 Task: Search one way flight ticket for 1 adult, 5 children, 2 infants in seat and 1 infant on lap in first from Fayetteville: Fayetteville Regional Airport (grannis Field) to Rockford: Chicago Rockford International Airport(was Northwest Chicagoland Regional Airport At Rockford) on 5-1-2023. Number of bags: 2 carry on bags and 6 checked bags. Price is upto 82000. Outbound departure time preference is 21:45.
Action: Mouse moved to (248, 362)
Screenshot: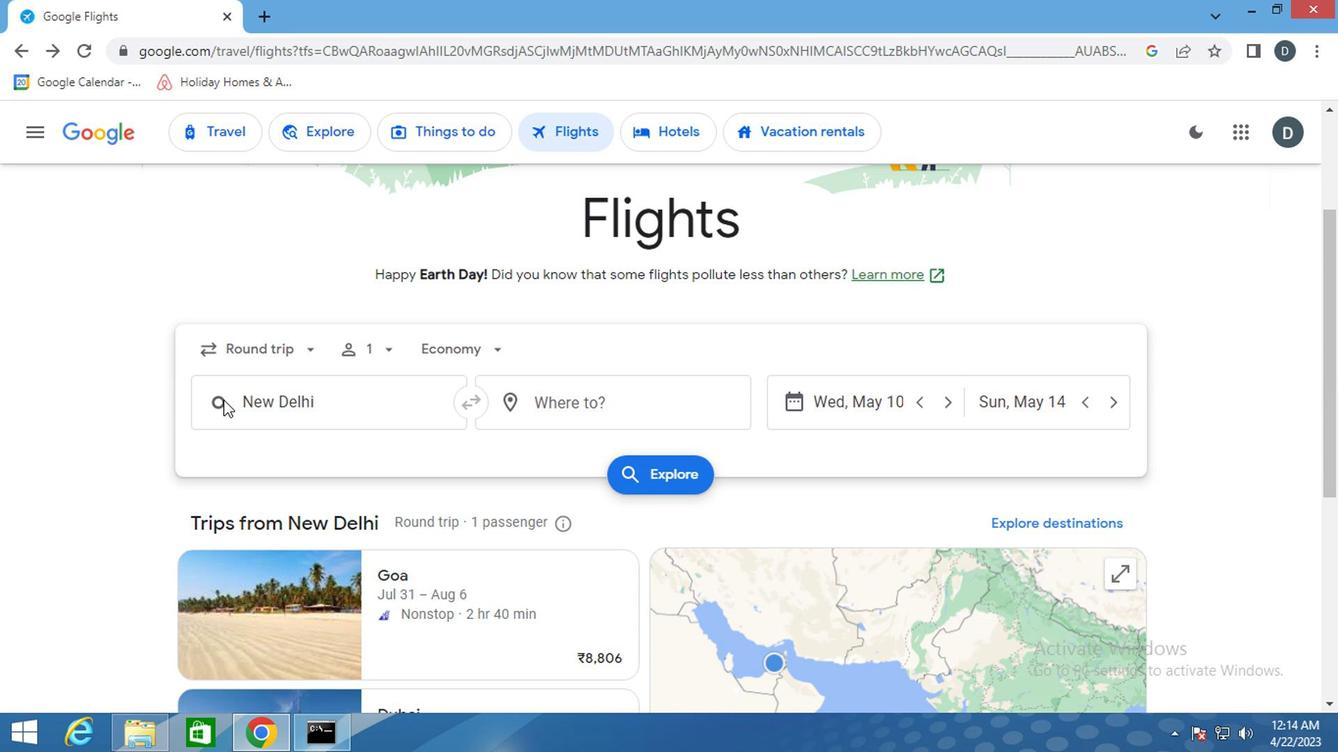 
Action: Mouse pressed left at (248, 362)
Screenshot: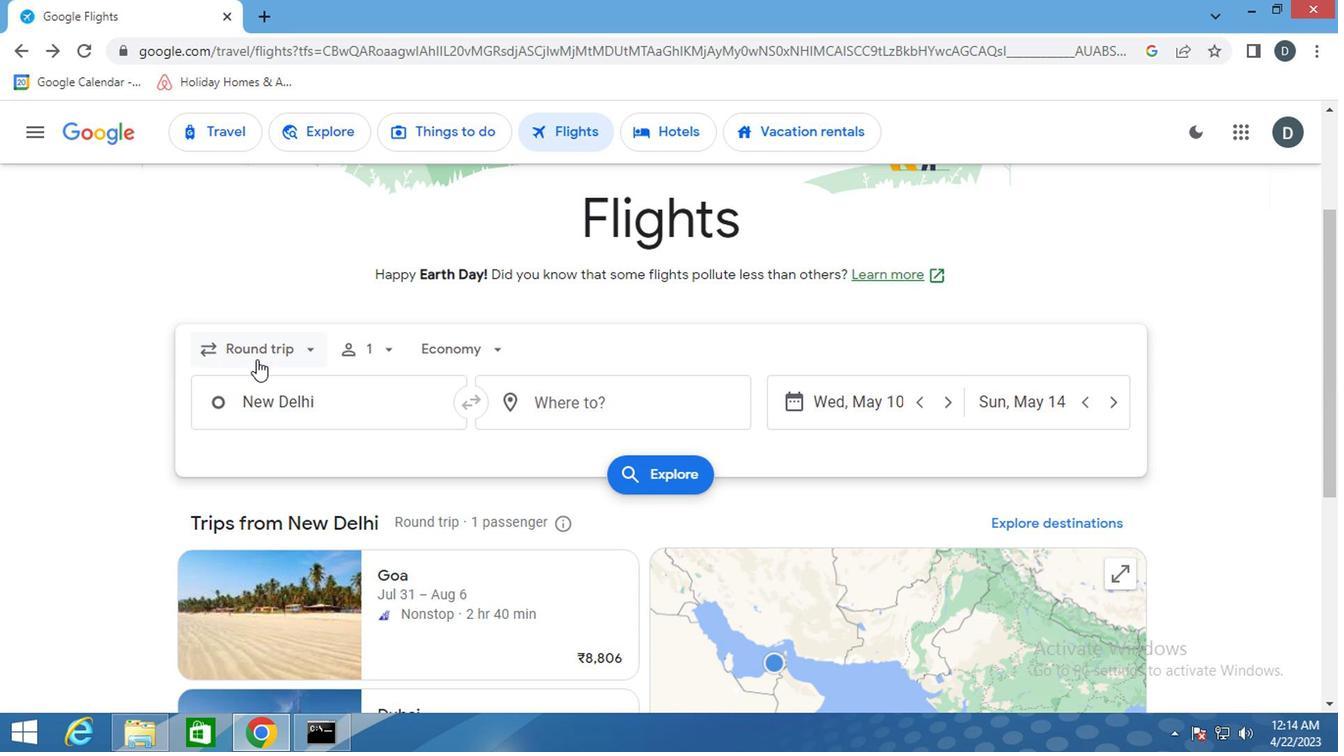 
Action: Mouse moved to (312, 433)
Screenshot: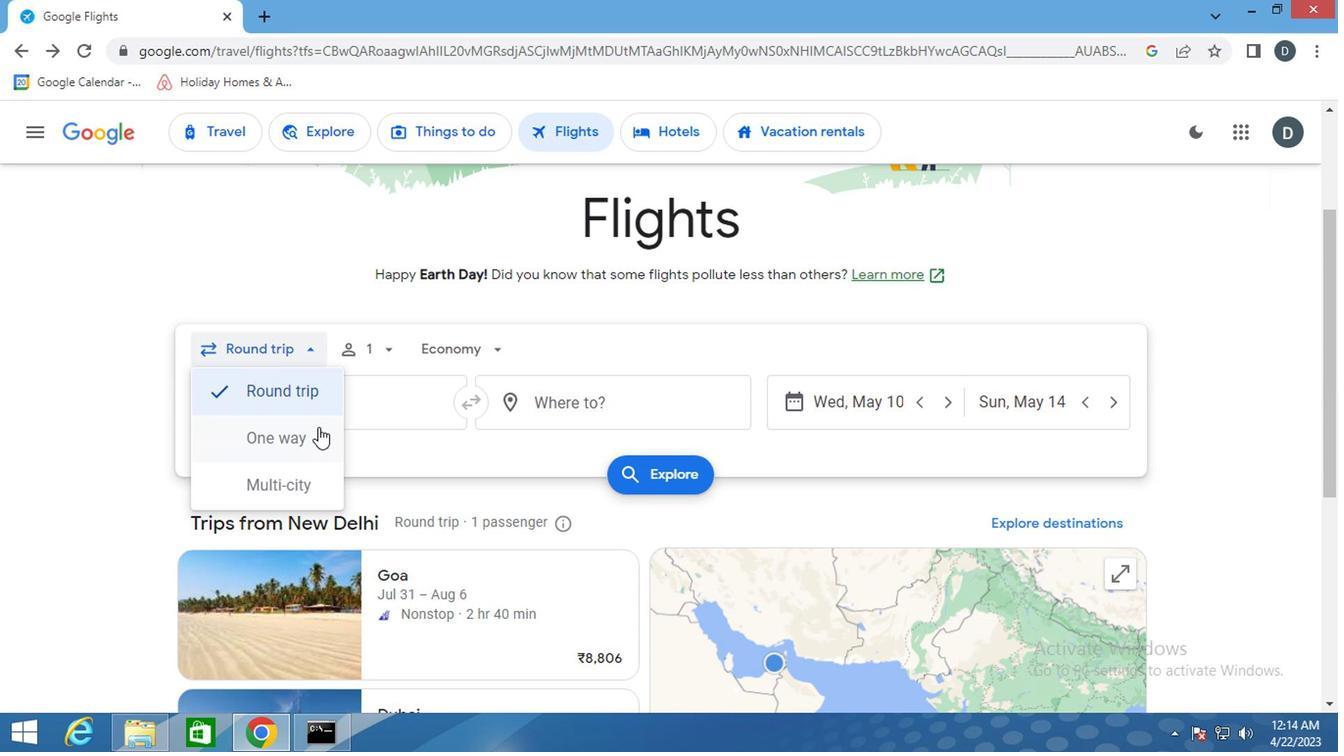 
Action: Mouse pressed left at (312, 433)
Screenshot: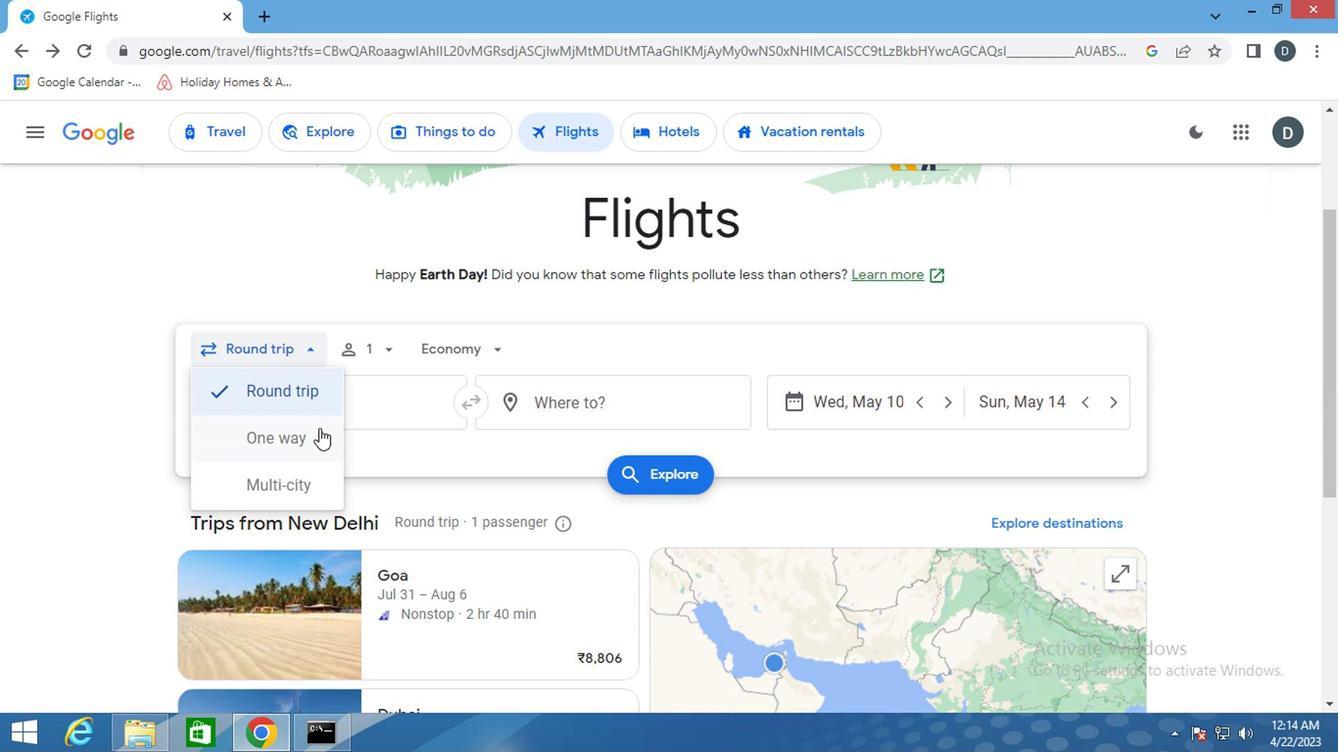 
Action: Mouse moved to (351, 356)
Screenshot: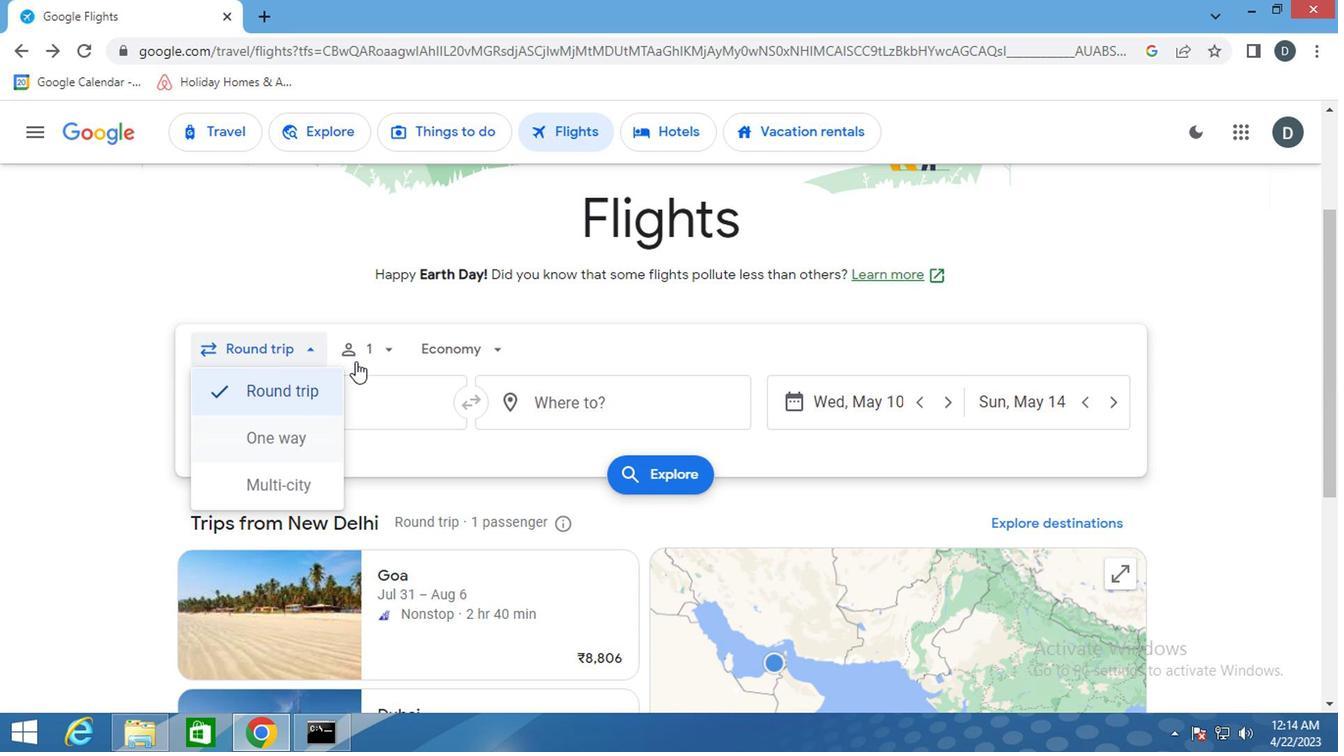 
Action: Mouse pressed left at (351, 356)
Screenshot: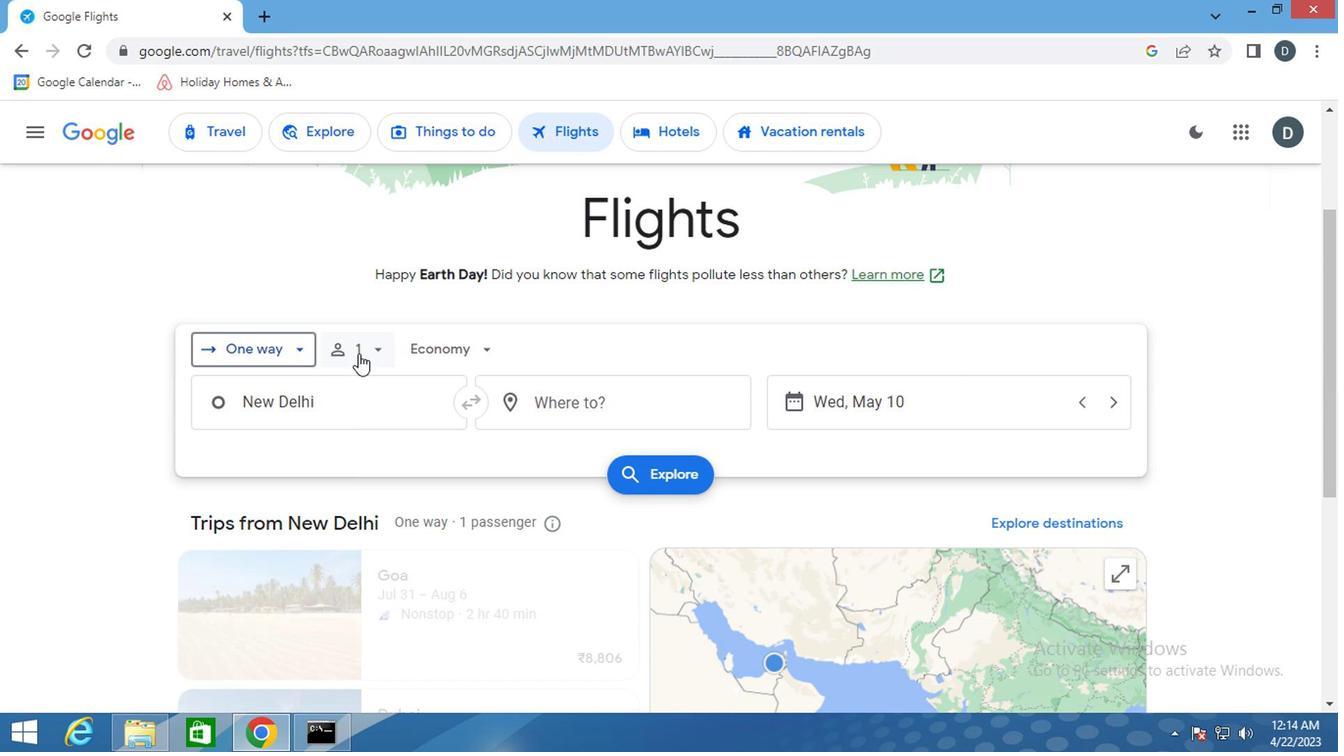 
Action: Mouse moved to (538, 452)
Screenshot: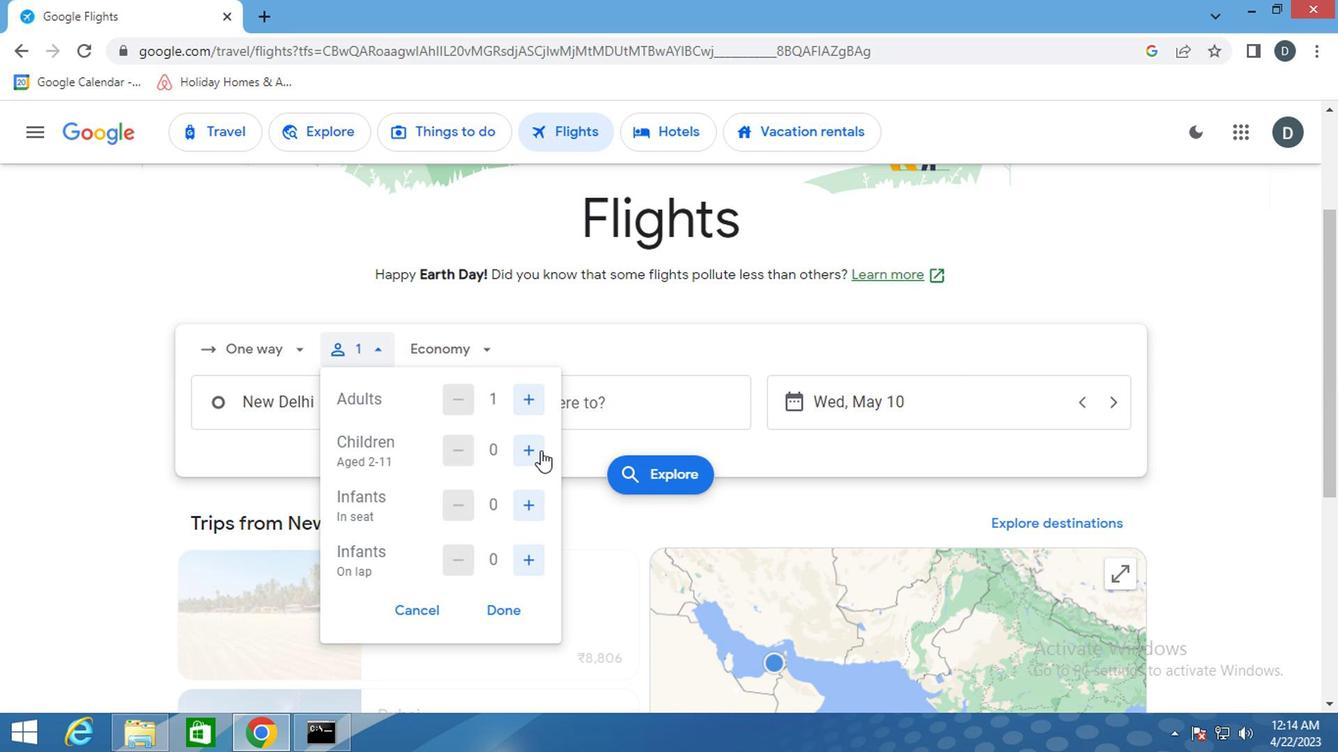 
Action: Mouse pressed left at (538, 452)
Screenshot: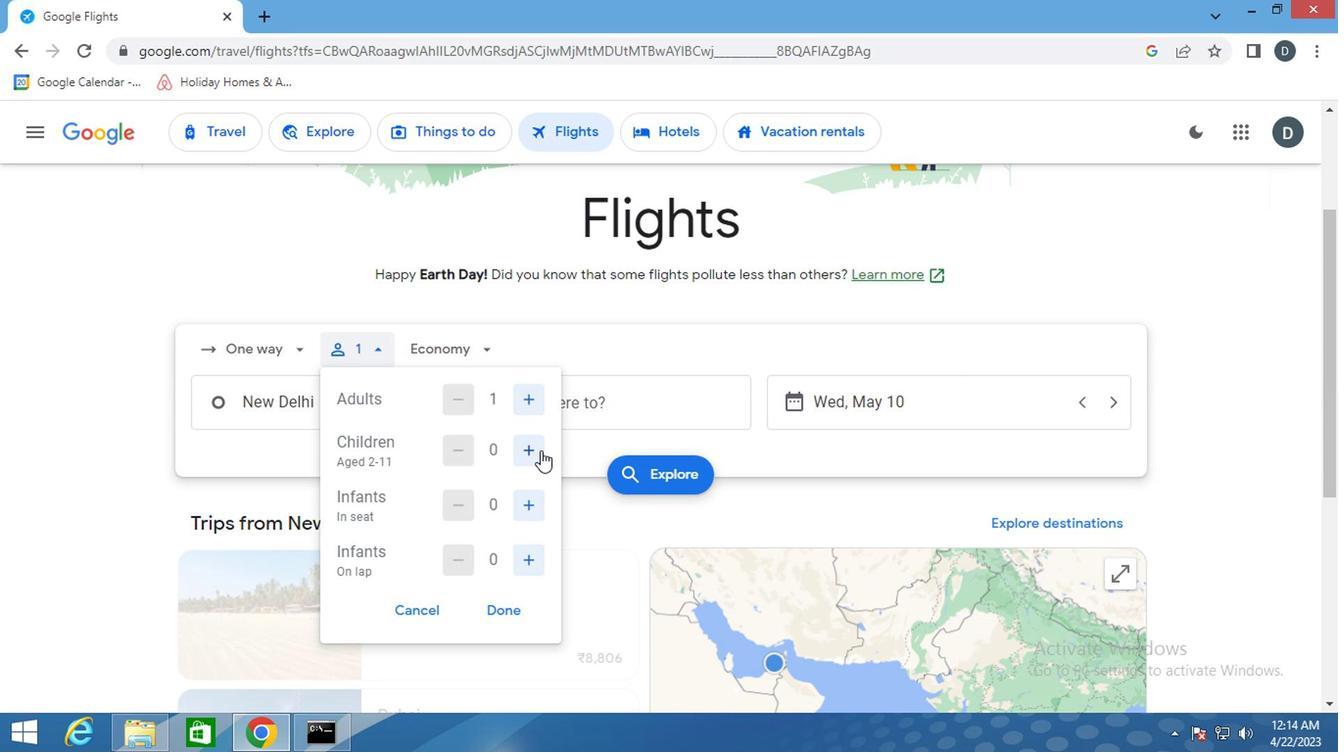 
Action: Mouse pressed left at (538, 452)
Screenshot: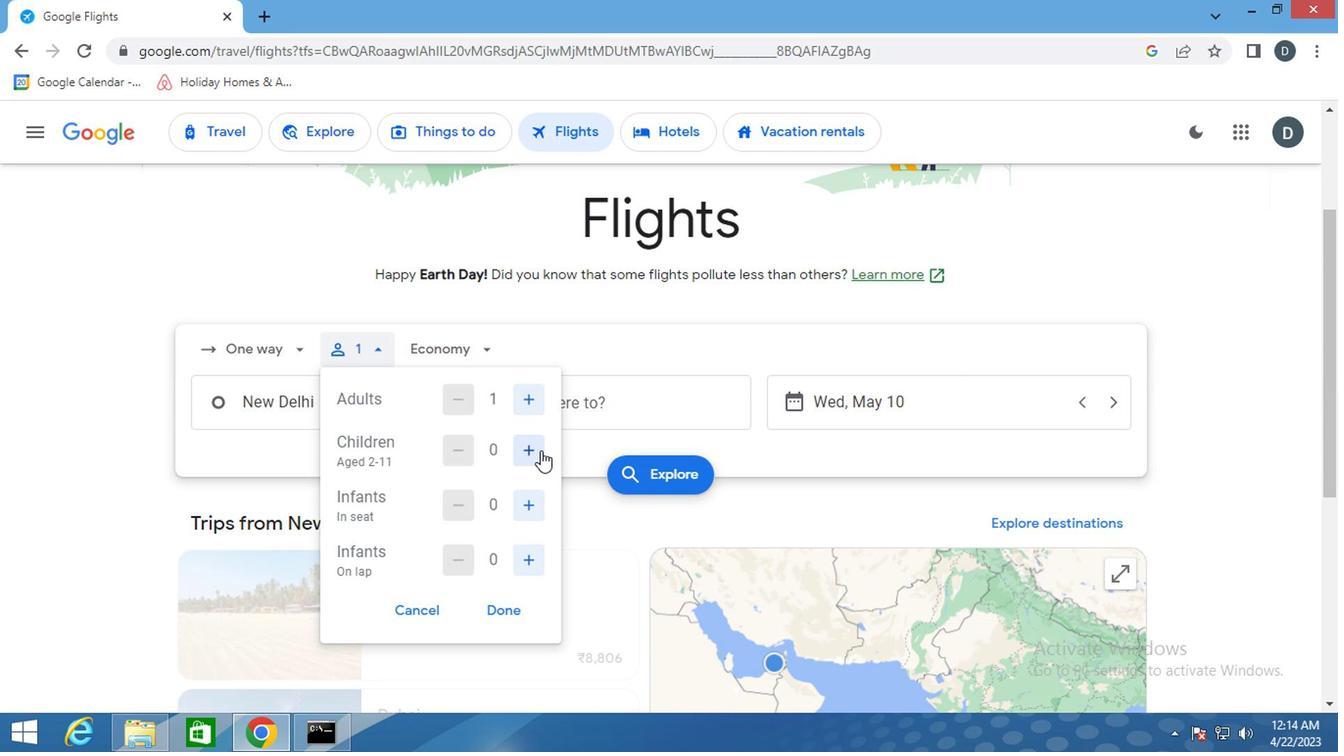 
Action: Mouse pressed left at (538, 452)
Screenshot: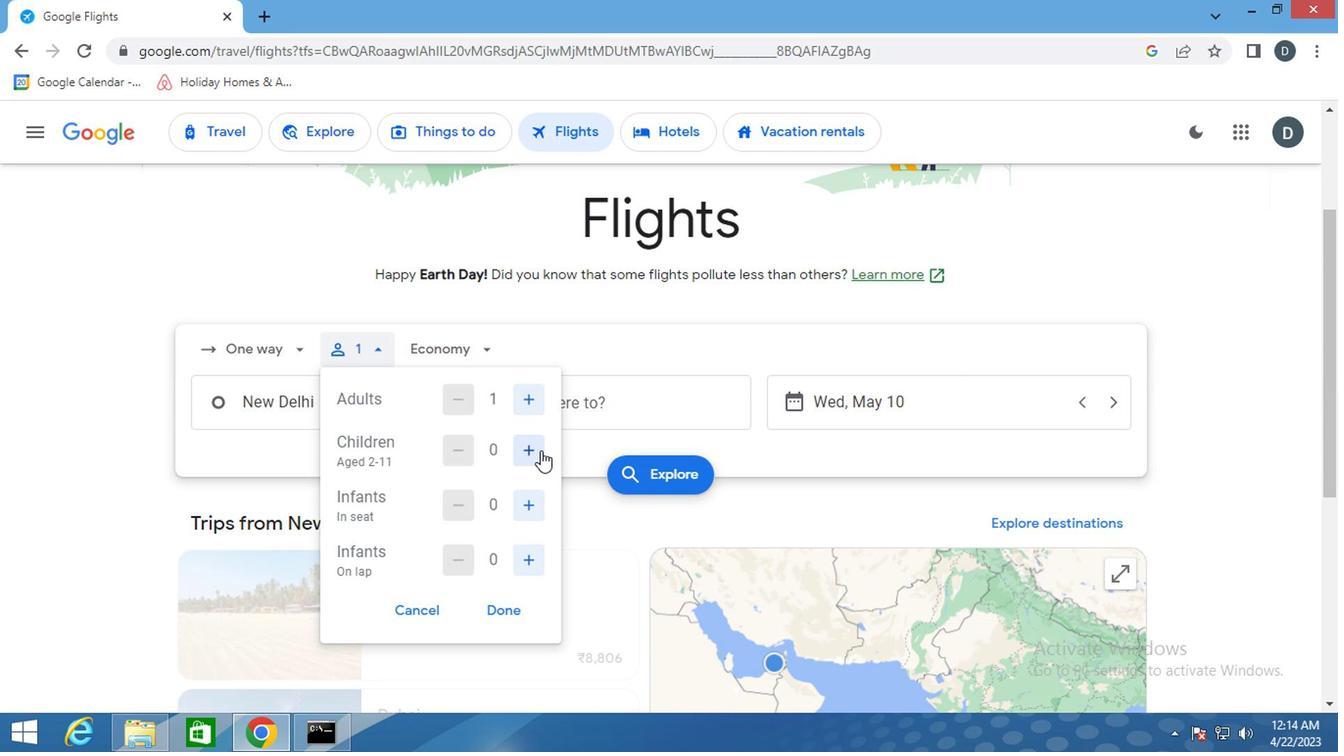 
Action: Mouse pressed left at (538, 452)
Screenshot: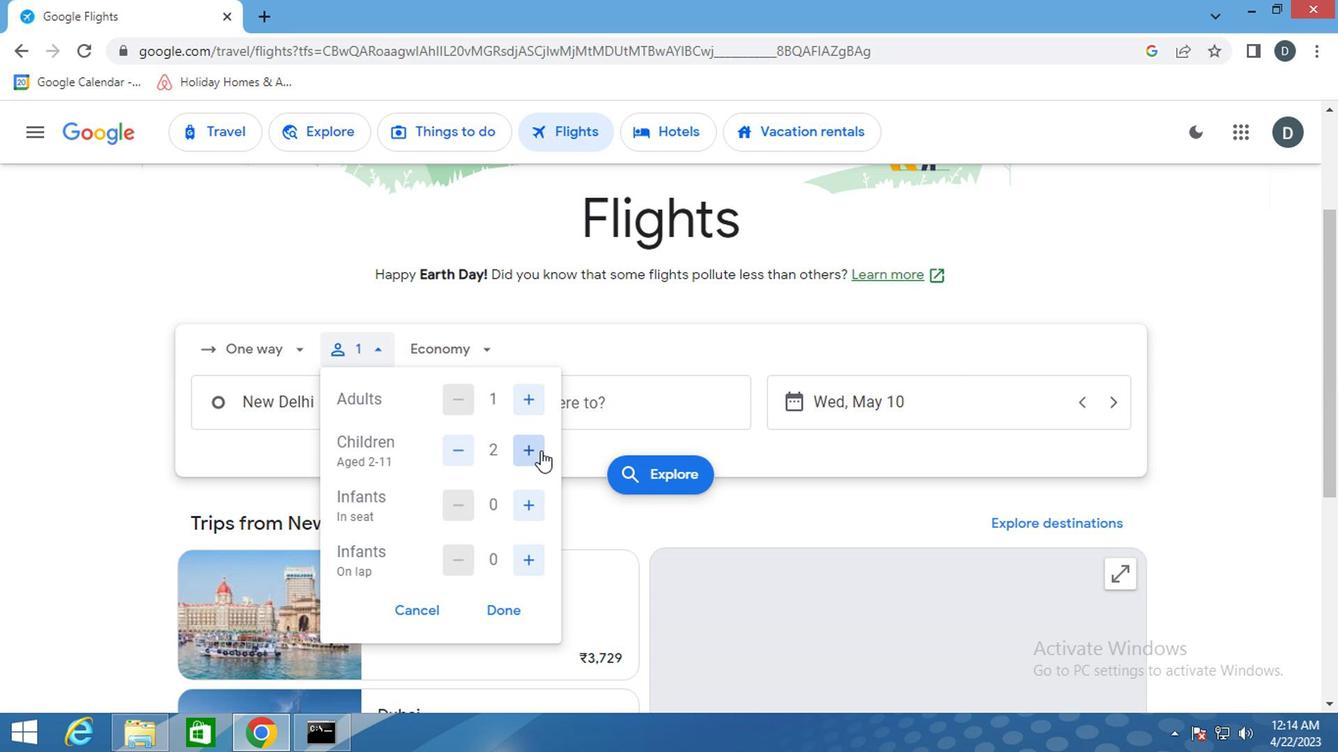 
Action: Mouse moved to (538, 453)
Screenshot: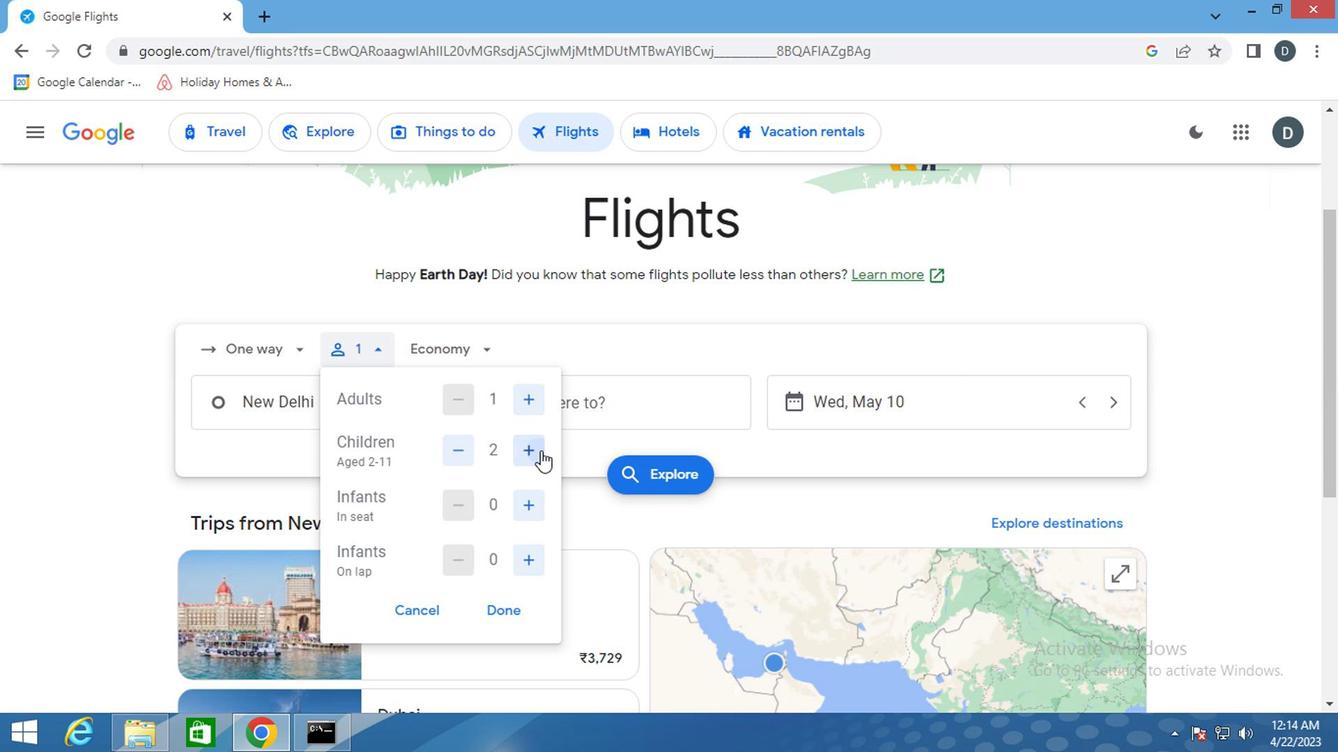 
Action: Mouse pressed left at (538, 453)
Screenshot: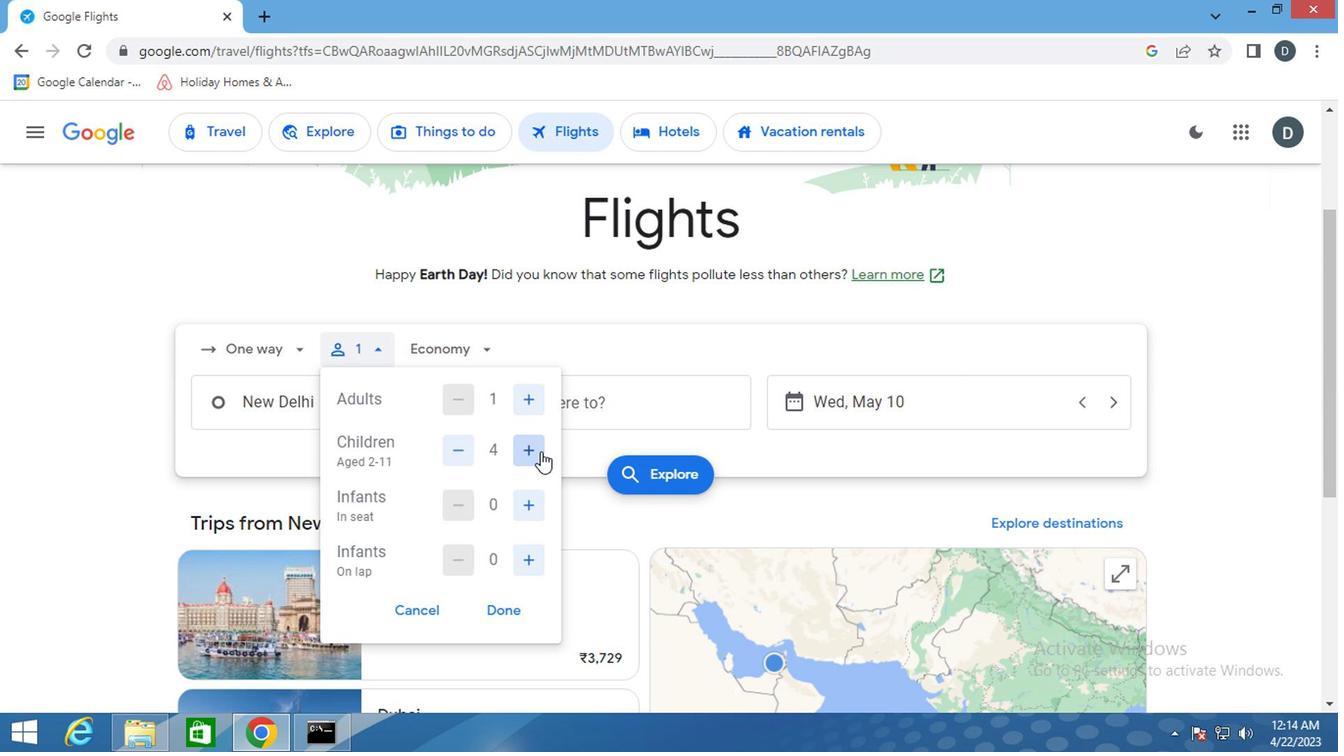 
Action: Mouse moved to (531, 503)
Screenshot: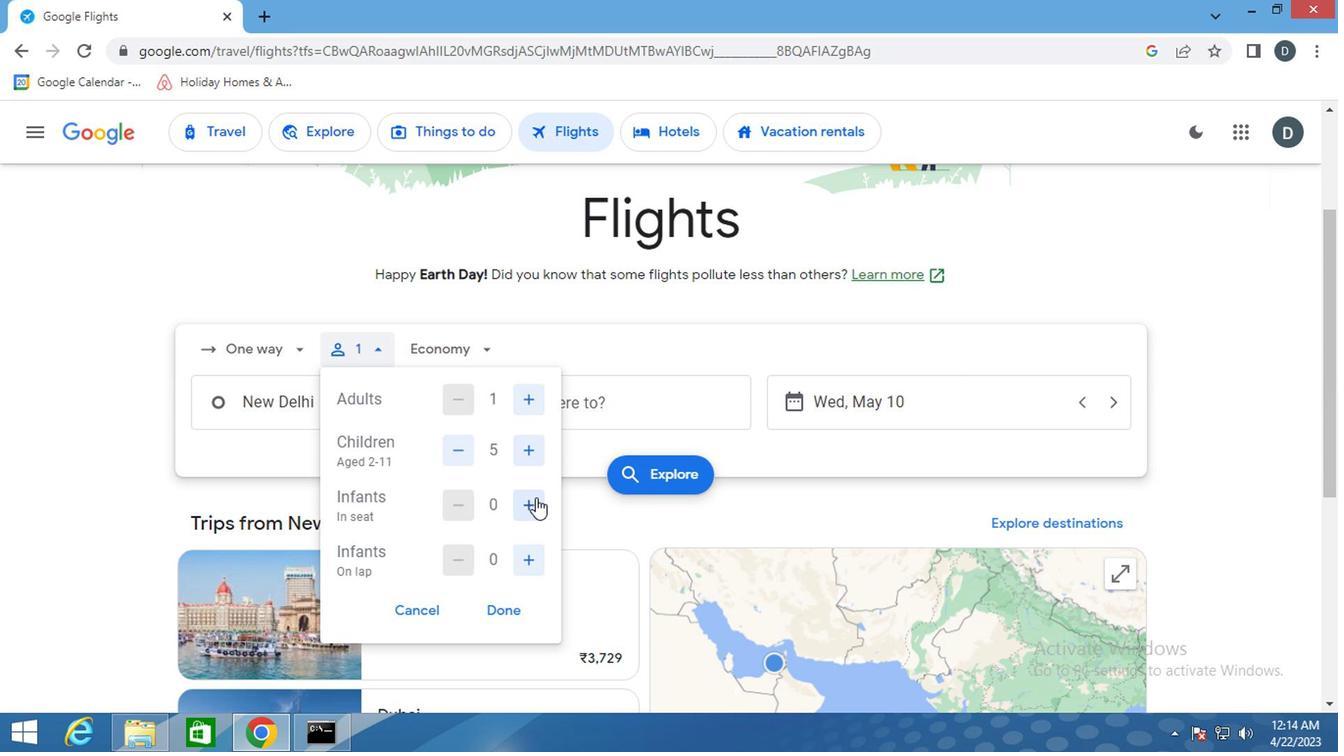 
Action: Mouse pressed left at (531, 503)
Screenshot: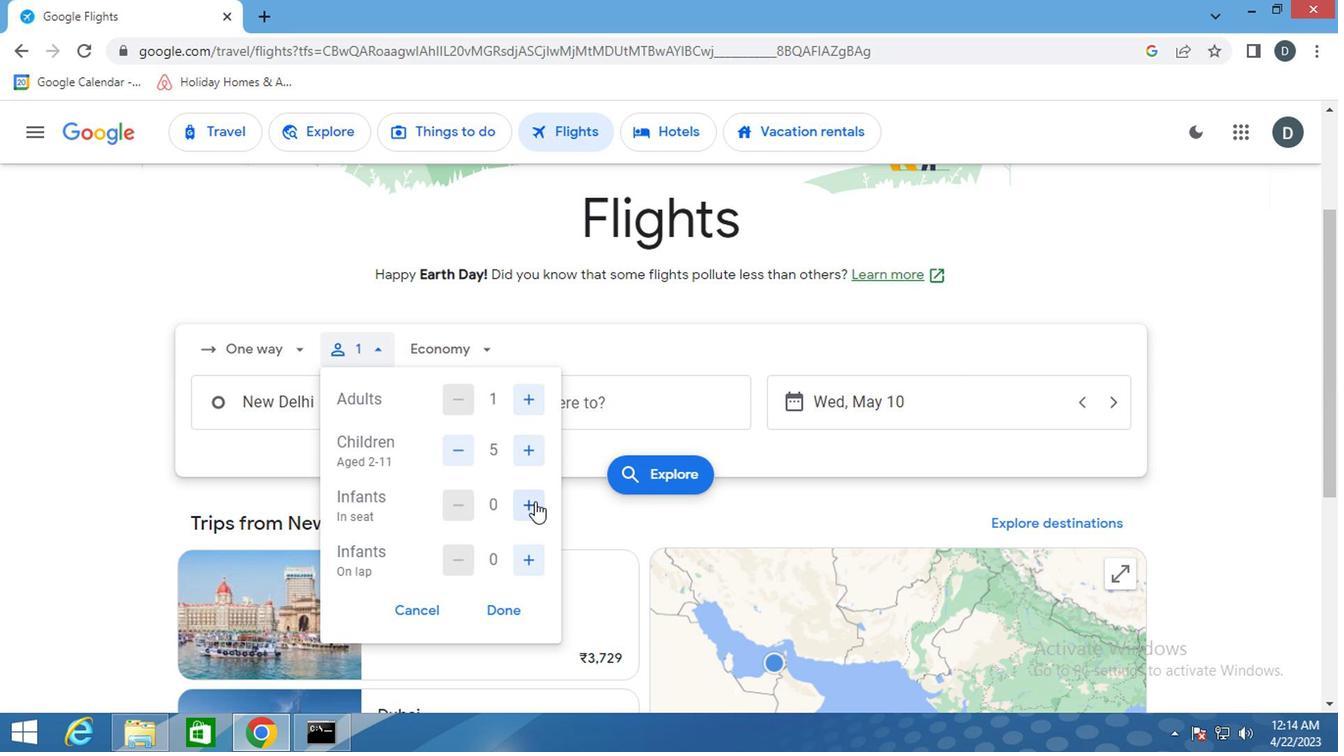 
Action: Mouse pressed left at (531, 503)
Screenshot: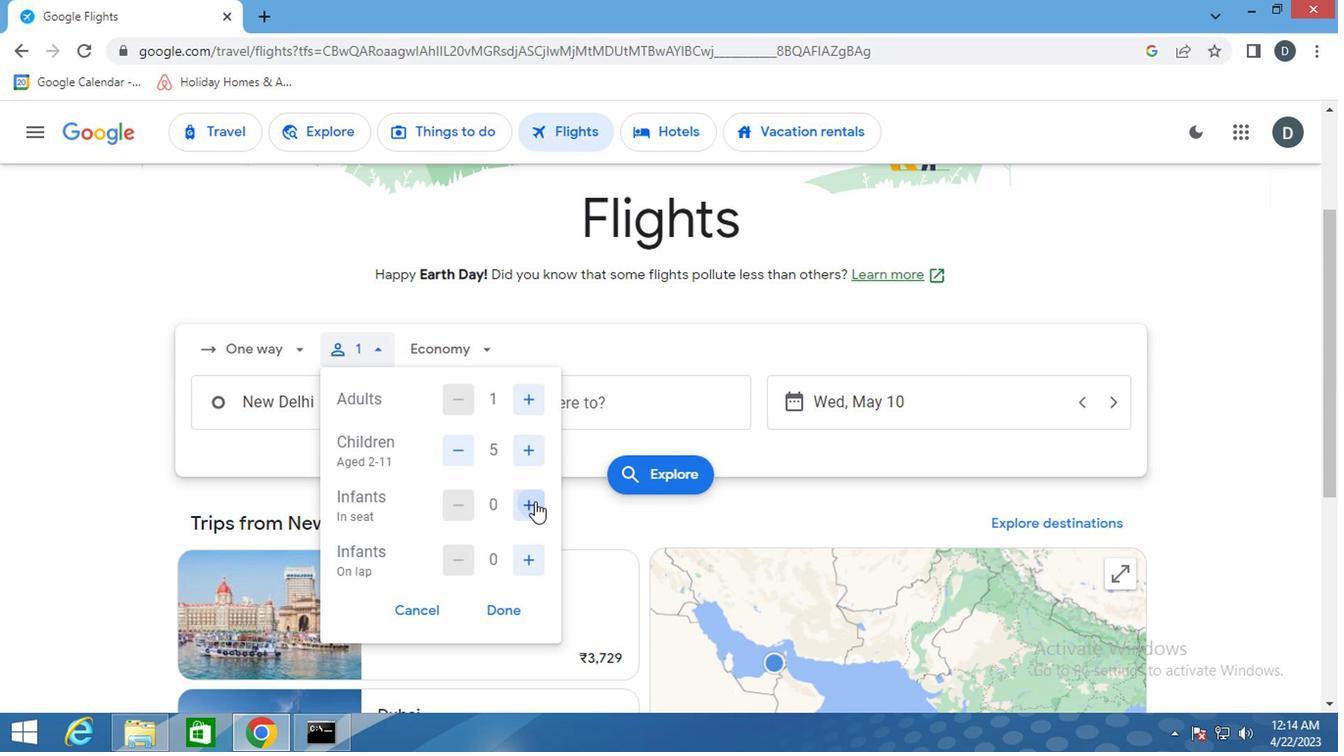 
Action: Mouse moved to (522, 556)
Screenshot: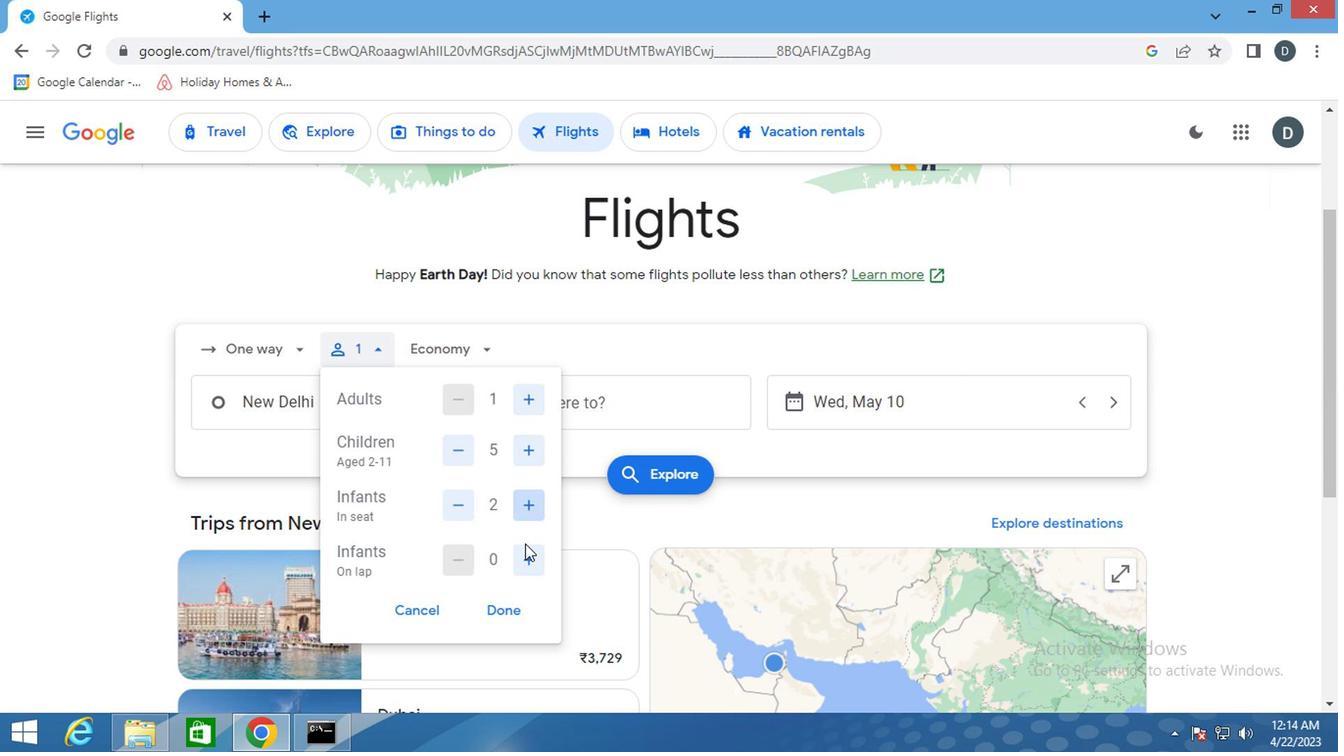 
Action: Mouse pressed left at (522, 556)
Screenshot: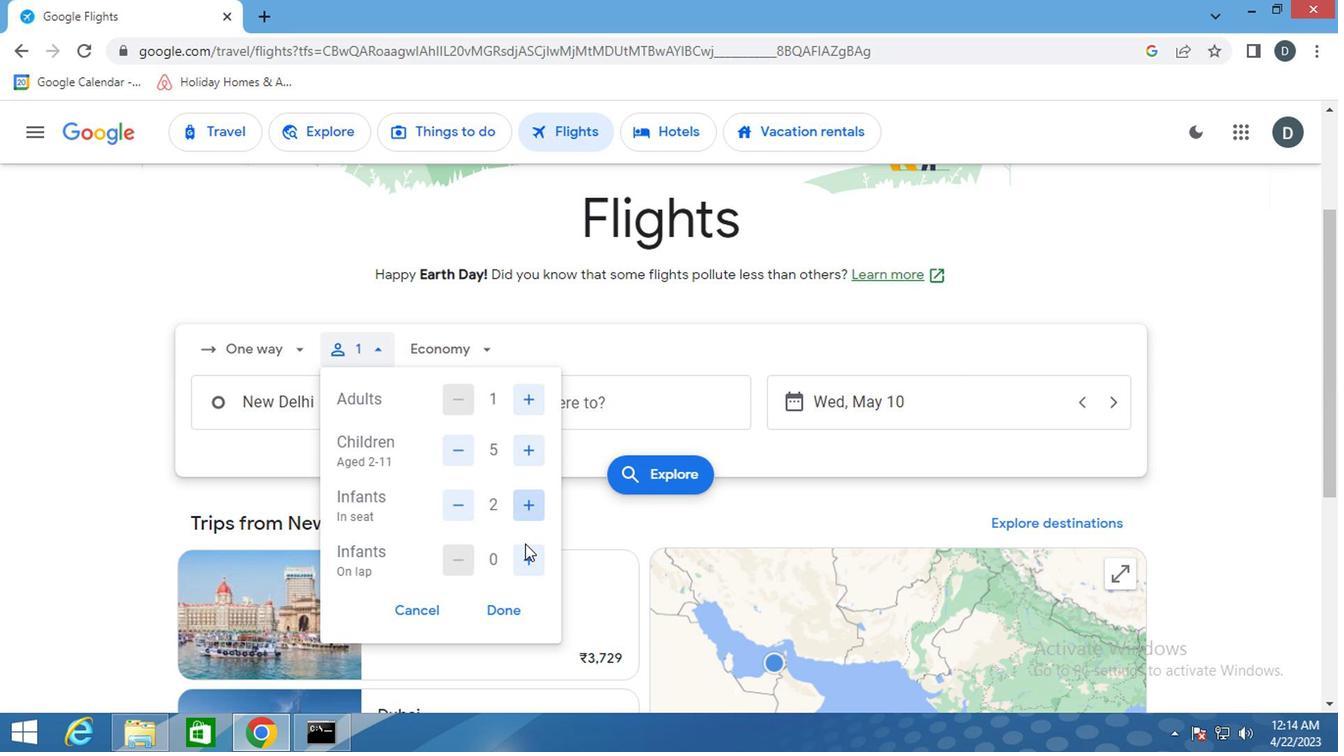 
Action: Mouse moved to (452, 513)
Screenshot: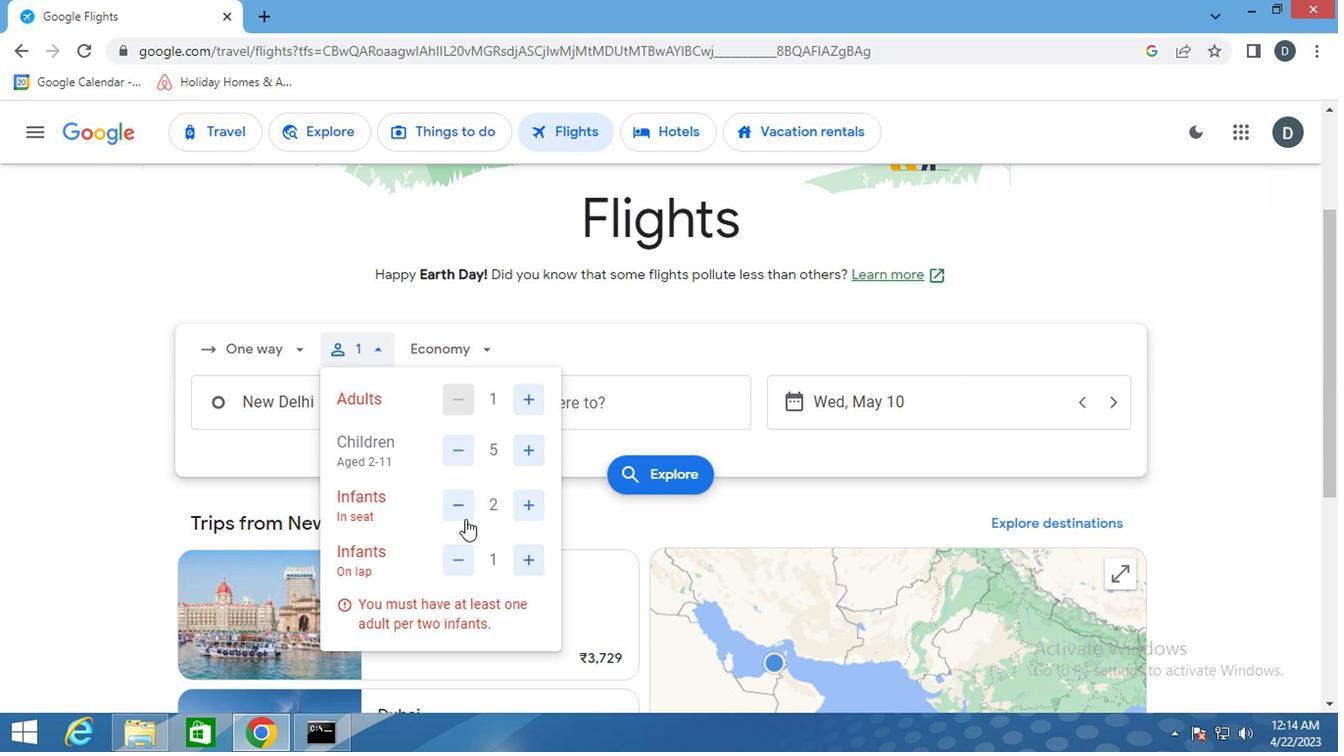 
Action: Mouse pressed left at (452, 513)
Screenshot: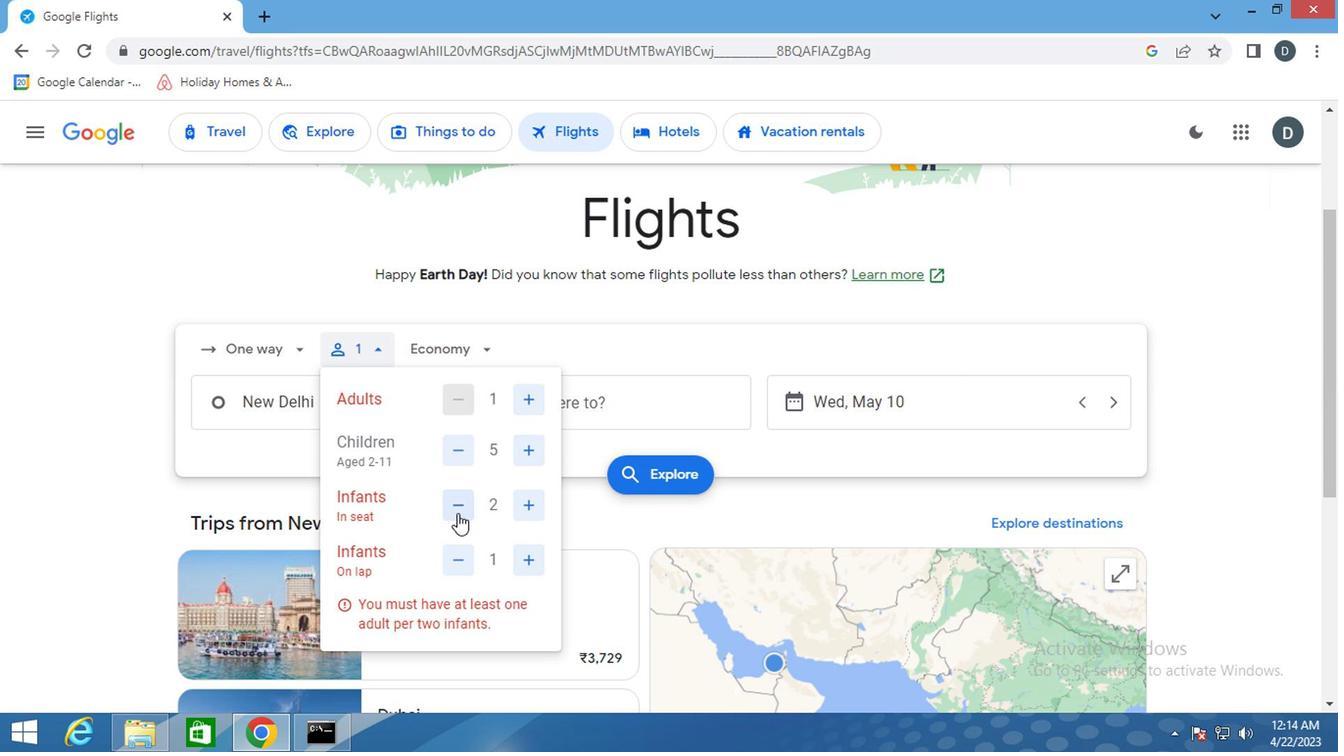 
Action: Mouse moved to (492, 611)
Screenshot: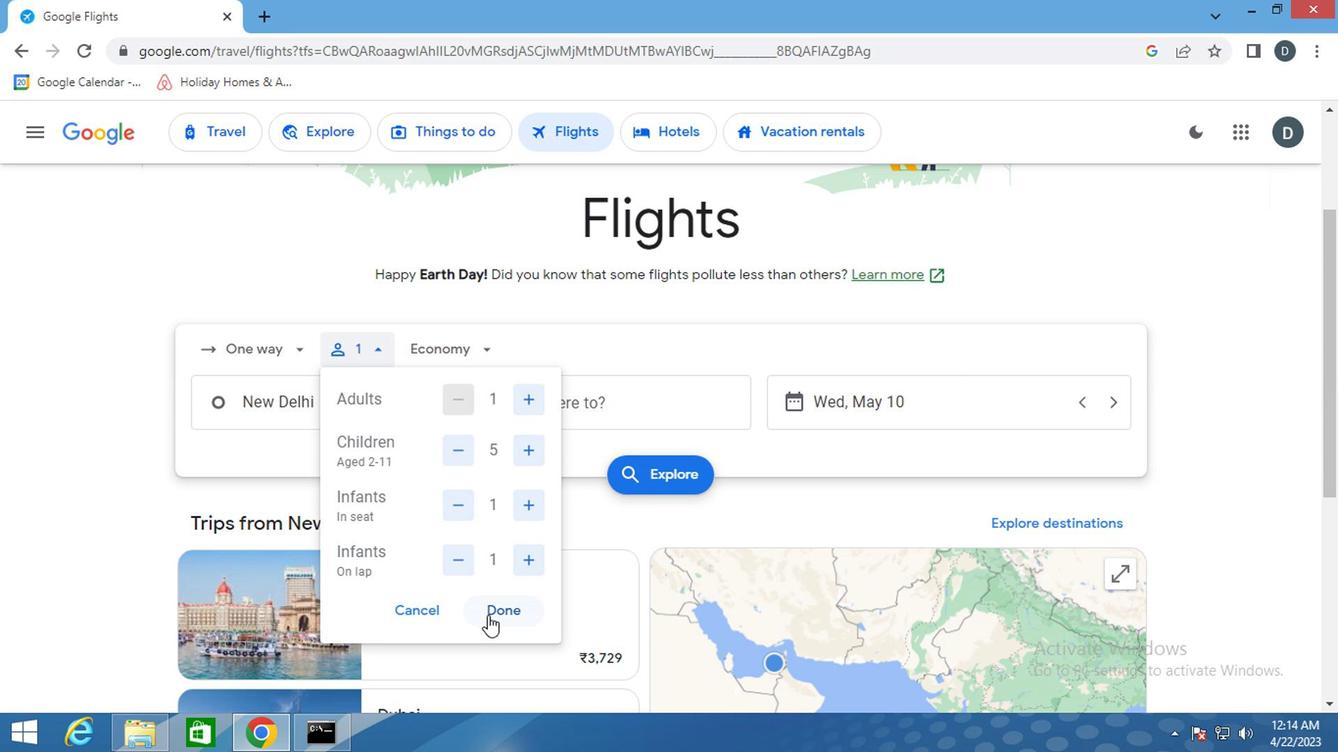 
Action: Mouse pressed left at (492, 611)
Screenshot: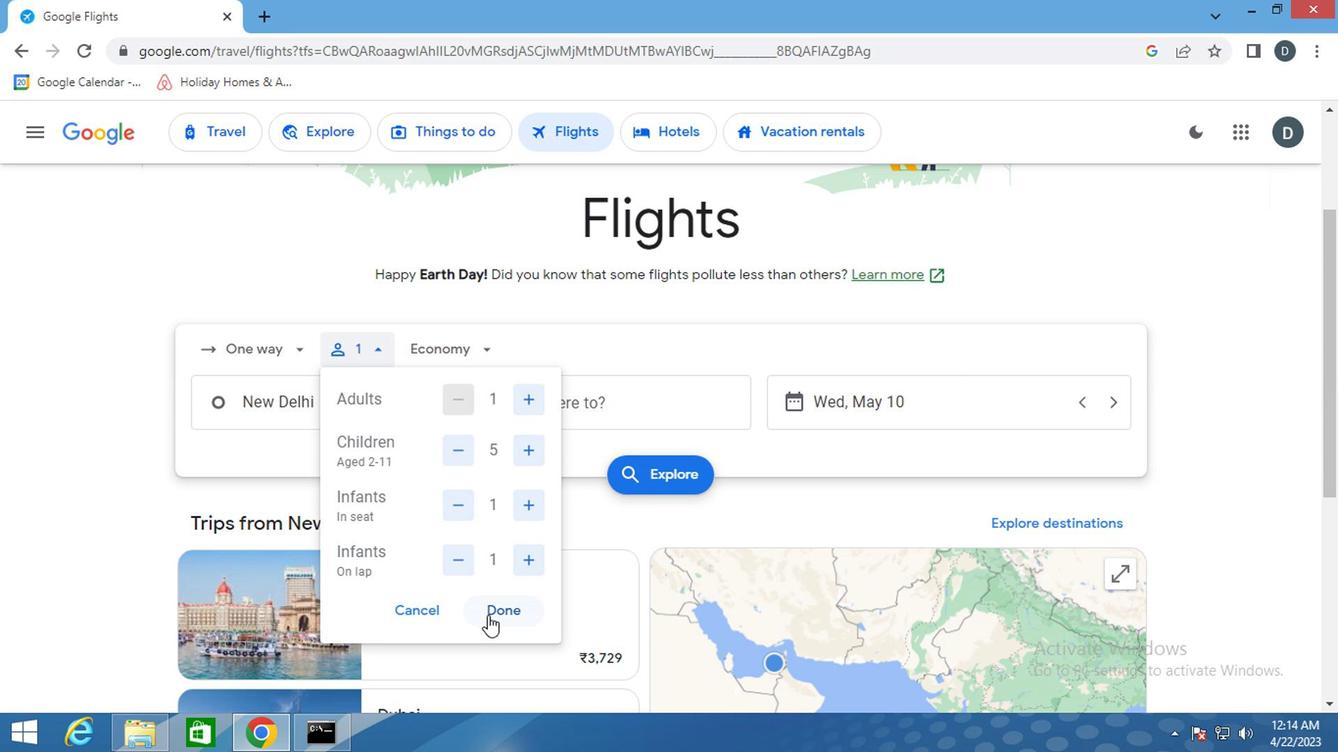 
Action: Mouse moved to (454, 360)
Screenshot: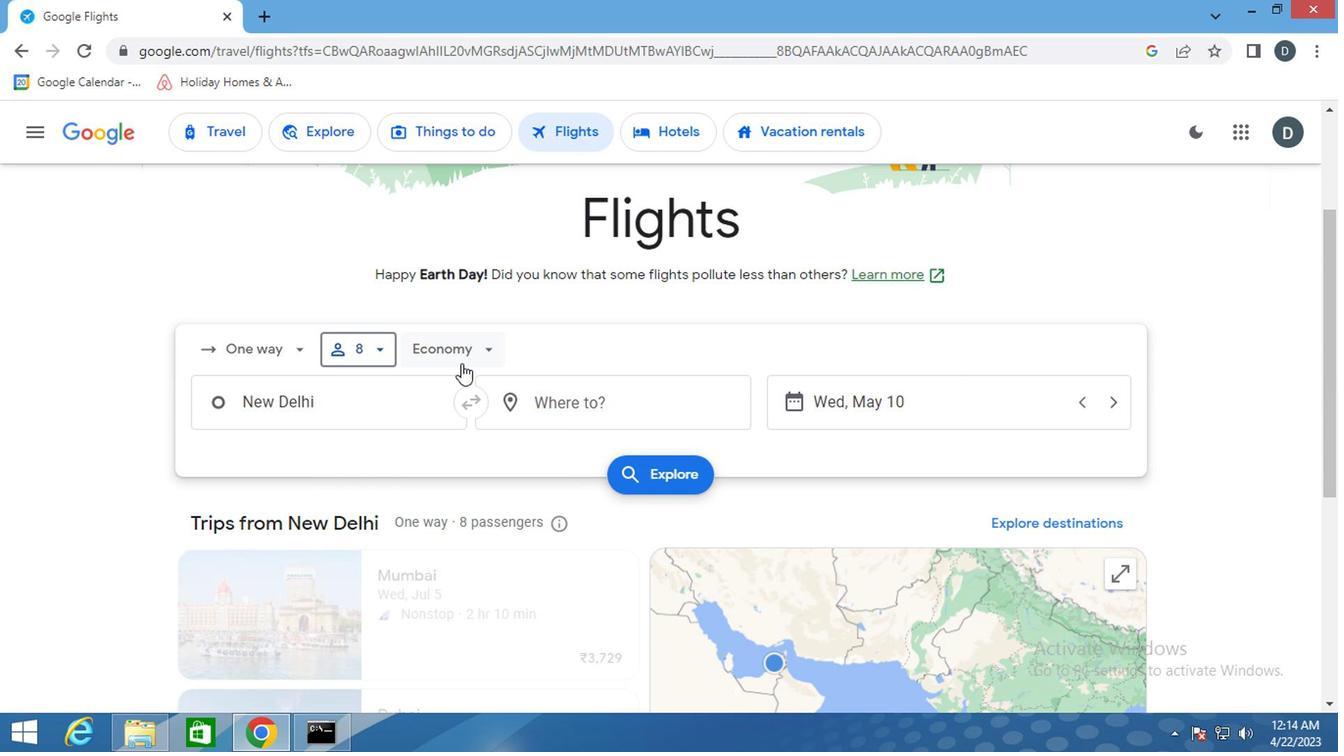 
Action: Mouse pressed left at (454, 360)
Screenshot: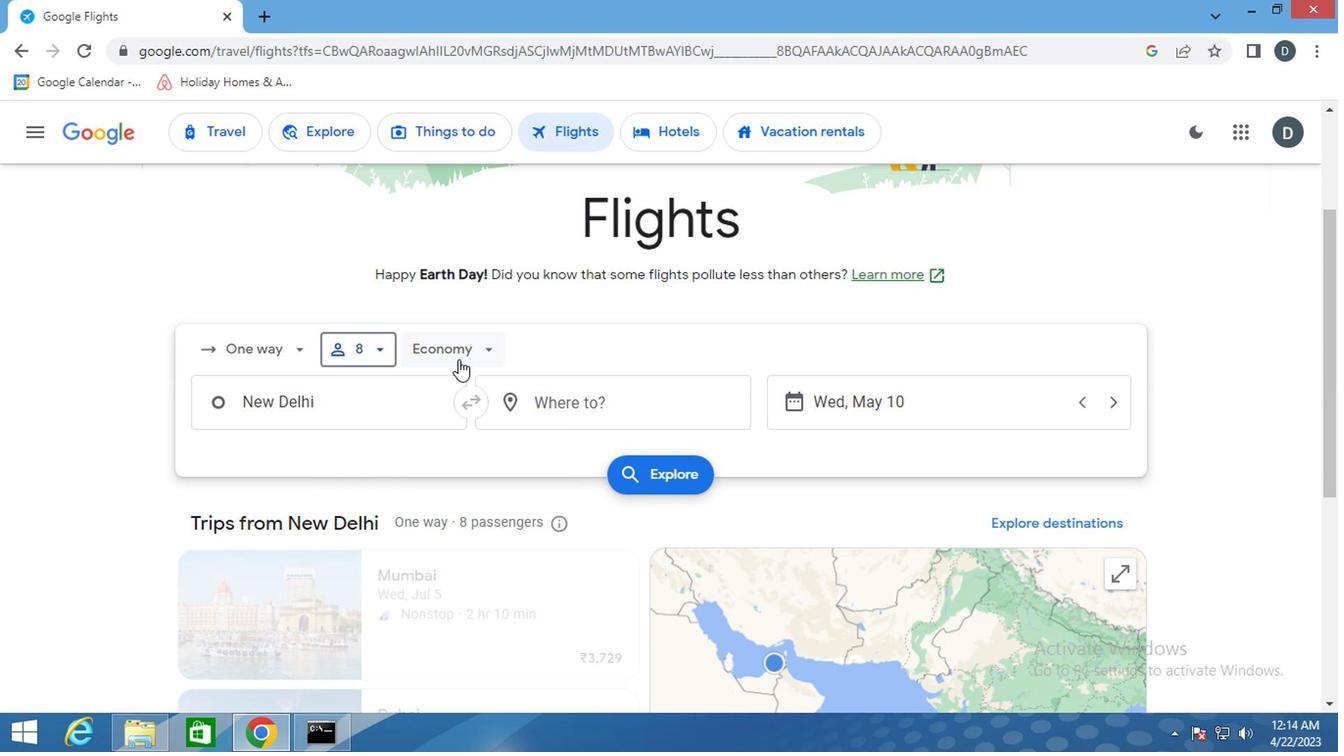 
Action: Mouse moved to (501, 538)
Screenshot: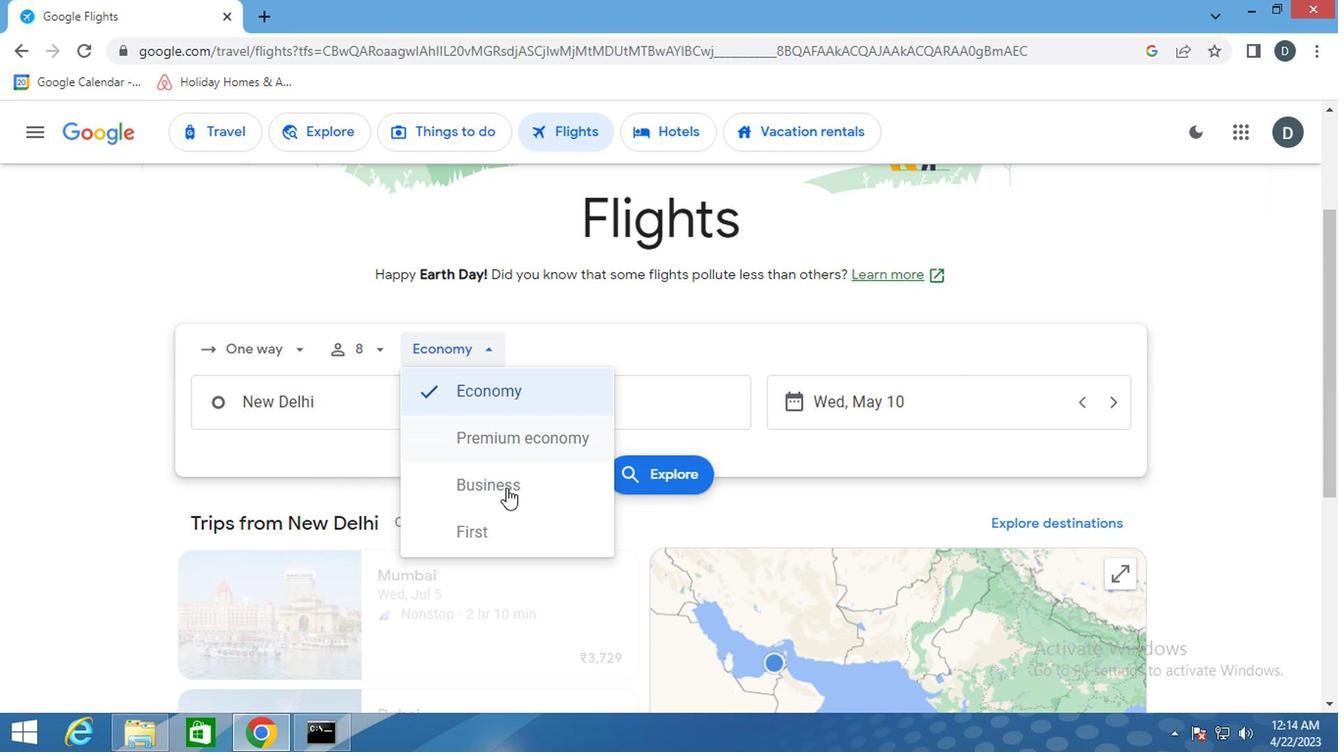 
Action: Mouse pressed left at (501, 538)
Screenshot: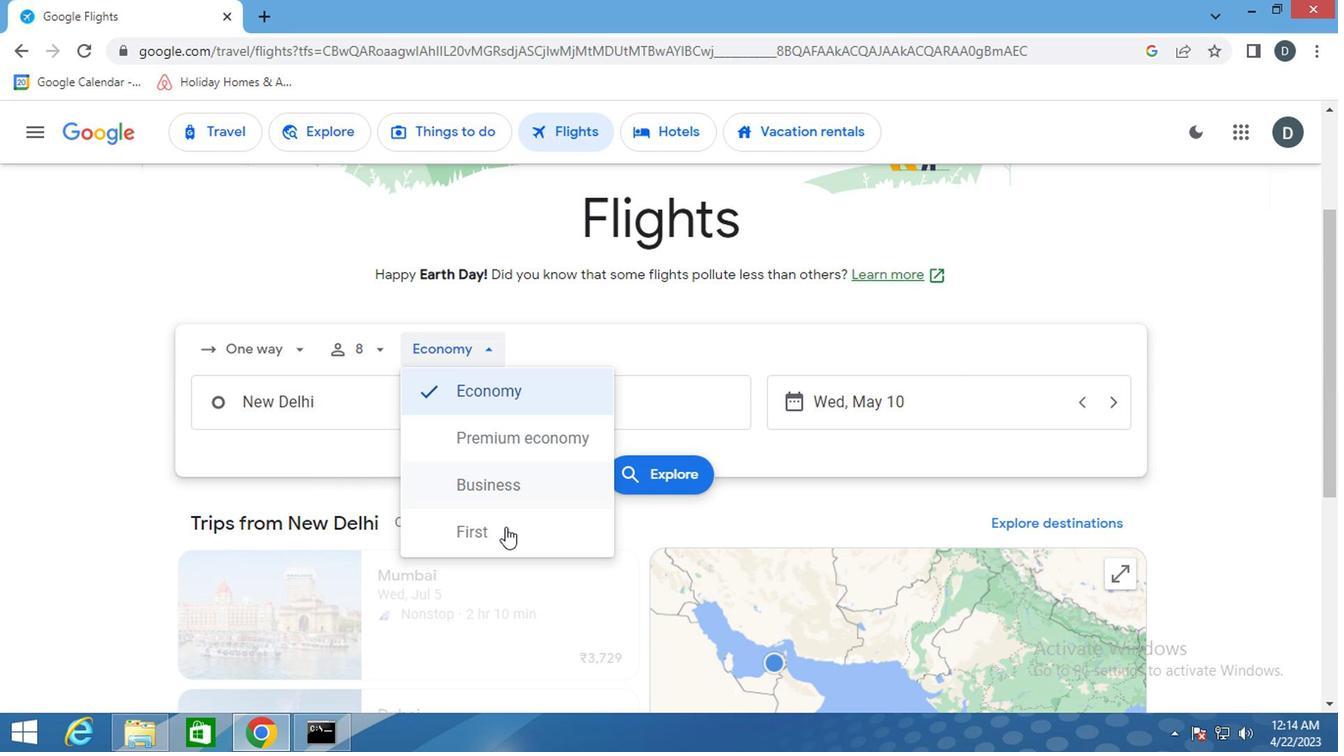 
Action: Mouse moved to (333, 423)
Screenshot: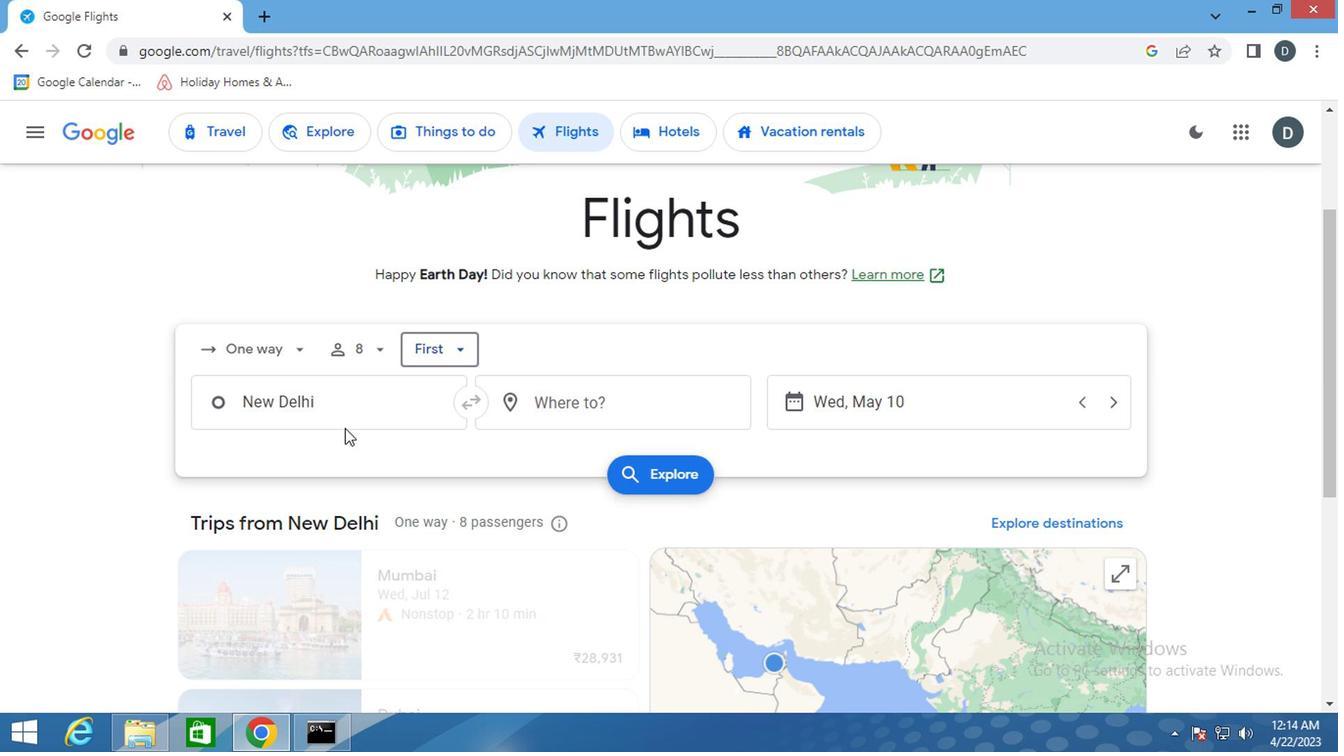 
Action: Mouse pressed left at (333, 423)
Screenshot: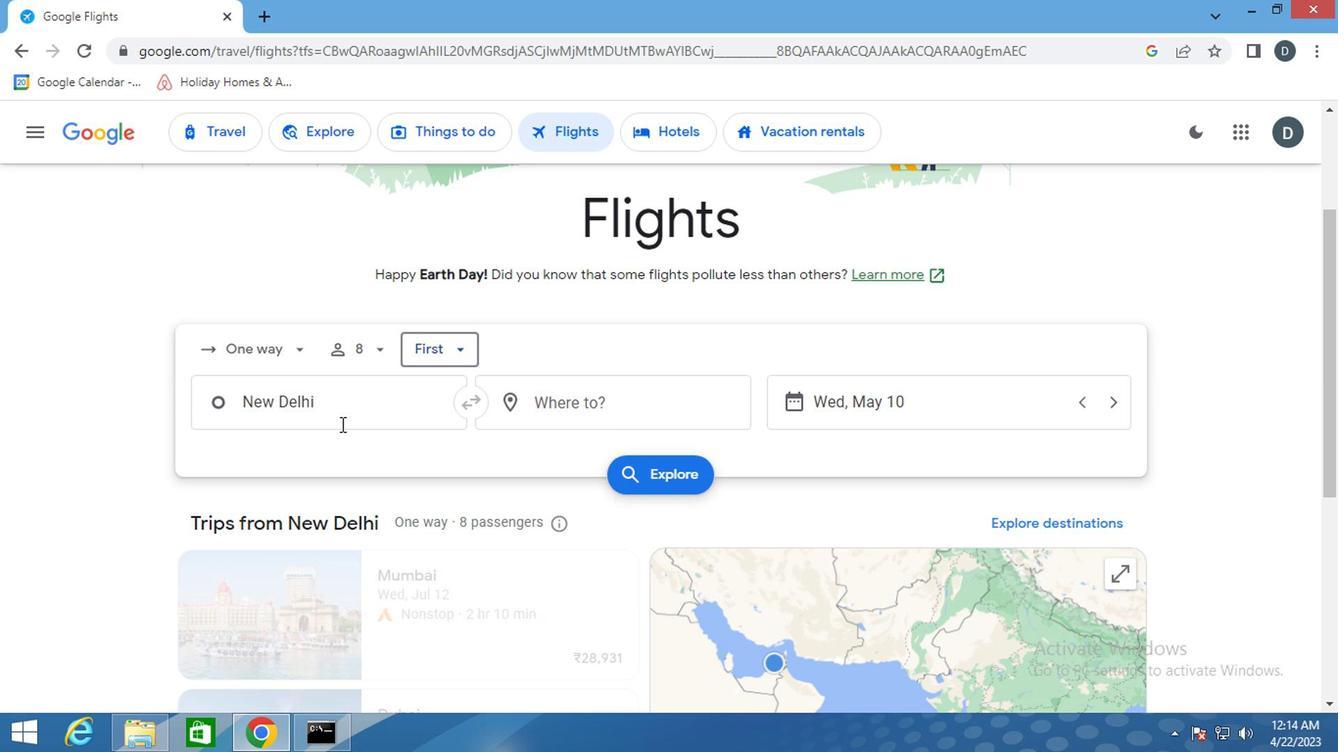 
Action: Key pressed <Key.shift><Key.shift><Key.shift><Key.shift><Key.shift>FAYETTEVILLE
Screenshot: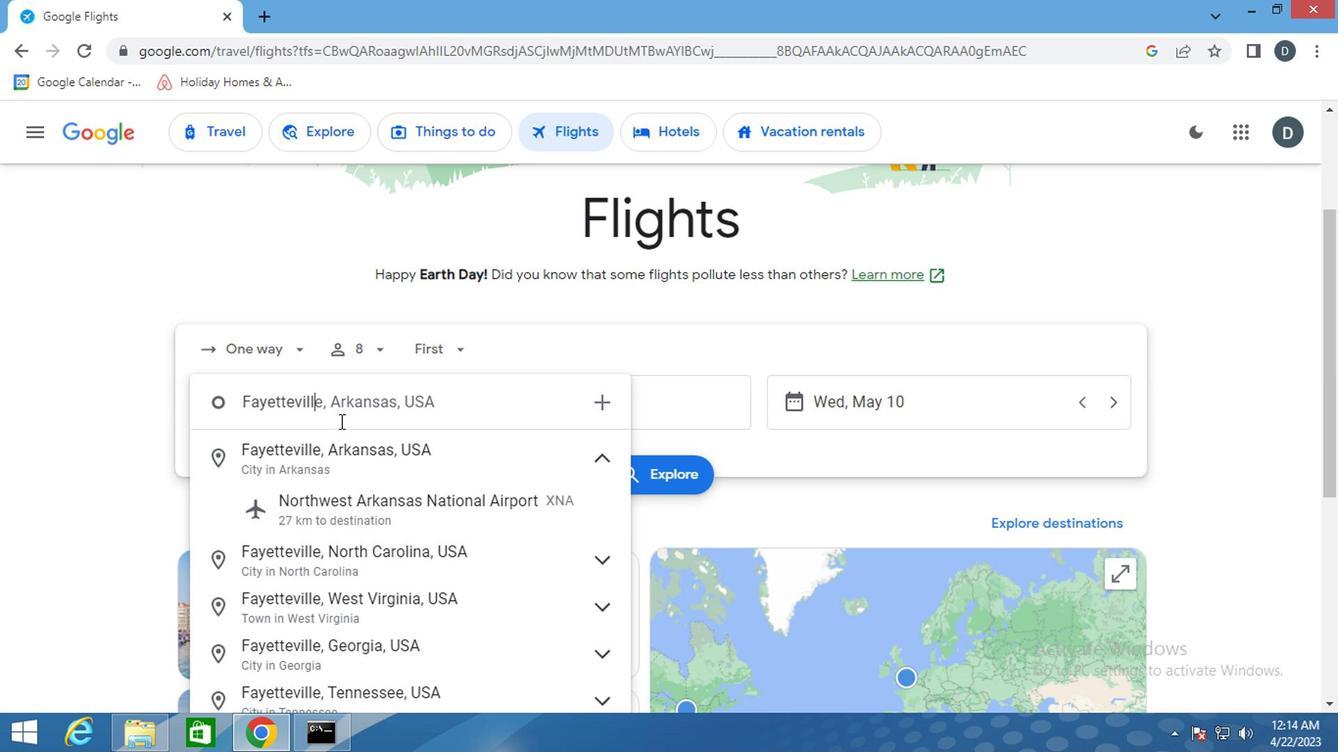 
Action: Mouse moved to (409, 411)
Screenshot: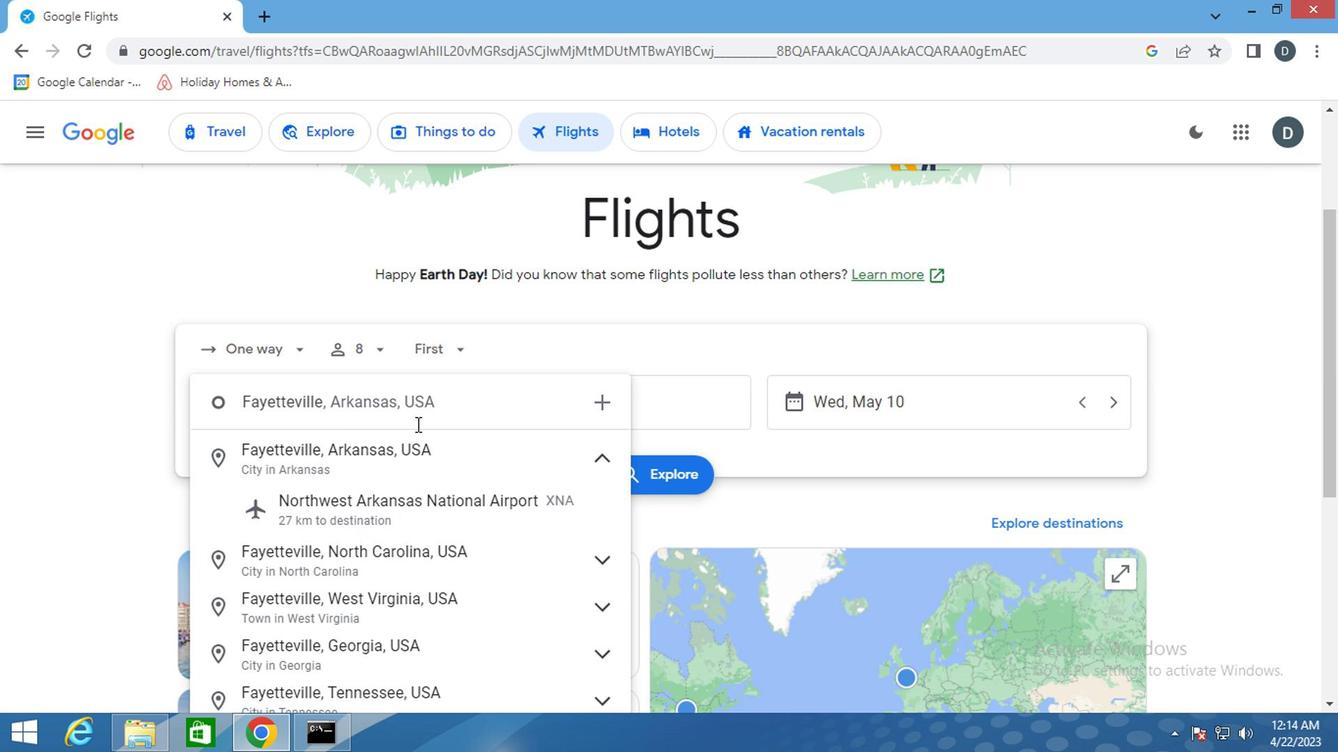 
Action: Key pressed <Key.space><Key.shift>RE
Screenshot: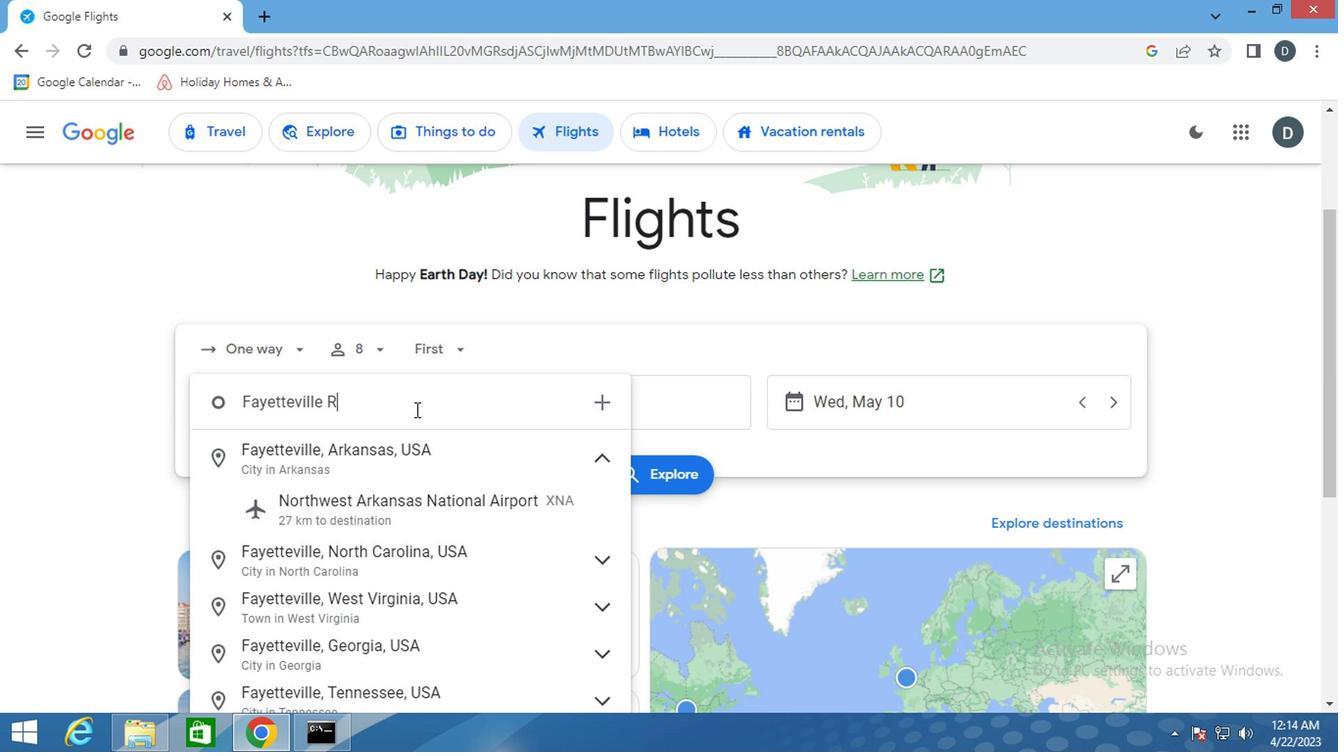 
Action: Mouse moved to (455, 466)
Screenshot: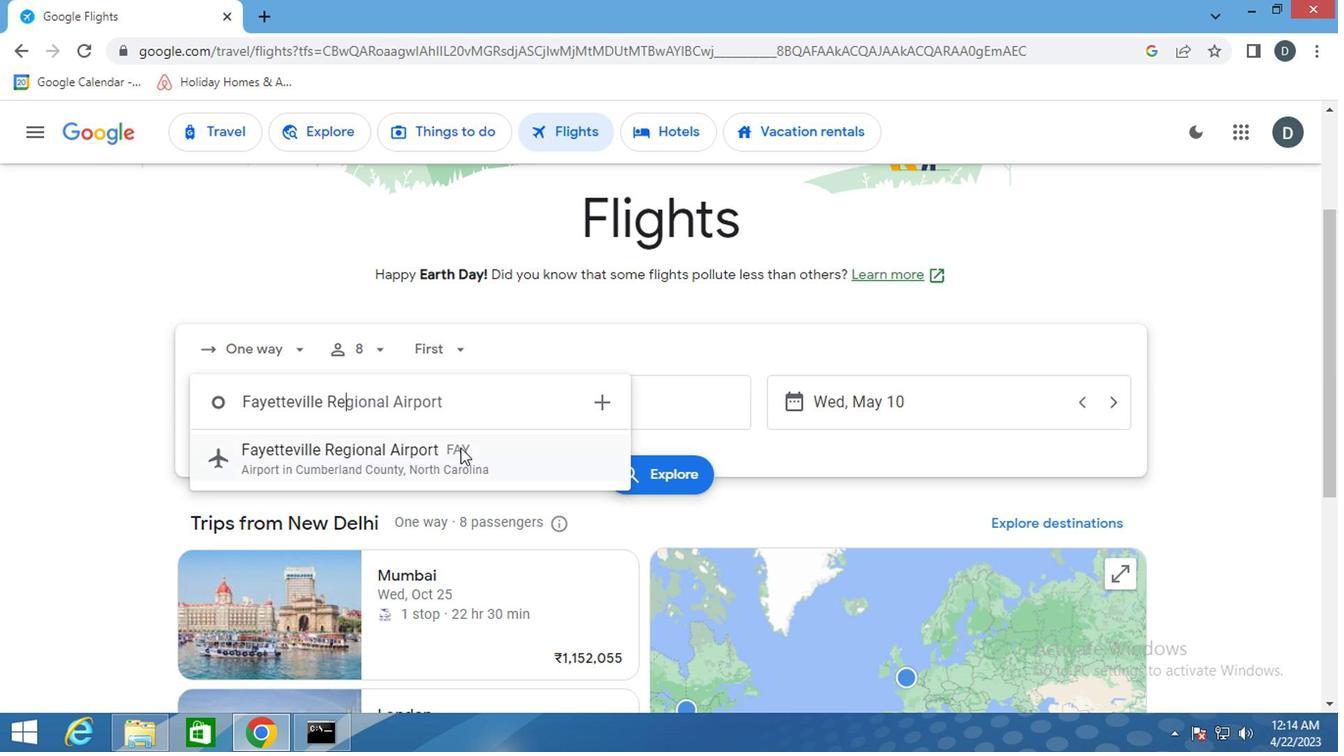 
Action: Mouse pressed left at (455, 466)
Screenshot: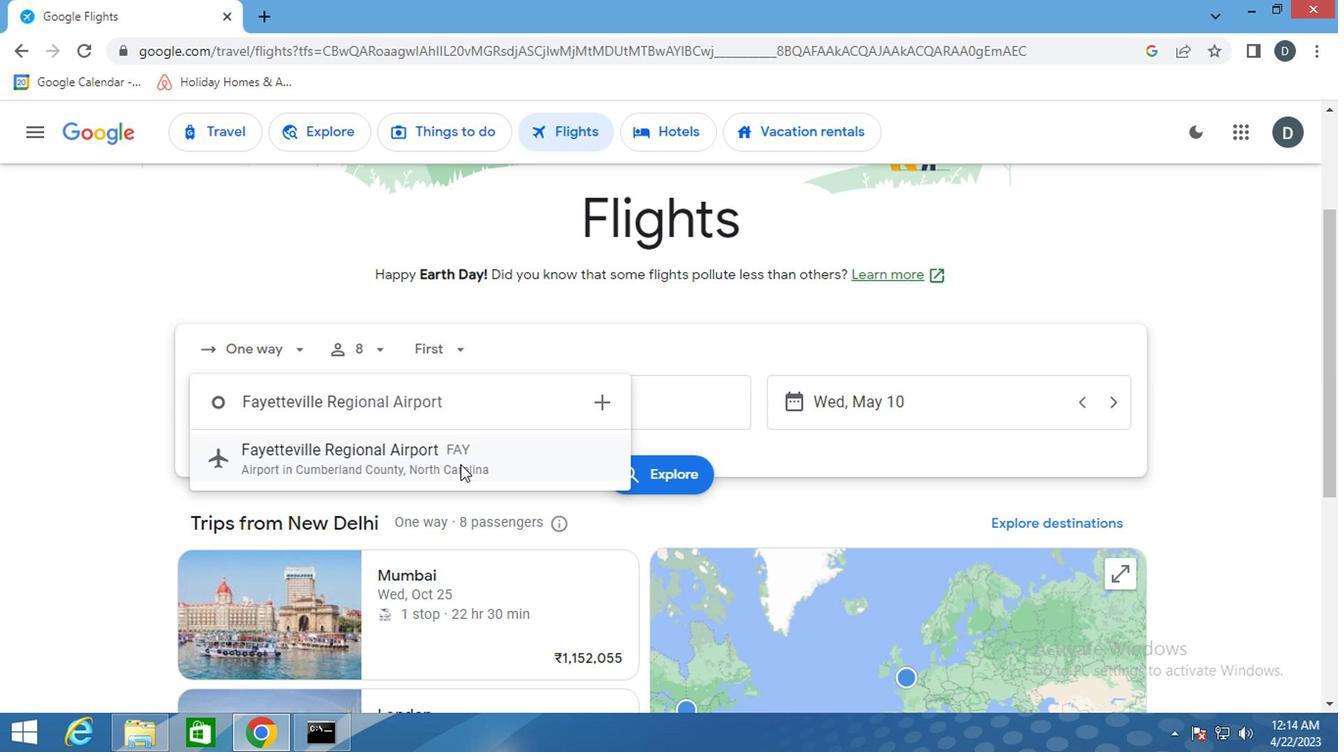 
Action: Mouse moved to (614, 411)
Screenshot: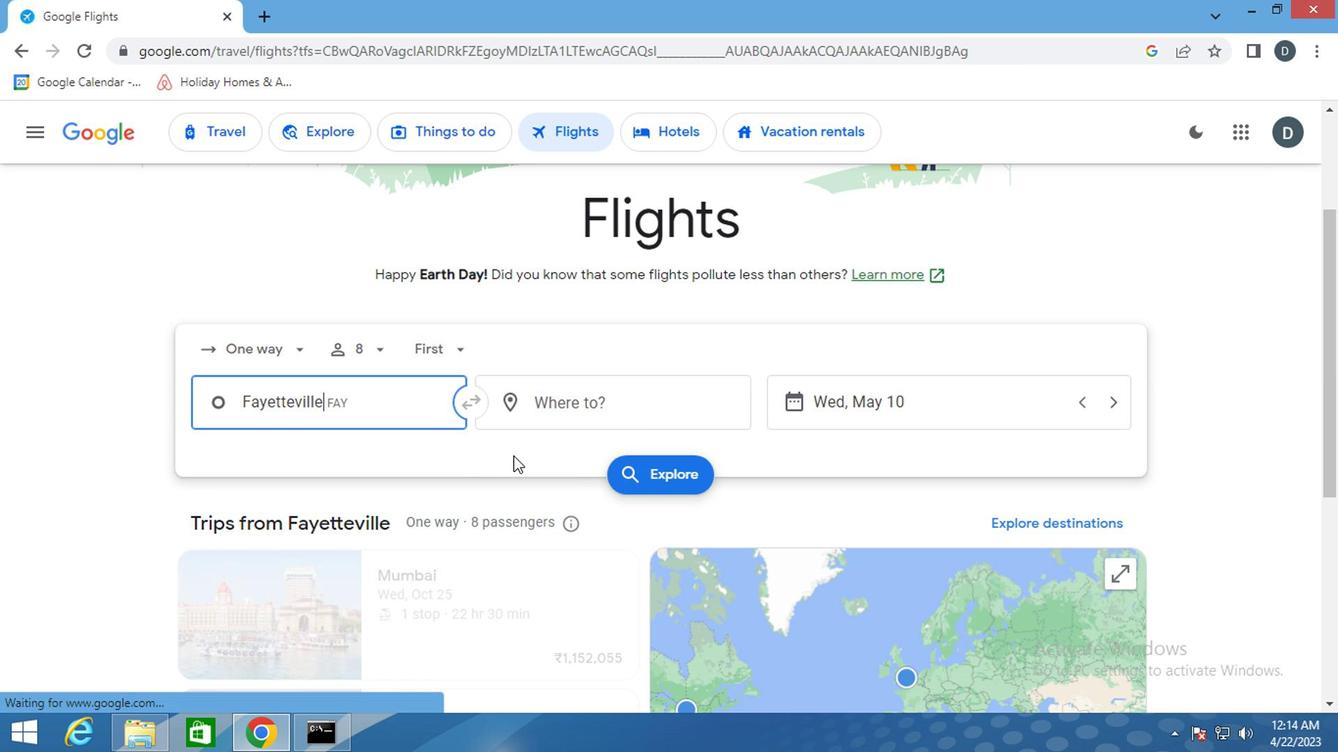 
Action: Mouse pressed left at (614, 411)
Screenshot: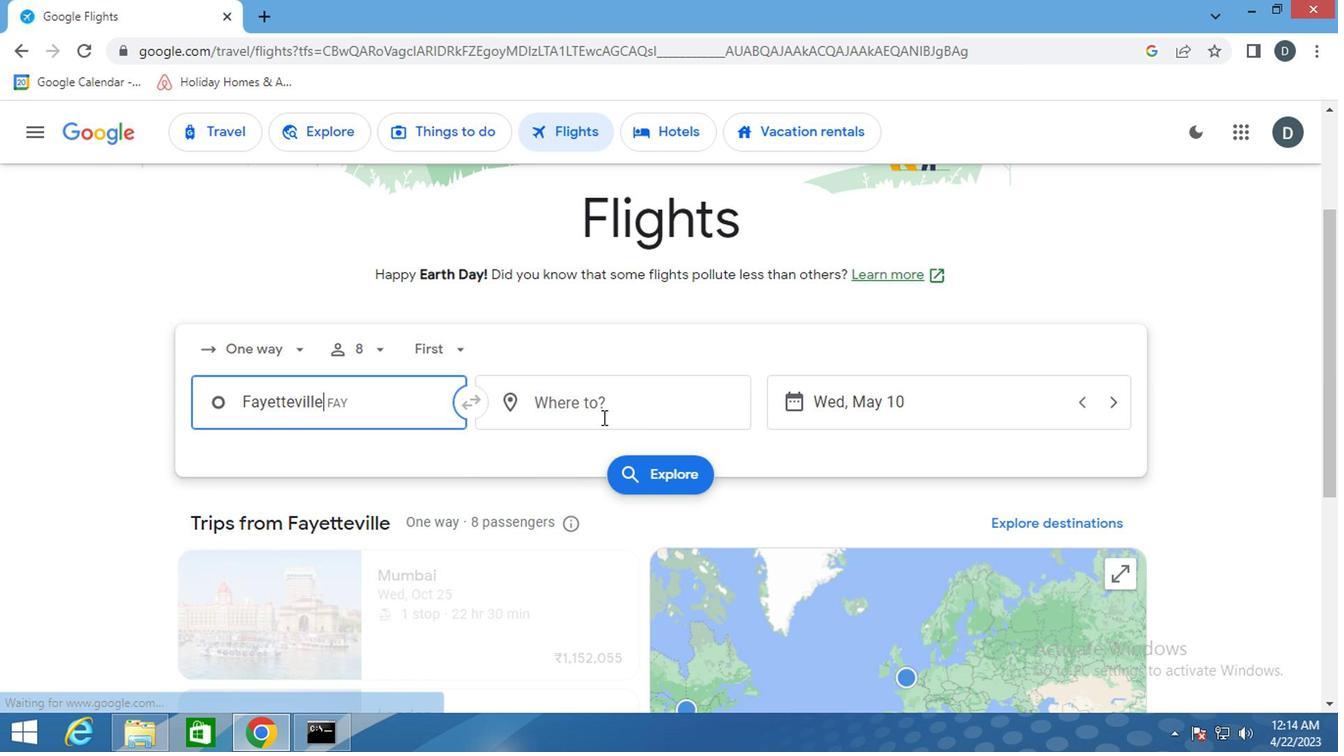 
Action: Mouse moved to (614, 411)
Screenshot: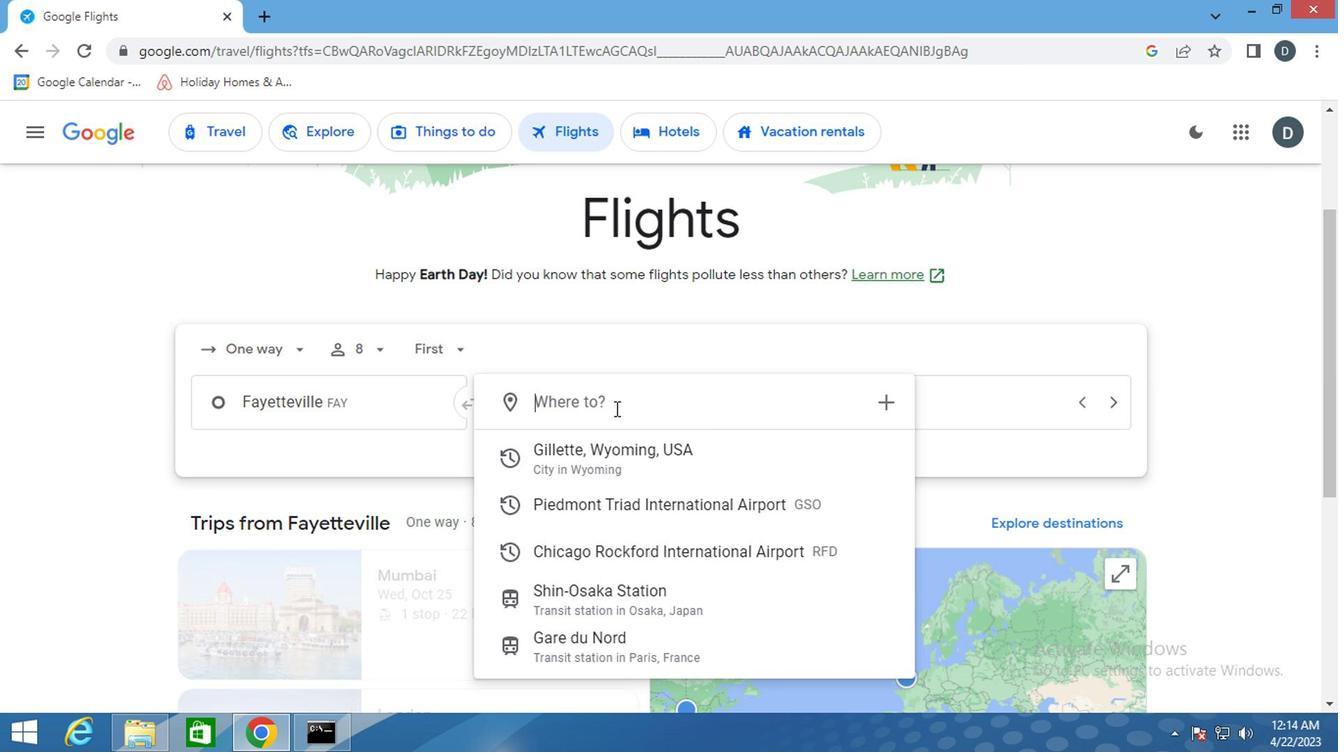 
Action: Key pressed <Key.shift>R
Screenshot: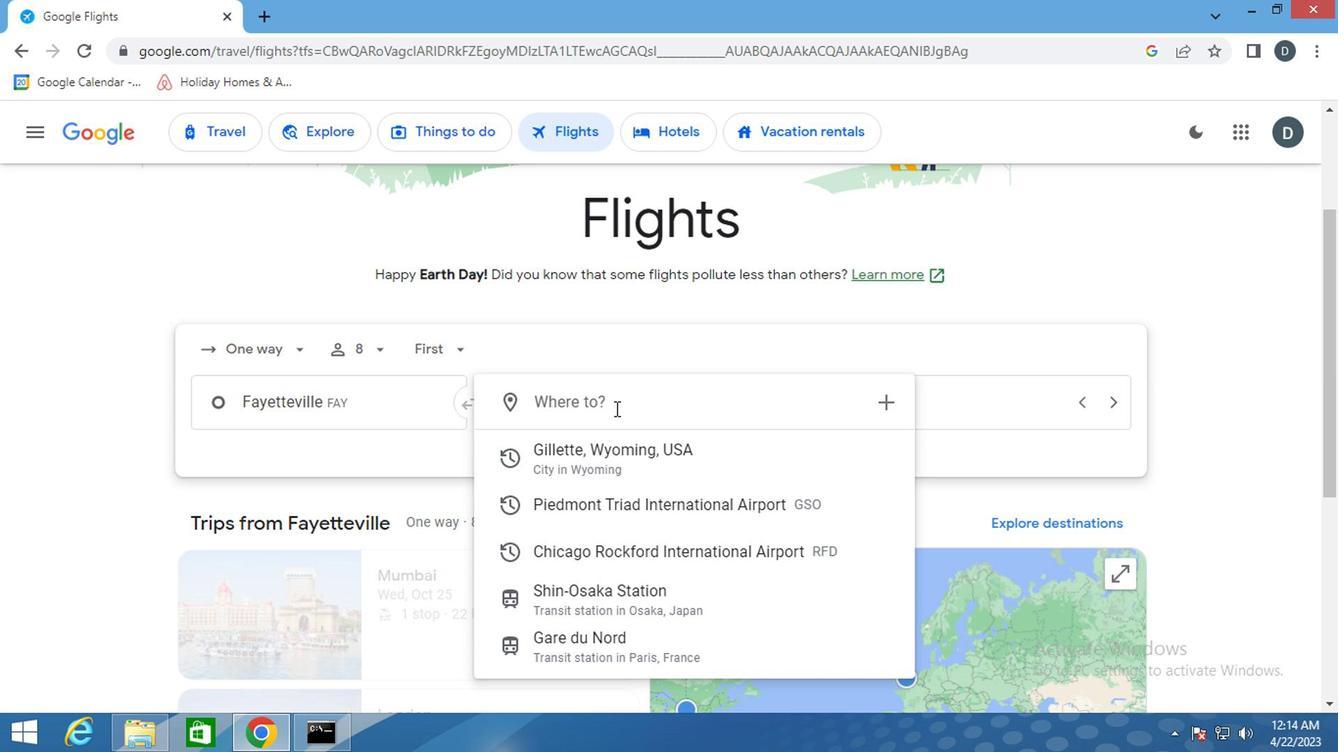 
Action: Mouse moved to (614, 411)
Screenshot: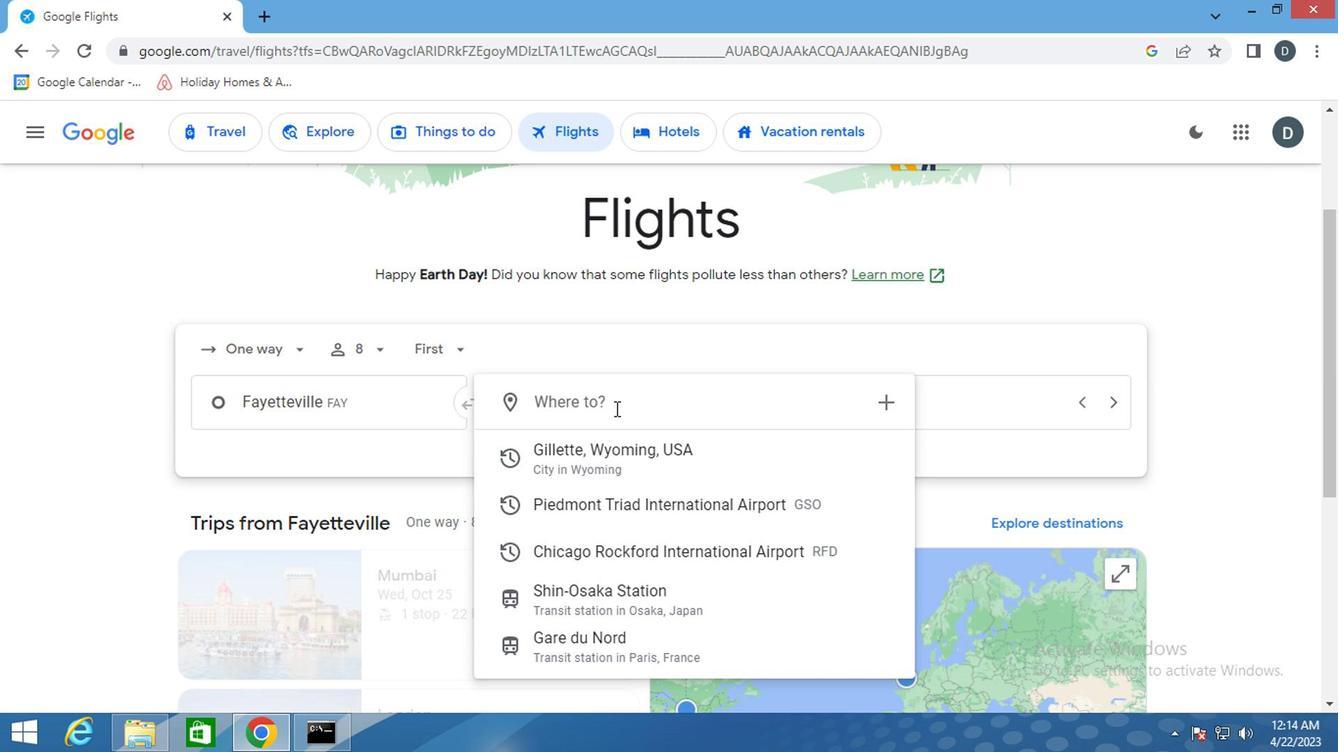 
Action: Key pressed OCKFORD
Screenshot: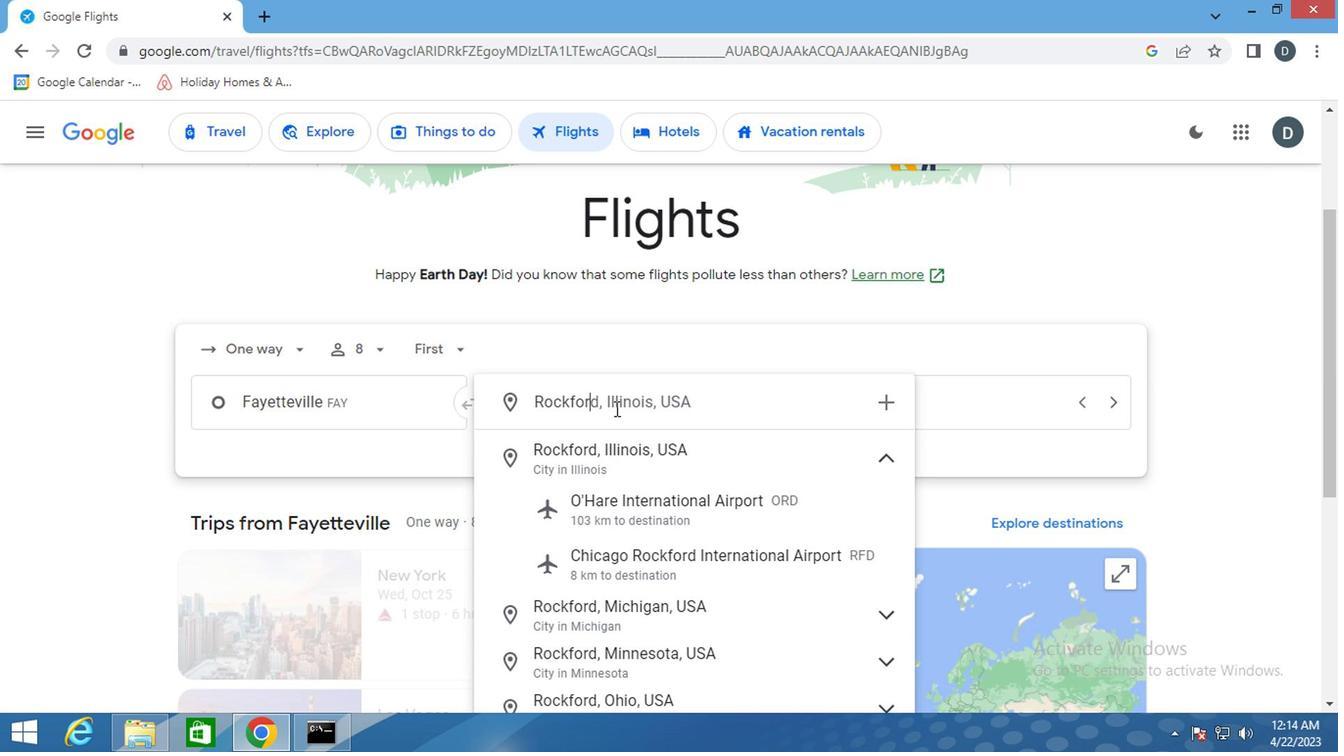 
Action: Mouse moved to (694, 559)
Screenshot: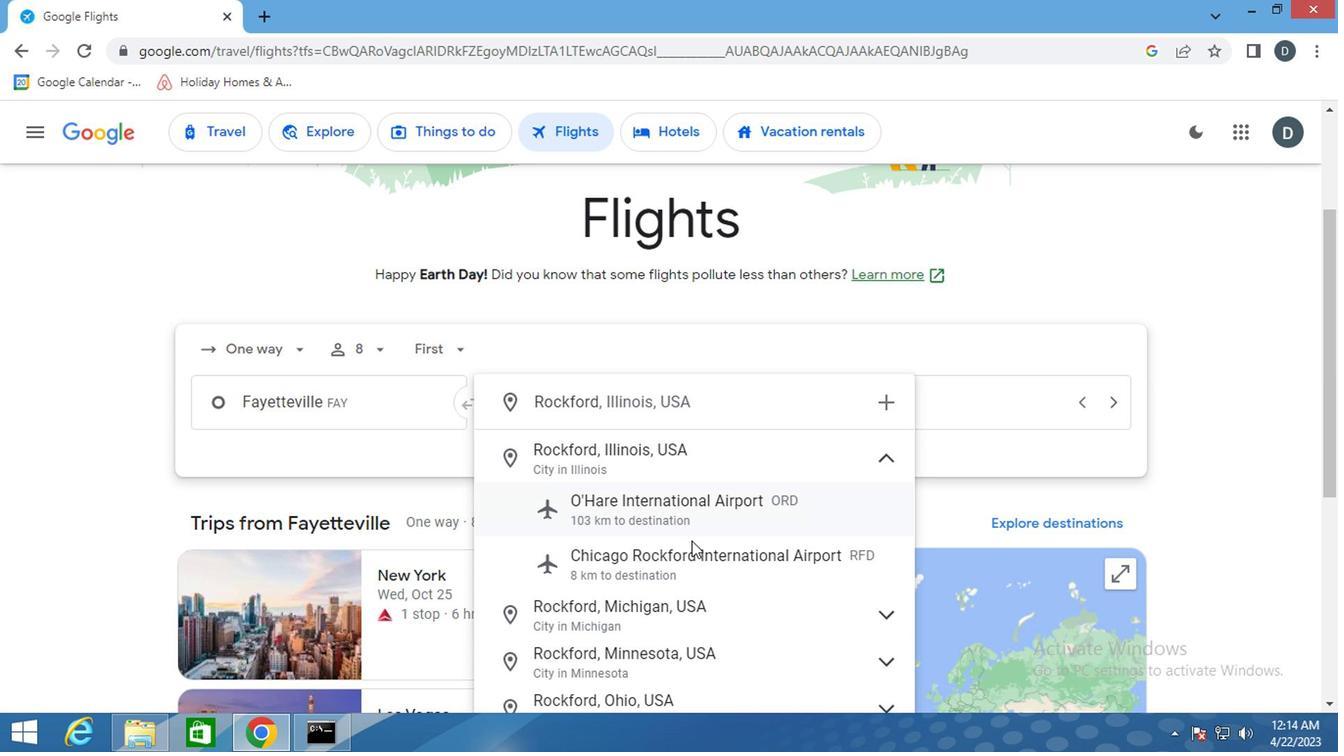 
Action: Mouse pressed left at (694, 559)
Screenshot: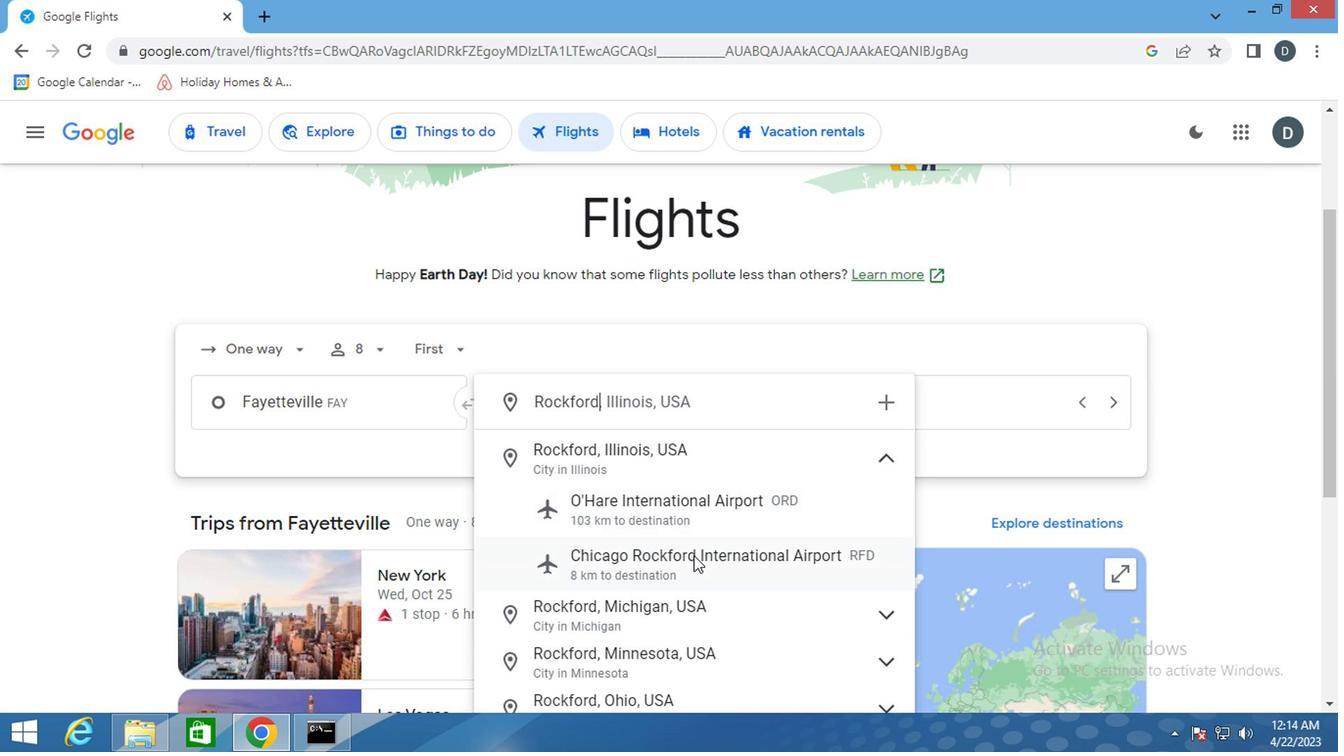 
Action: Mouse moved to (883, 423)
Screenshot: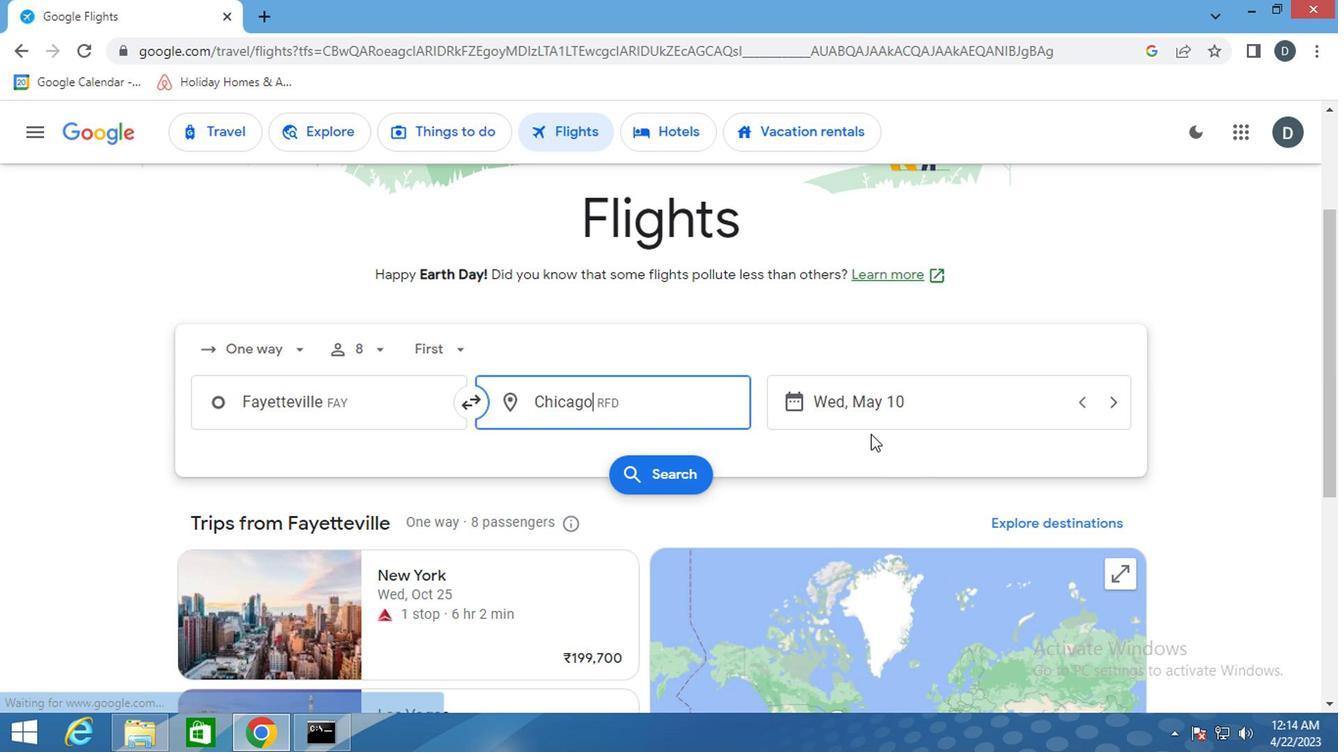 
Action: Mouse pressed left at (883, 423)
Screenshot: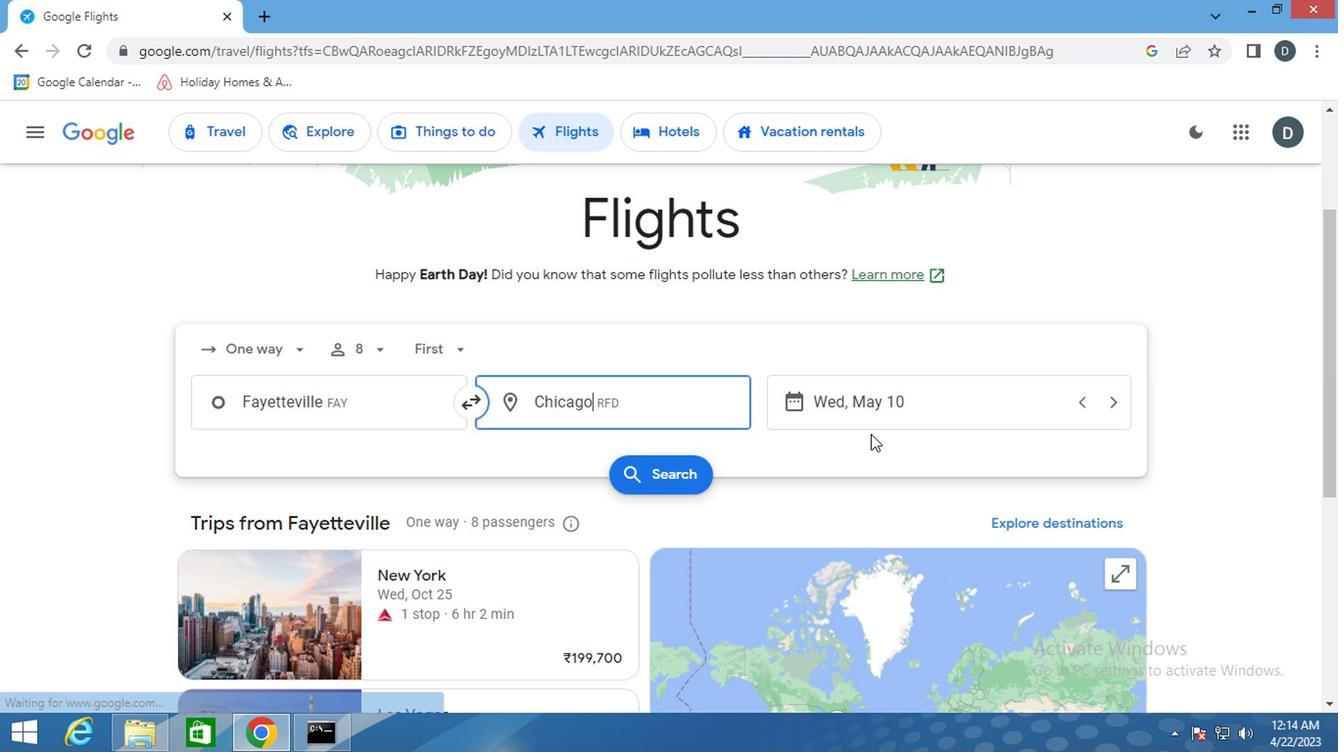 
Action: Mouse moved to (853, 359)
Screenshot: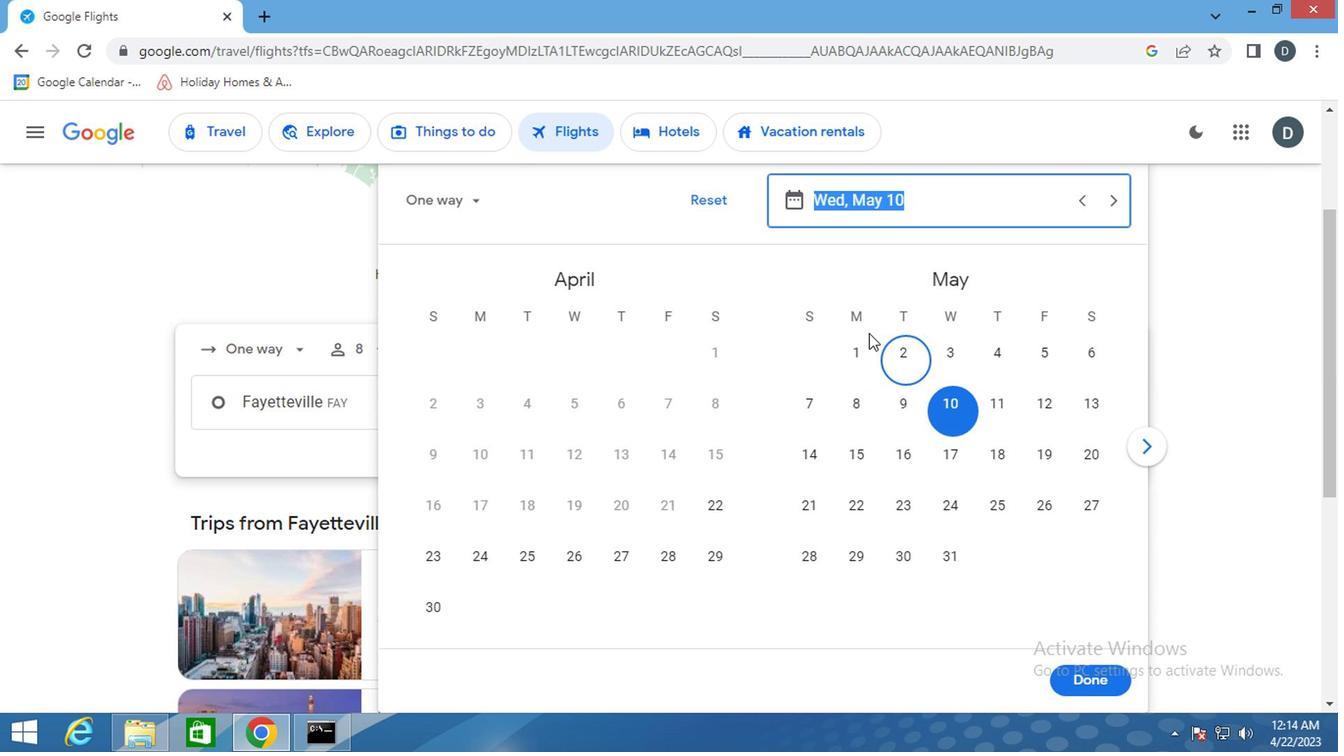 
Action: Mouse pressed left at (853, 359)
Screenshot: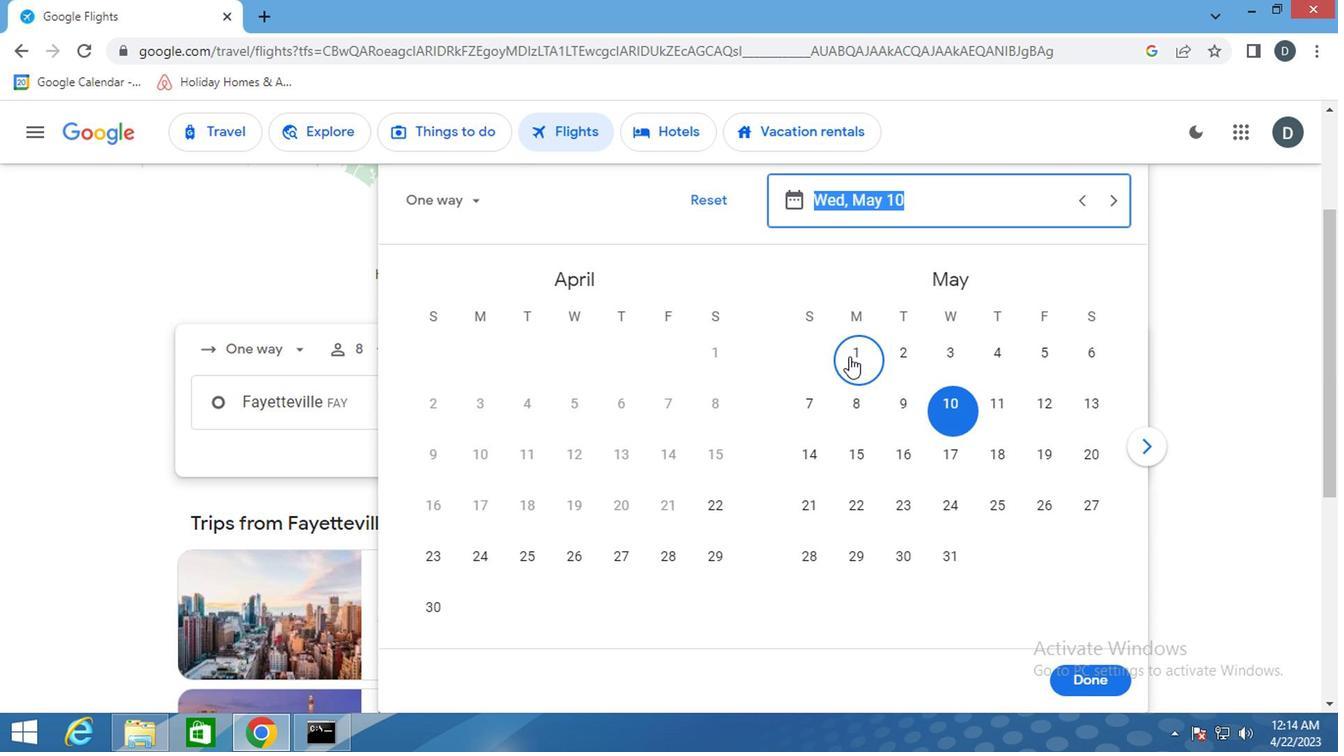 
Action: Mouse moved to (1104, 678)
Screenshot: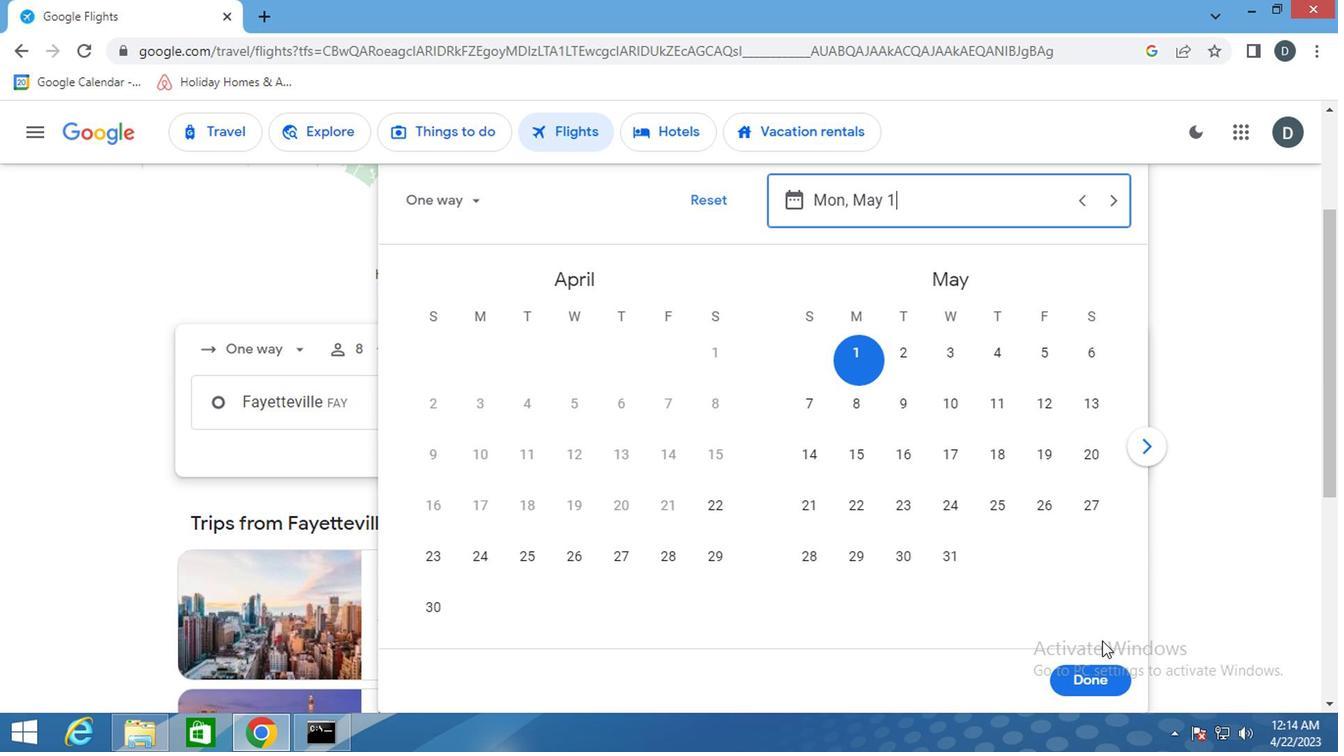 
Action: Mouse pressed left at (1104, 678)
Screenshot: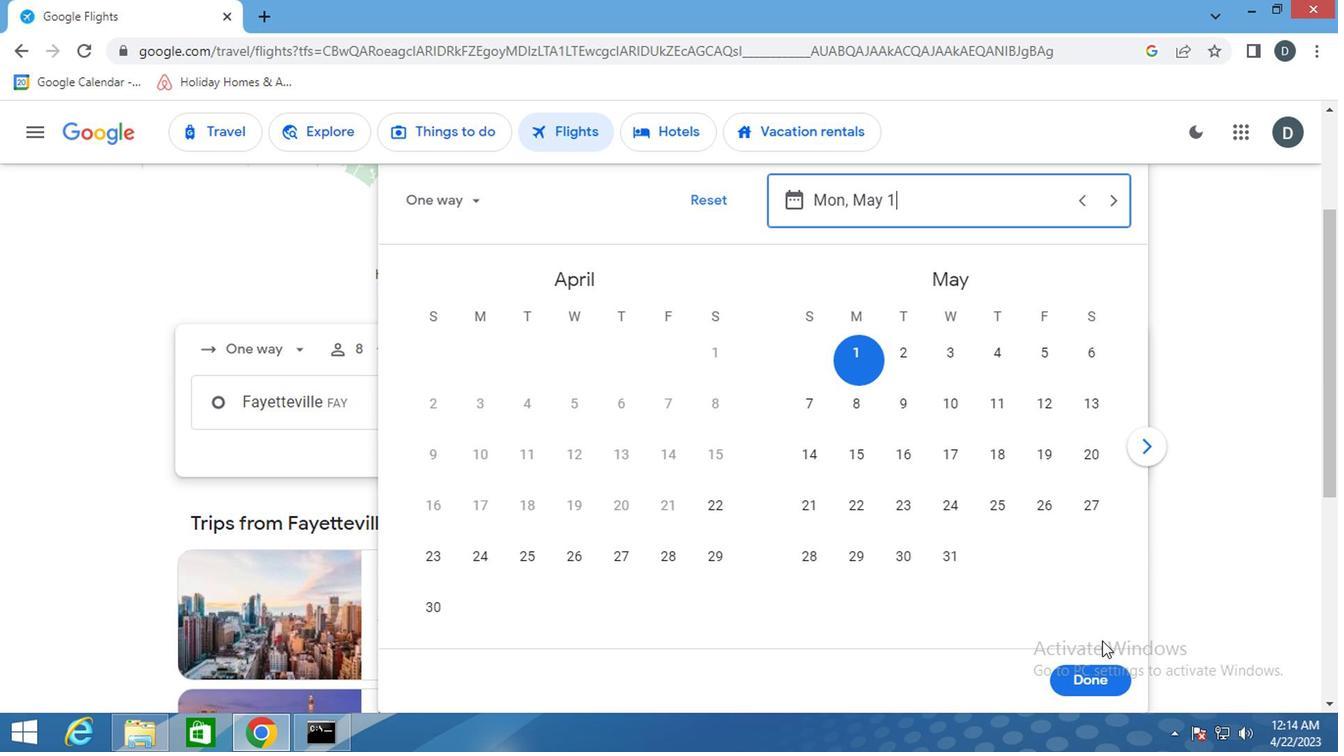 
Action: Mouse moved to (645, 461)
Screenshot: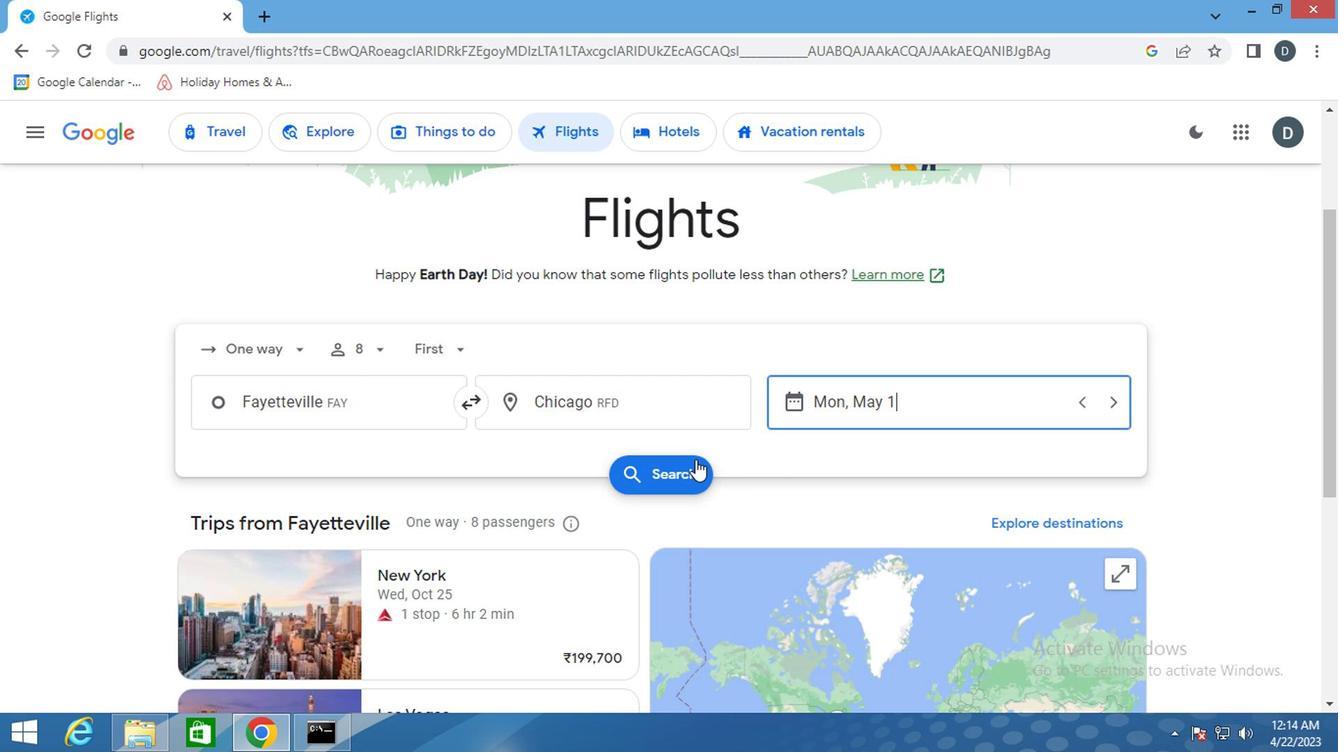 
Action: Mouse pressed left at (645, 461)
Screenshot: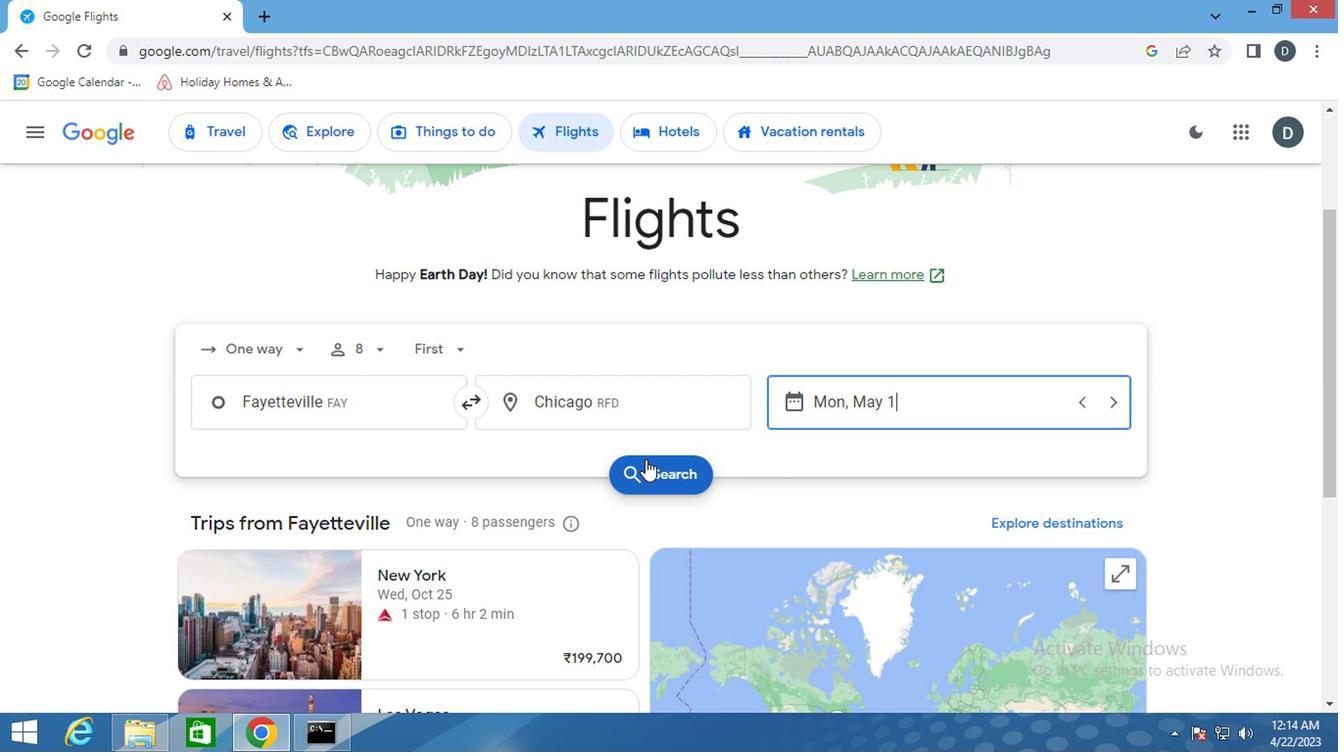 
Action: Mouse moved to (232, 312)
Screenshot: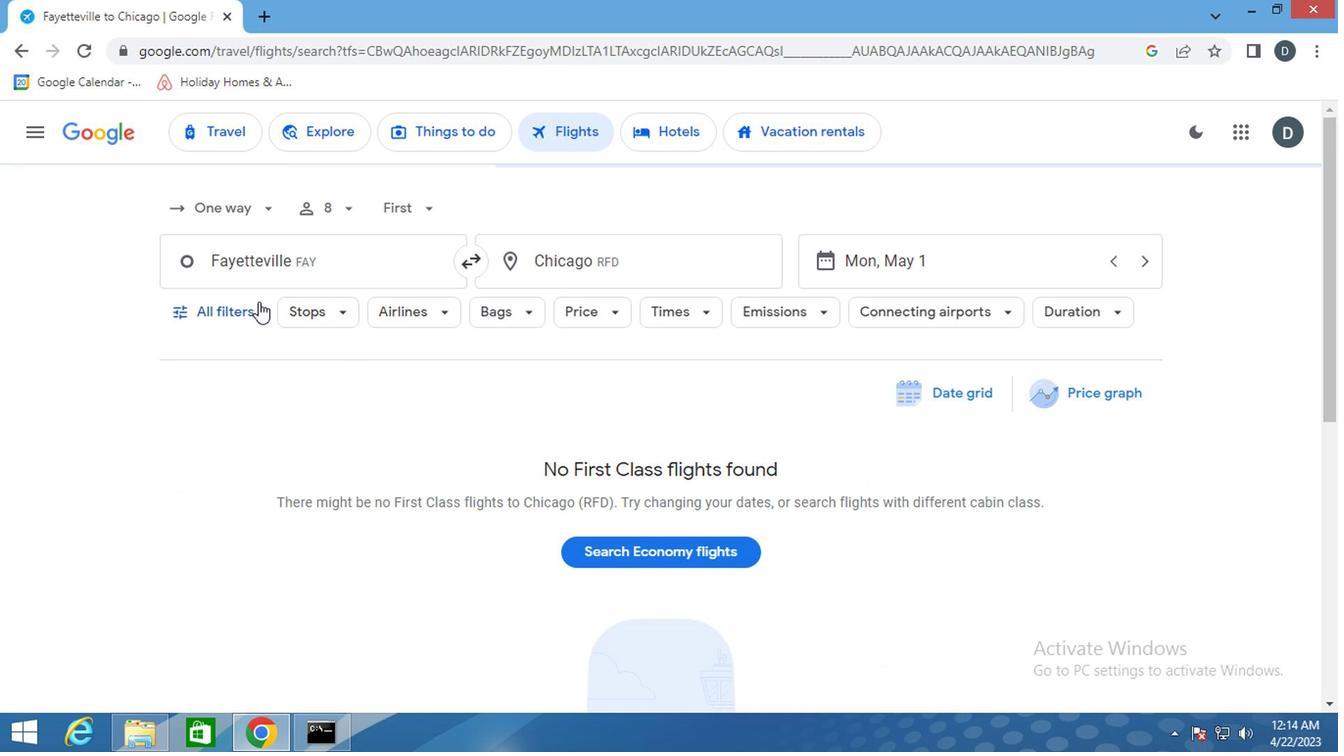 
Action: Mouse pressed left at (232, 312)
Screenshot: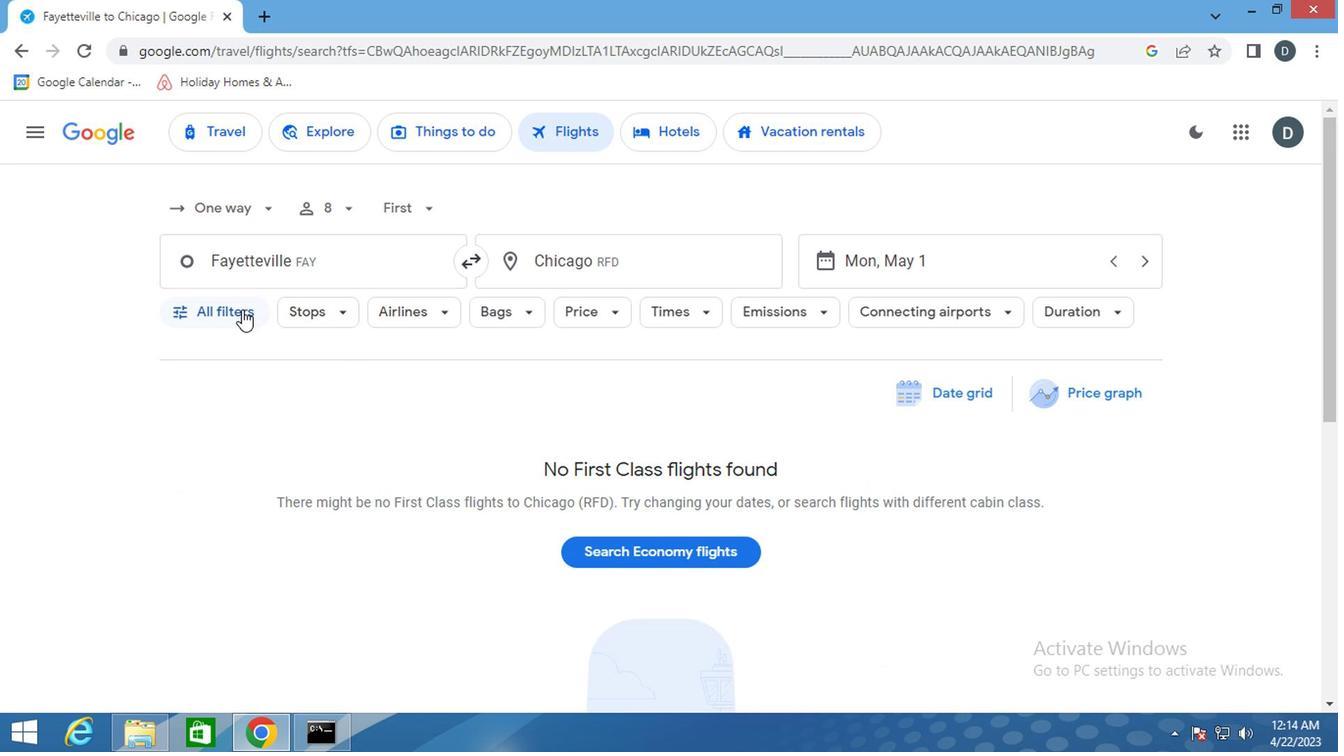 
Action: Mouse moved to (331, 513)
Screenshot: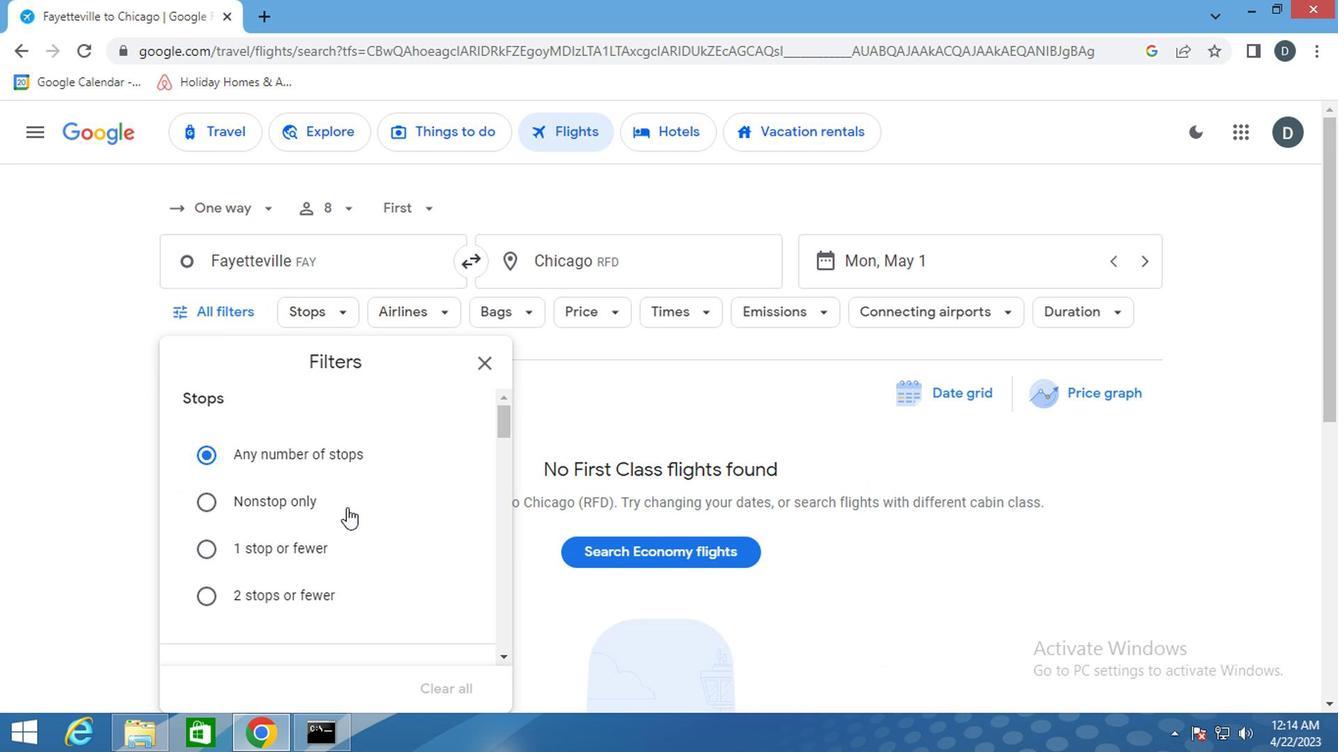 
Action: Mouse scrolled (331, 513) with delta (0, 0)
Screenshot: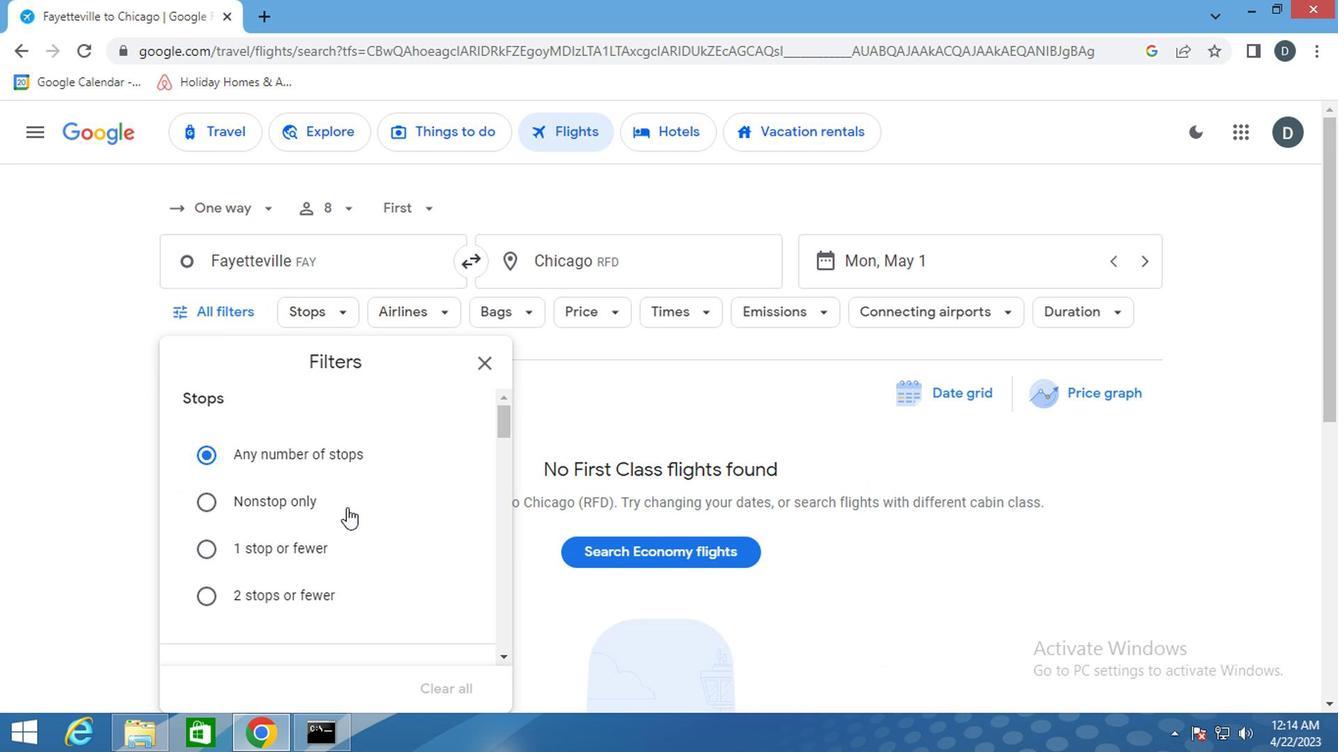 
Action: Mouse moved to (331, 514)
Screenshot: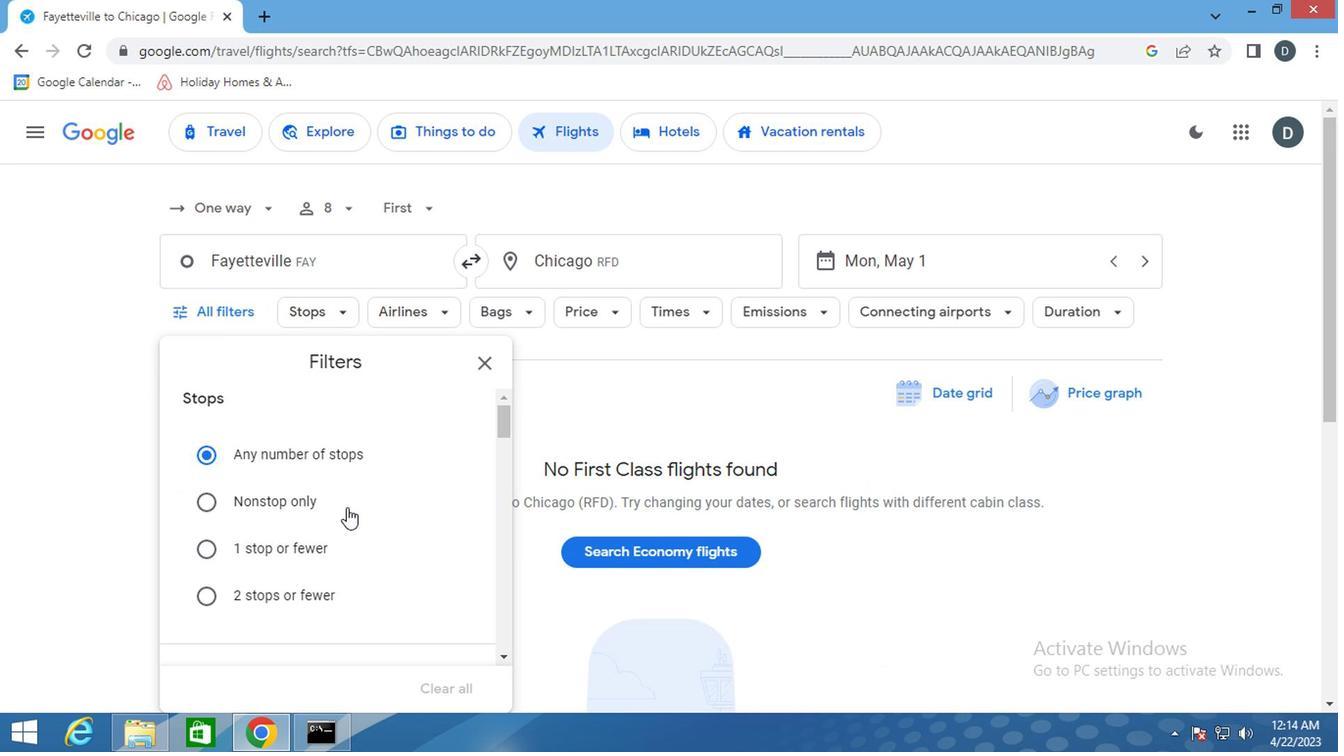 
Action: Mouse scrolled (331, 513) with delta (0, 0)
Screenshot: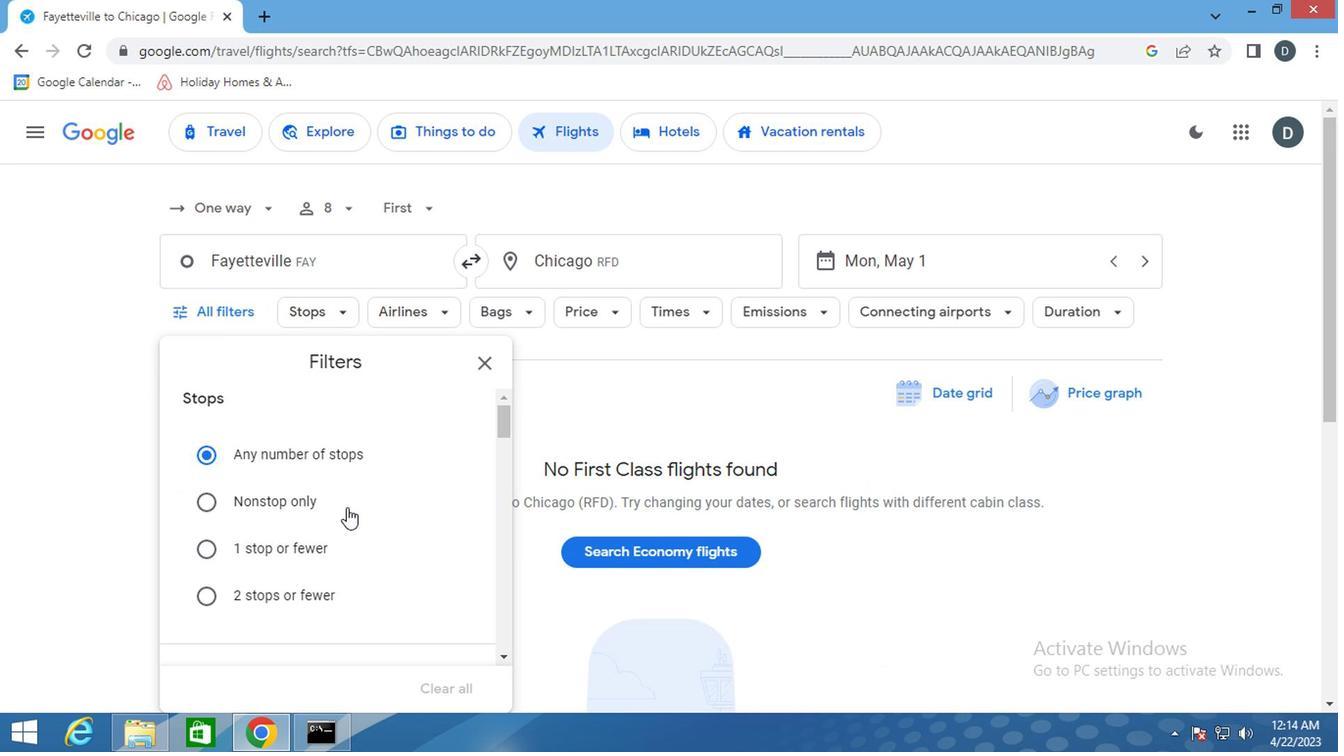 
Action: Mouse moved to (331, 515)
Screenshot: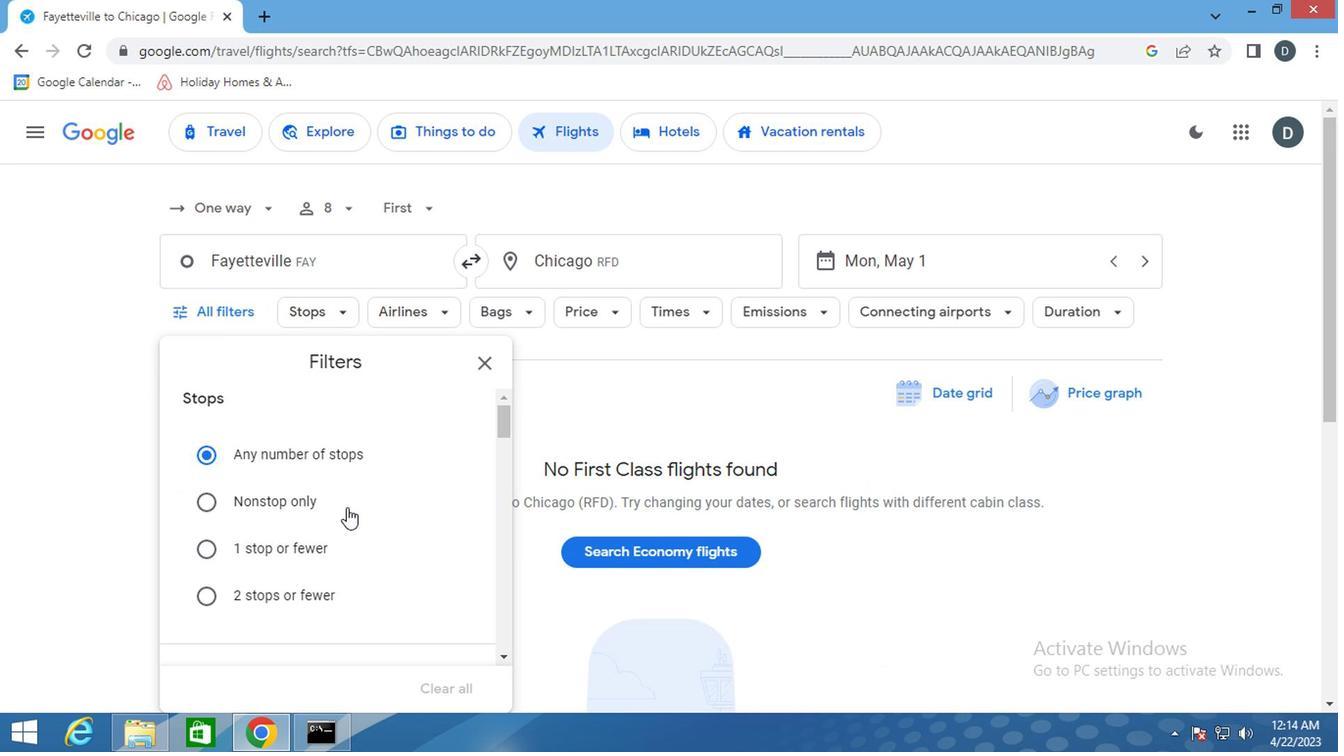 
Action: Mouse scrolled (331, 514) with delta (0, -1)
Screenshot: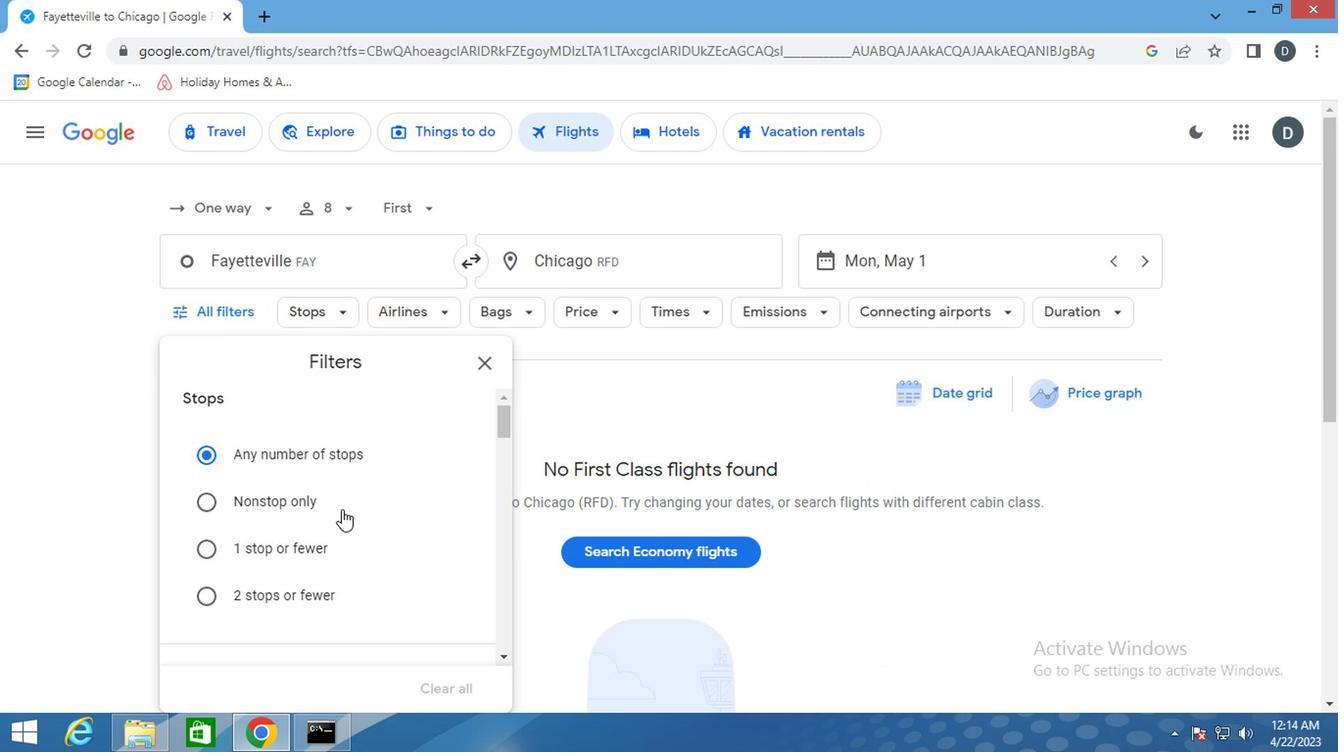 
Action: Mouse moved to (337, 519)
Screenshot: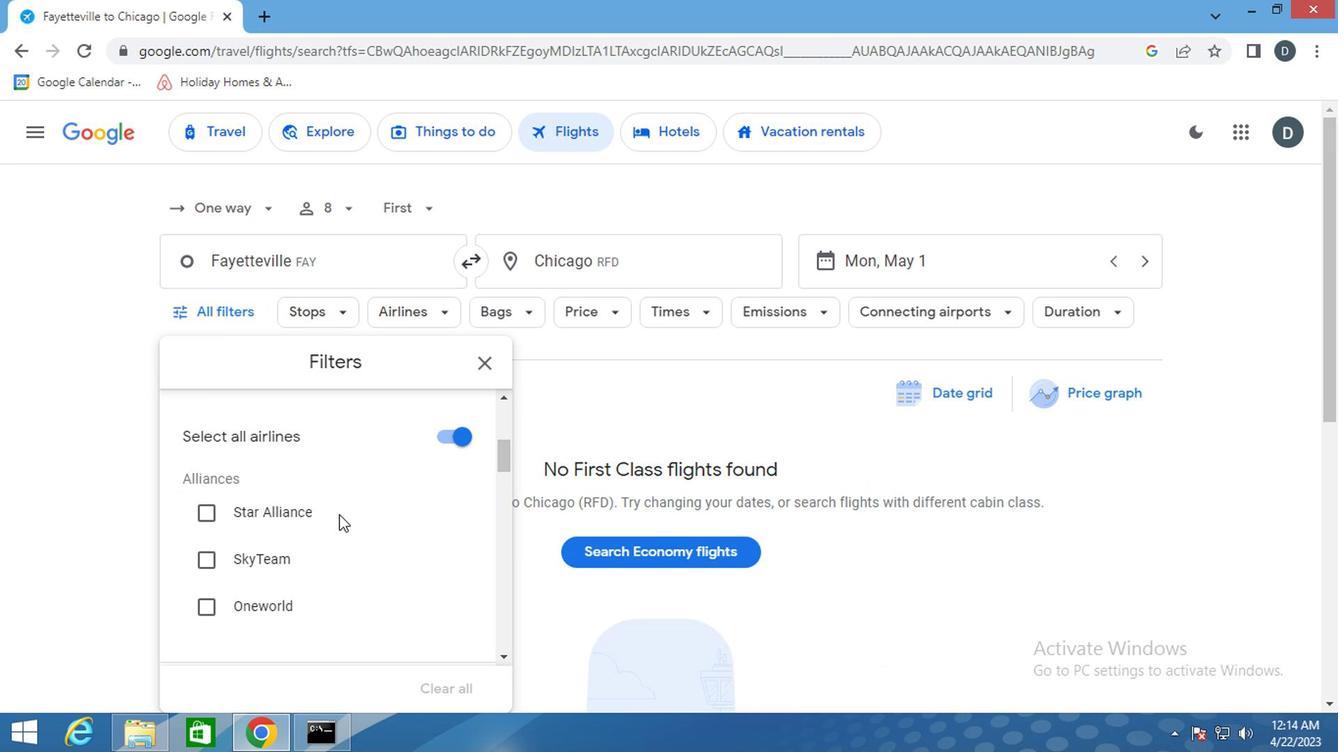 
Action: Mouse scrolled (337, 518) with delta (0, 0)
Screenshot: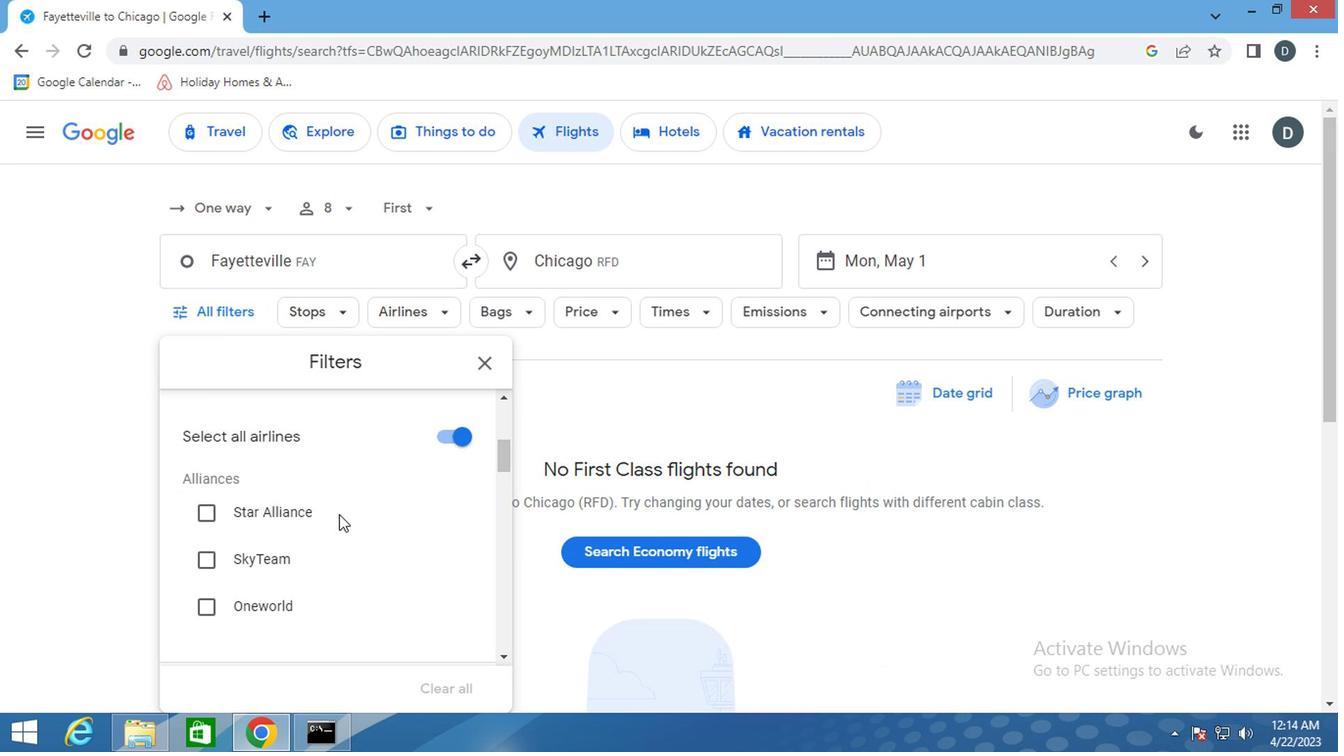 
Action: Mouse scrolled (337, 518) with delta (0, 0)
Screenshot: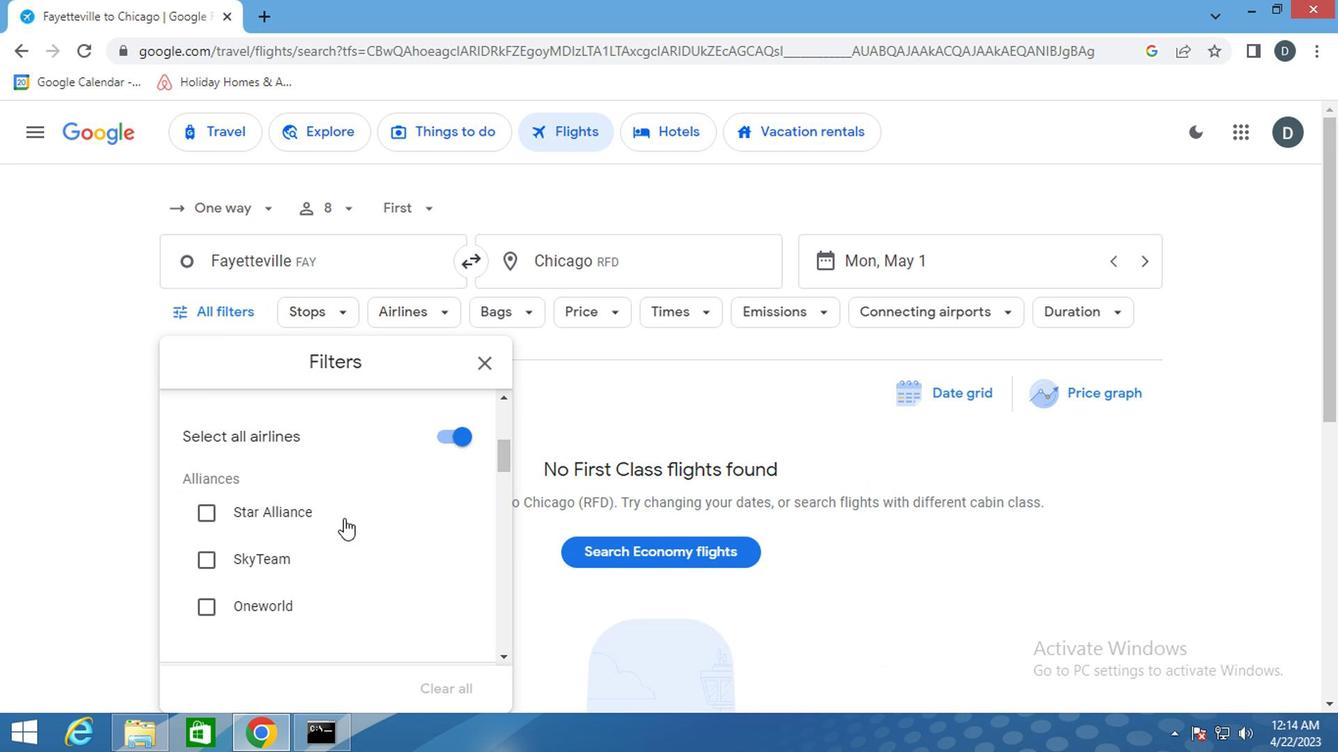 
Action: Mouse moved to (388, 519)
Screenshot: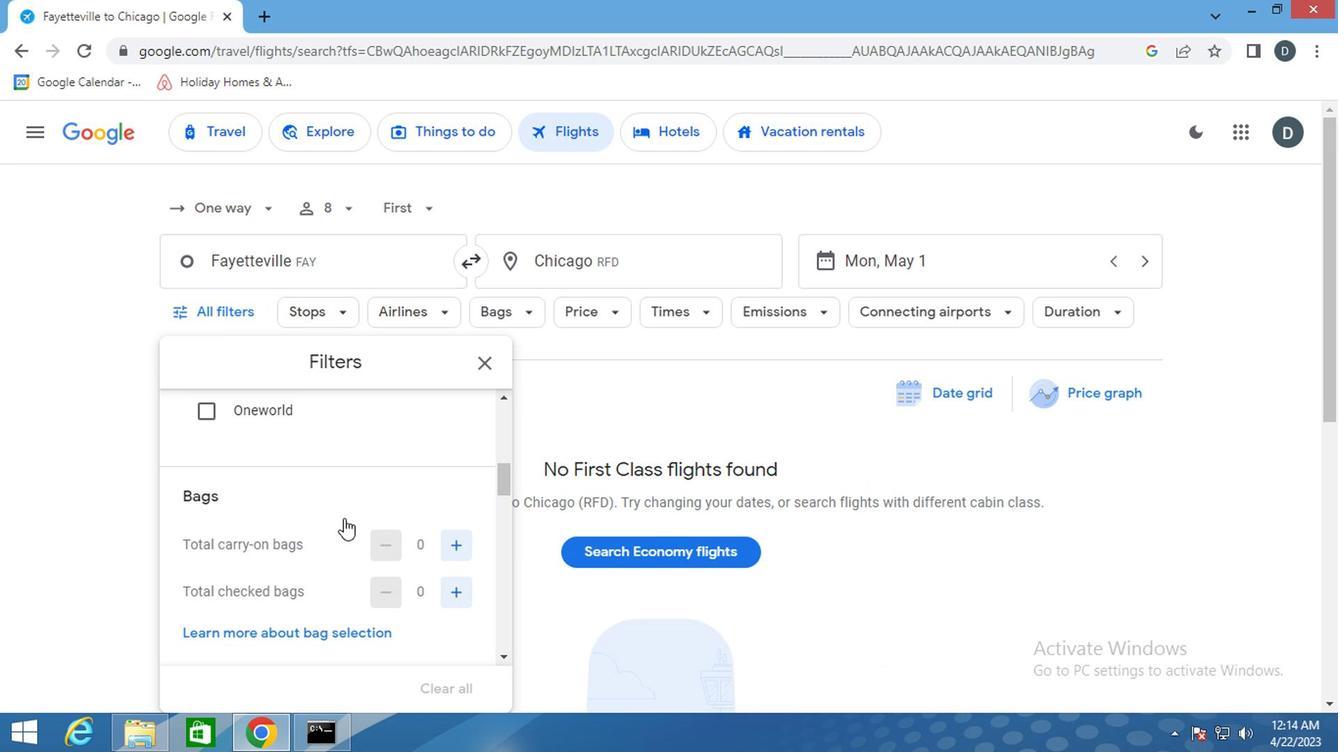 
Action: Mouse scrolled (388, 518) with delta (0, 0)
Screenshot: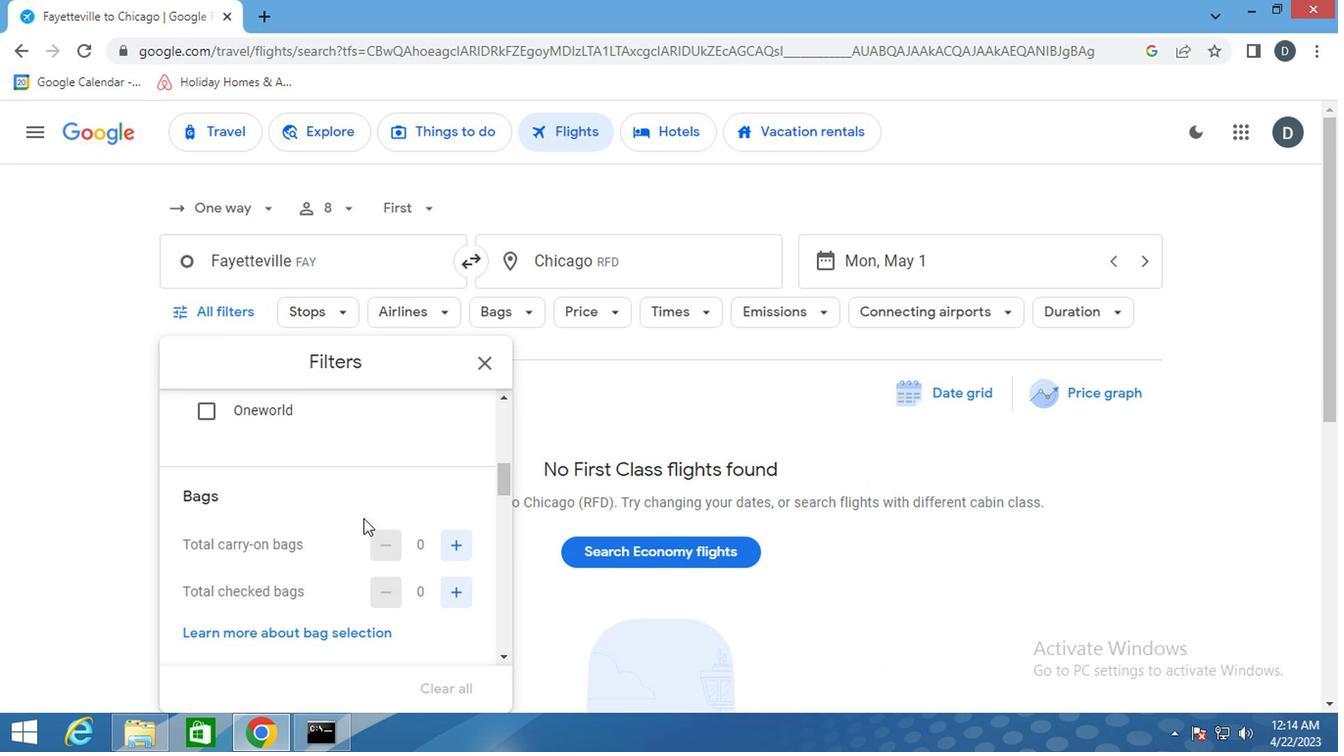 
Action: Mouse moved to (454, 454)
Screenshot: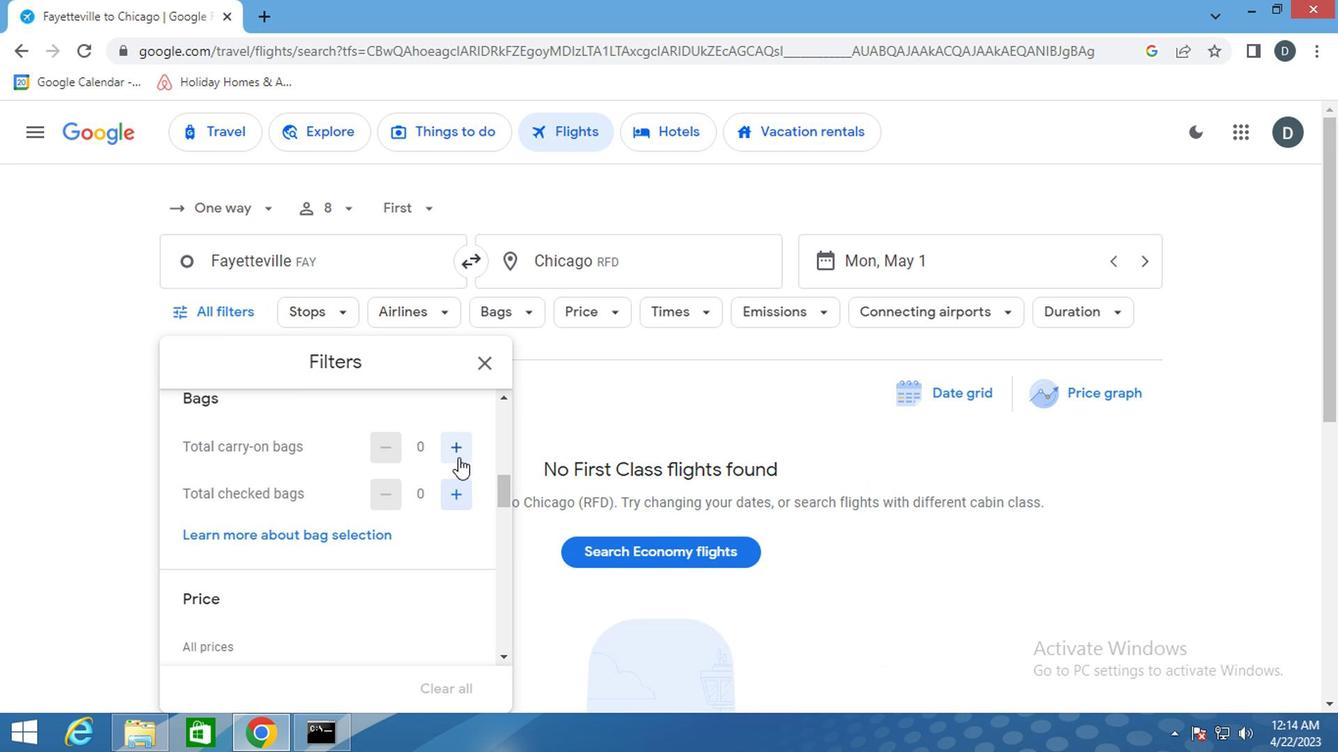 
Action: Mouse pressed left at (454, 454)
Screenshot: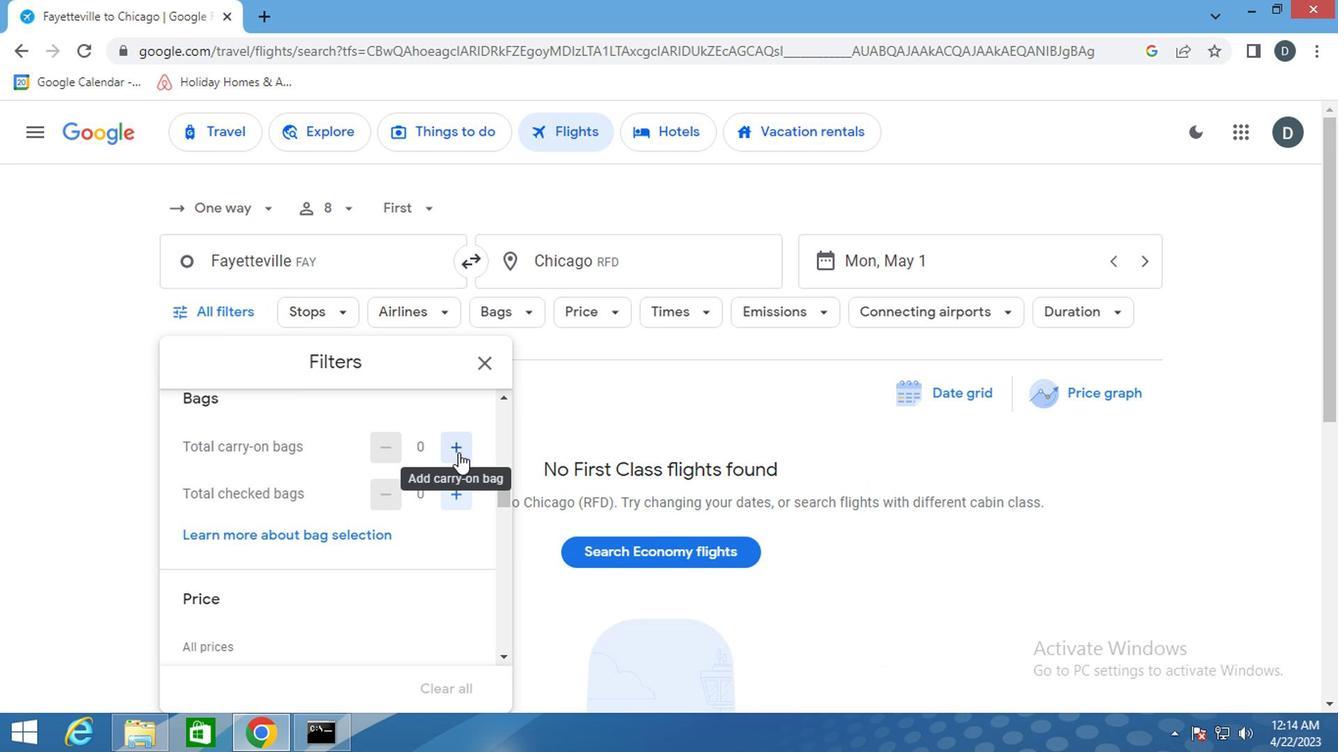 
Action: Mouse pressed left at (454, 454)
Screenshot: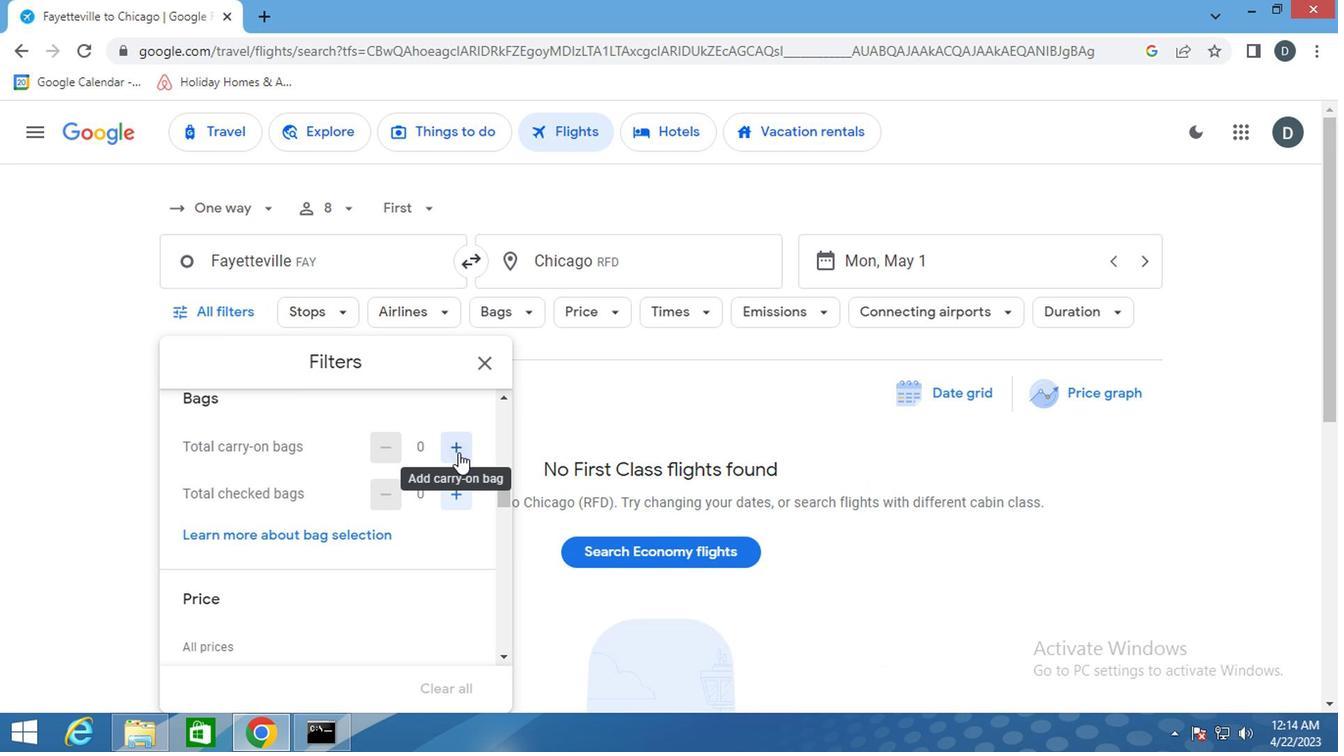 
Action: Mouse moved to (457, 498)
Screenshot: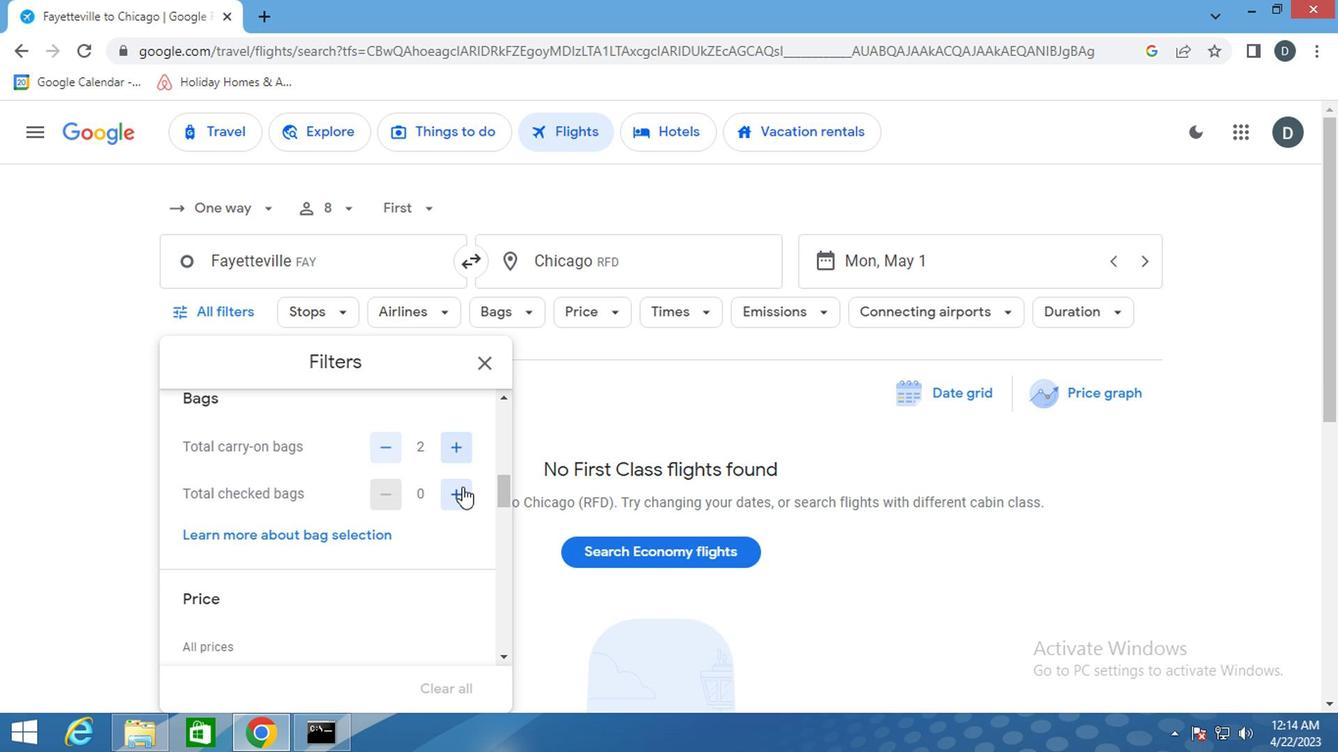 
Action: Mouse pressed left at (457, 498)
Screenshot: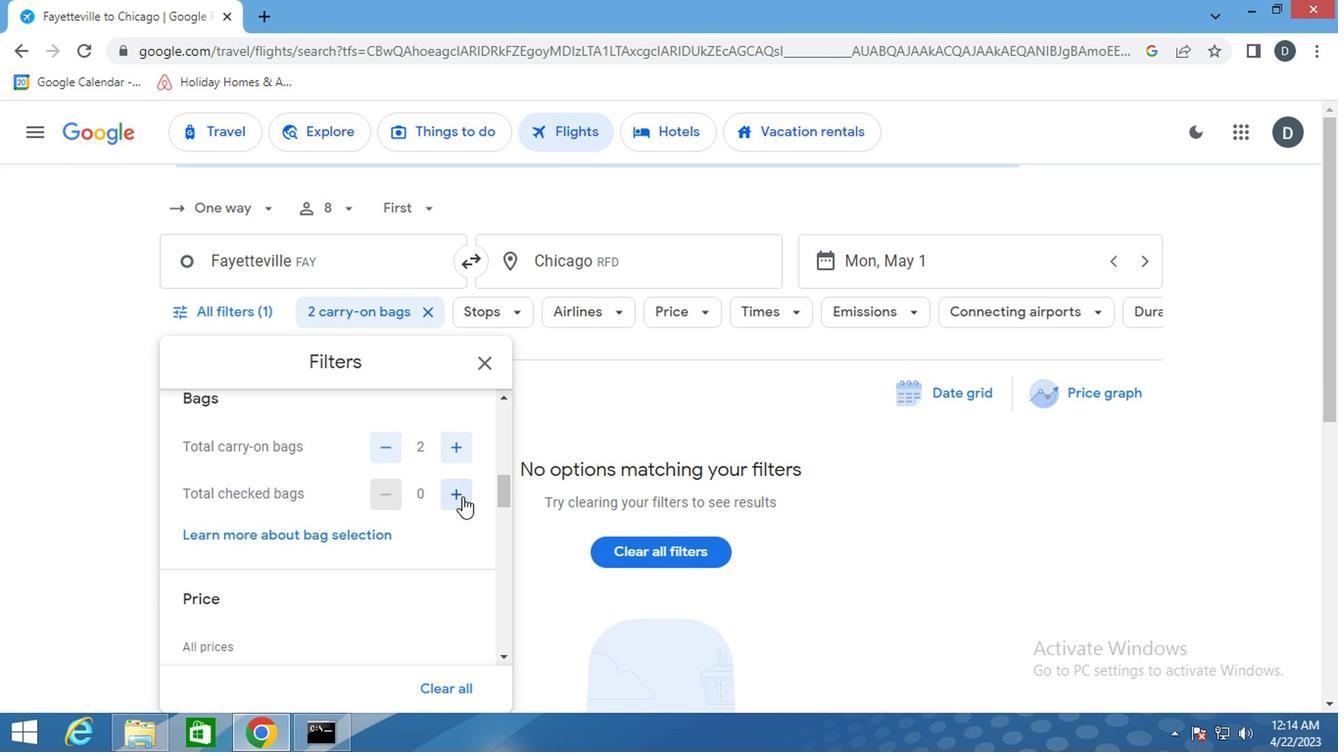 
Action: Mouse pressed left at (457, 498)
Screenshot: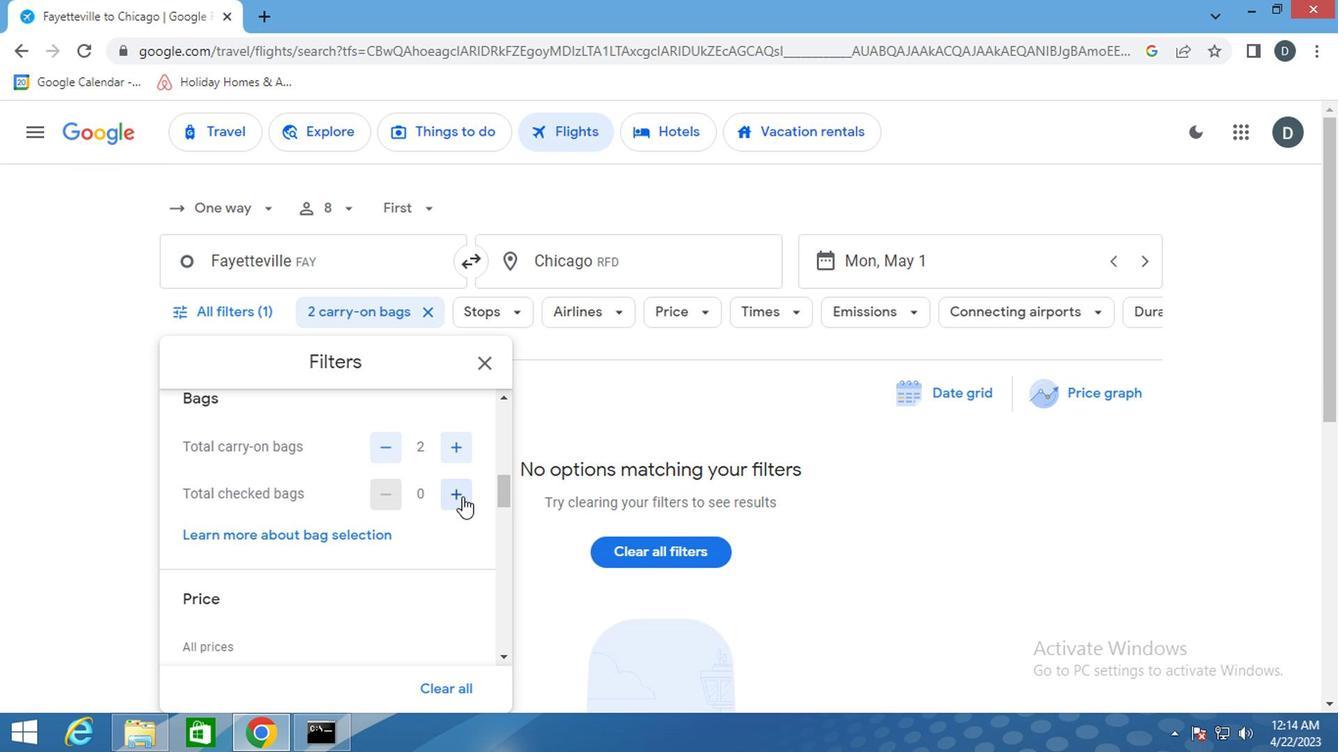 
Action: Mouse pressed left at (457, 498)
Screenshot: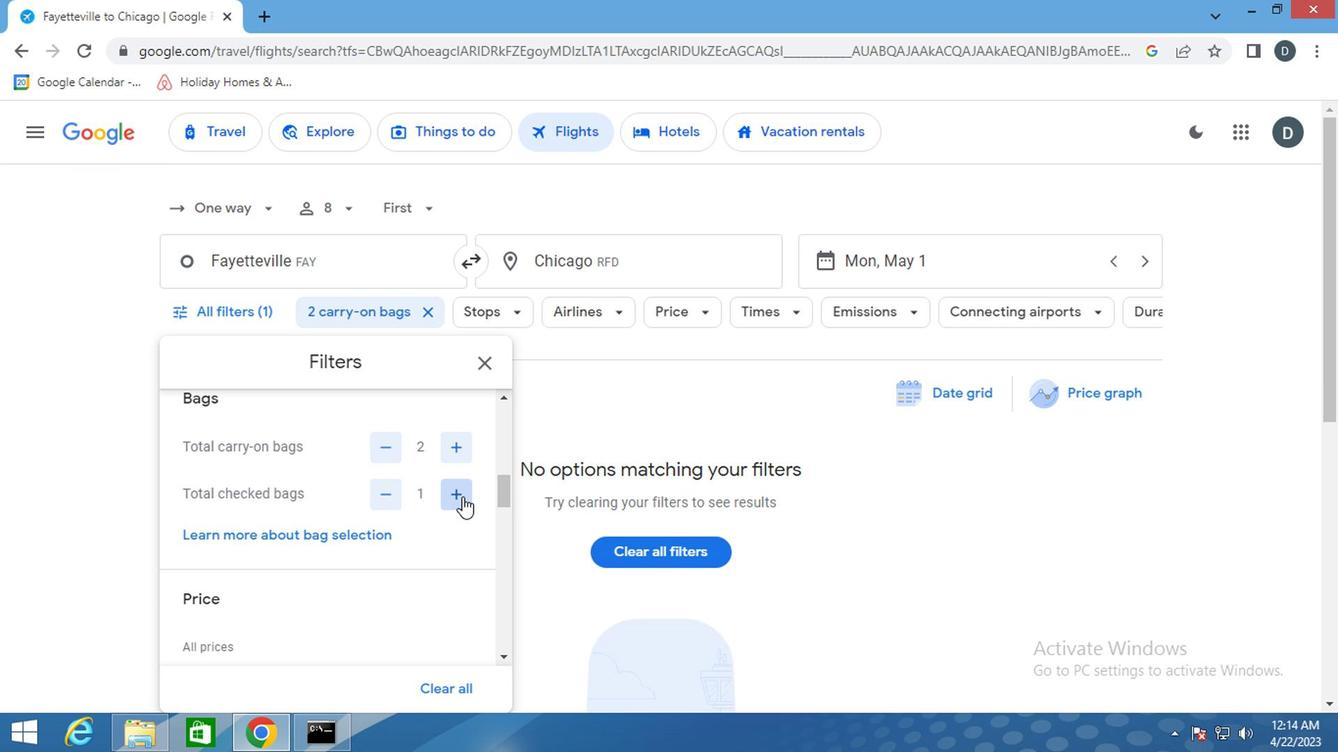 
Action: Mouse pressed left at (457, 498)
Screenshot: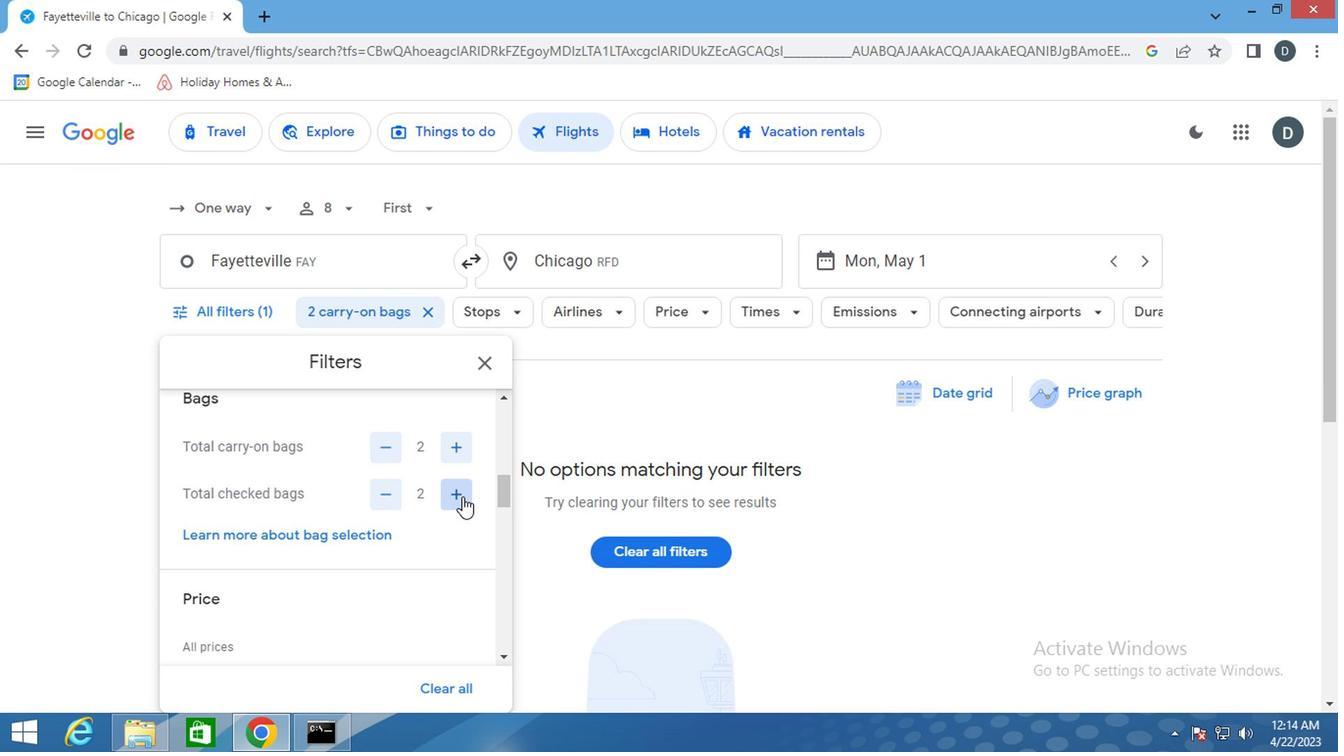 
Action: Mouse pressed left at (457, 498)
Screenshot: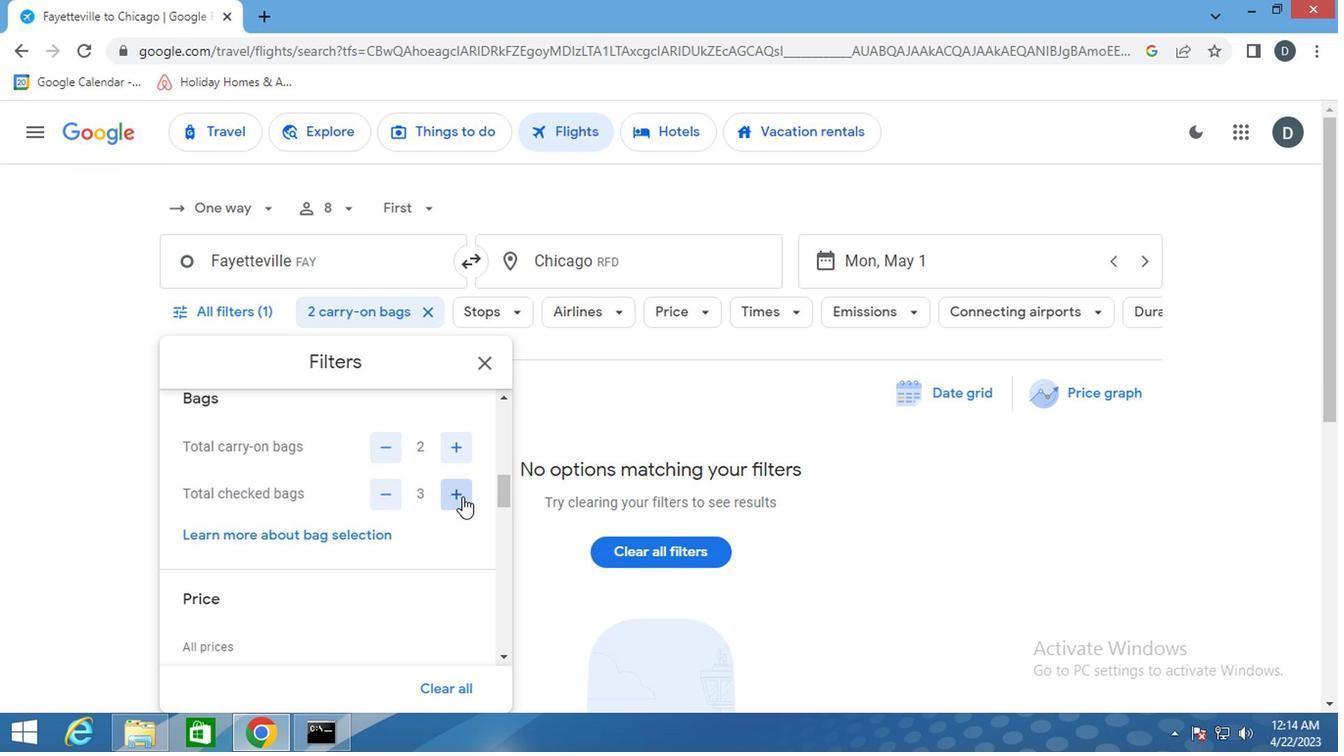 
Action: Mouse pressed left at (457, 498)
Screenshot: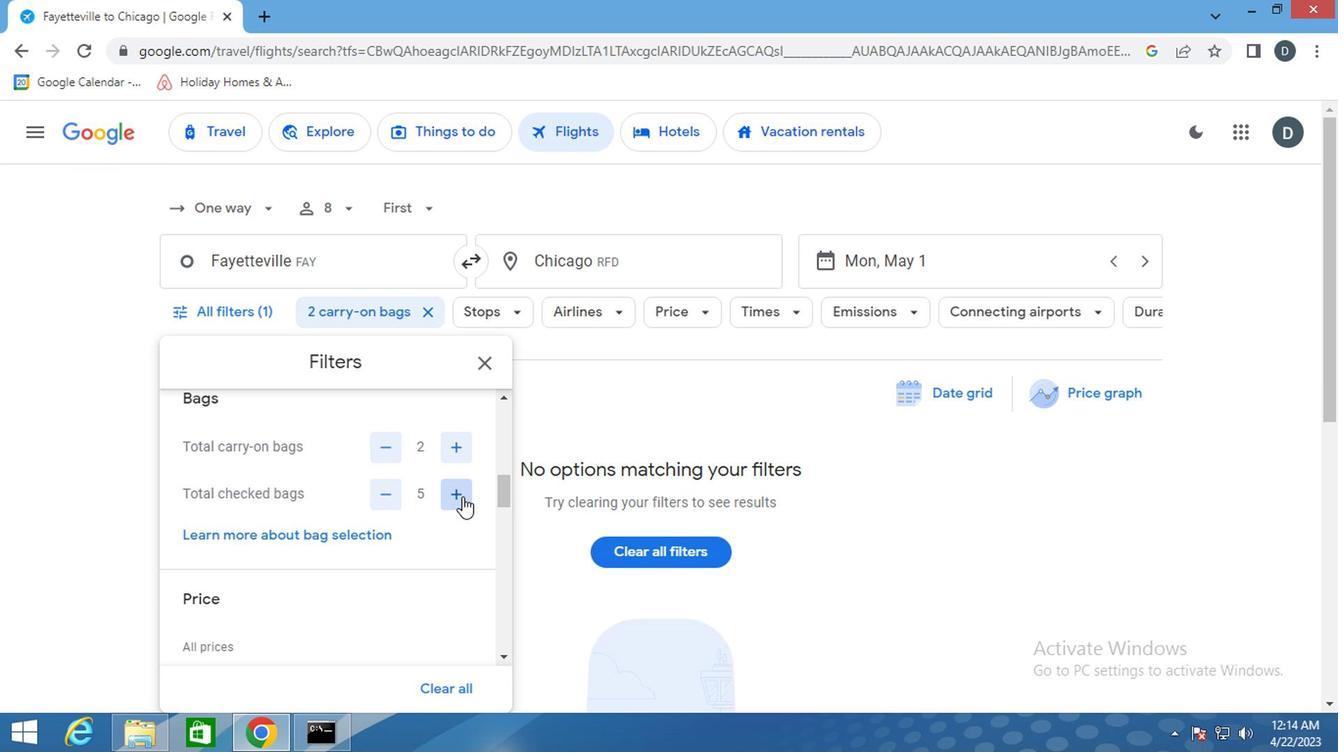 
Action: Mouse moved to (439, 577)
Screenshot: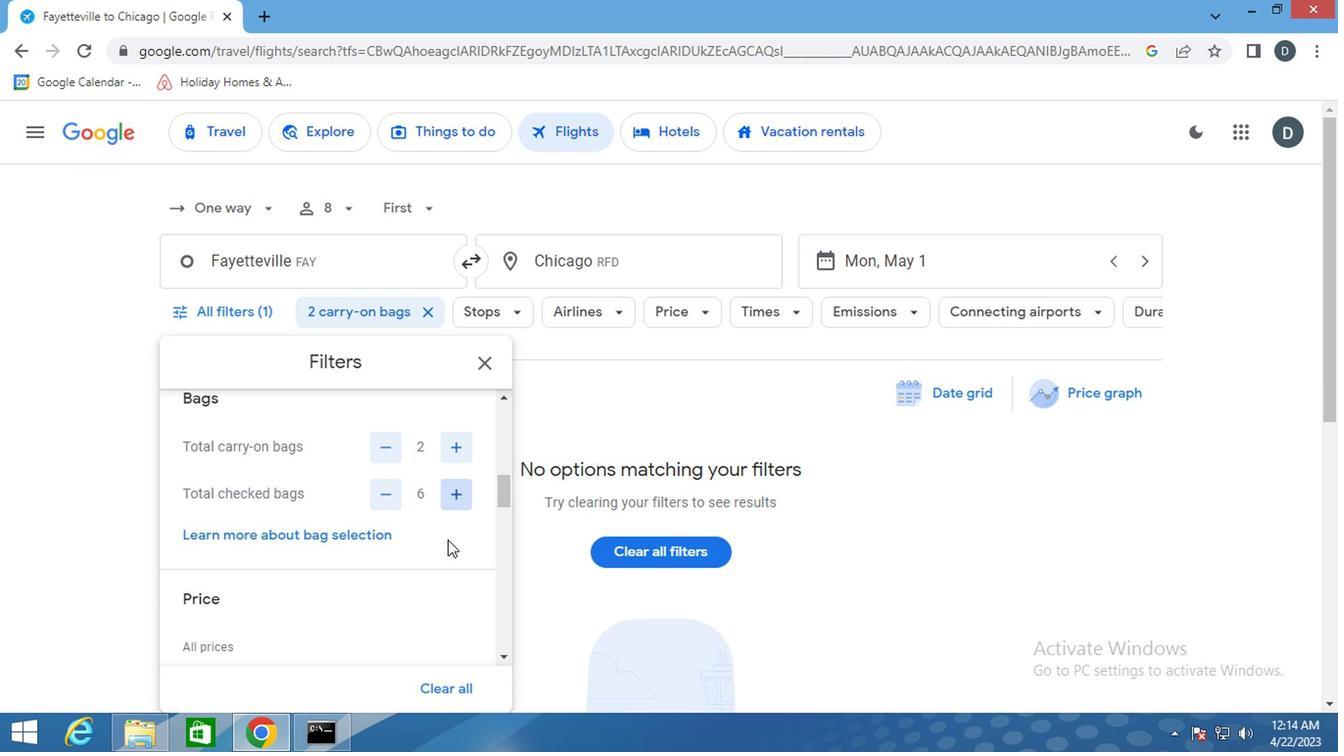 
Action: Mouse scrolled (439, 575) with delta (0, -1)
Screenshot: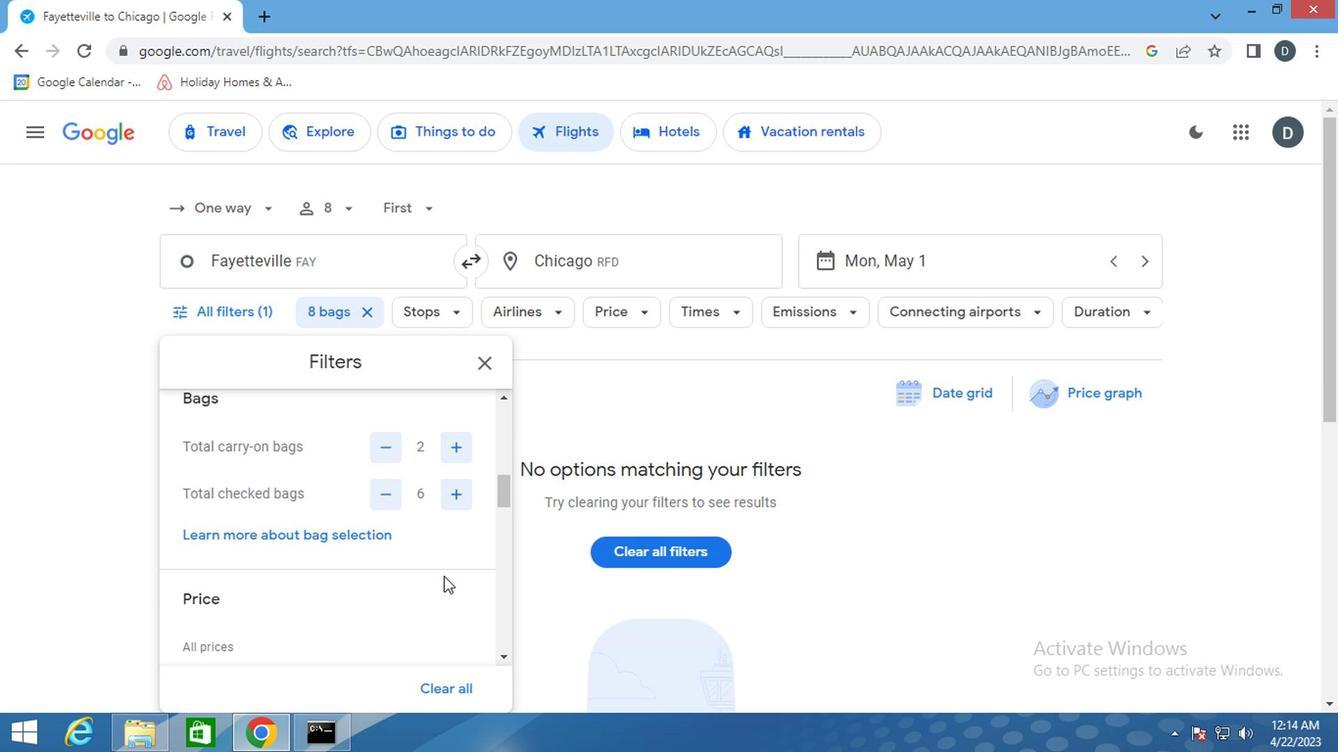 
Action: Mouse scrolled (439, 575) with delta (0, -1)
Screenshot: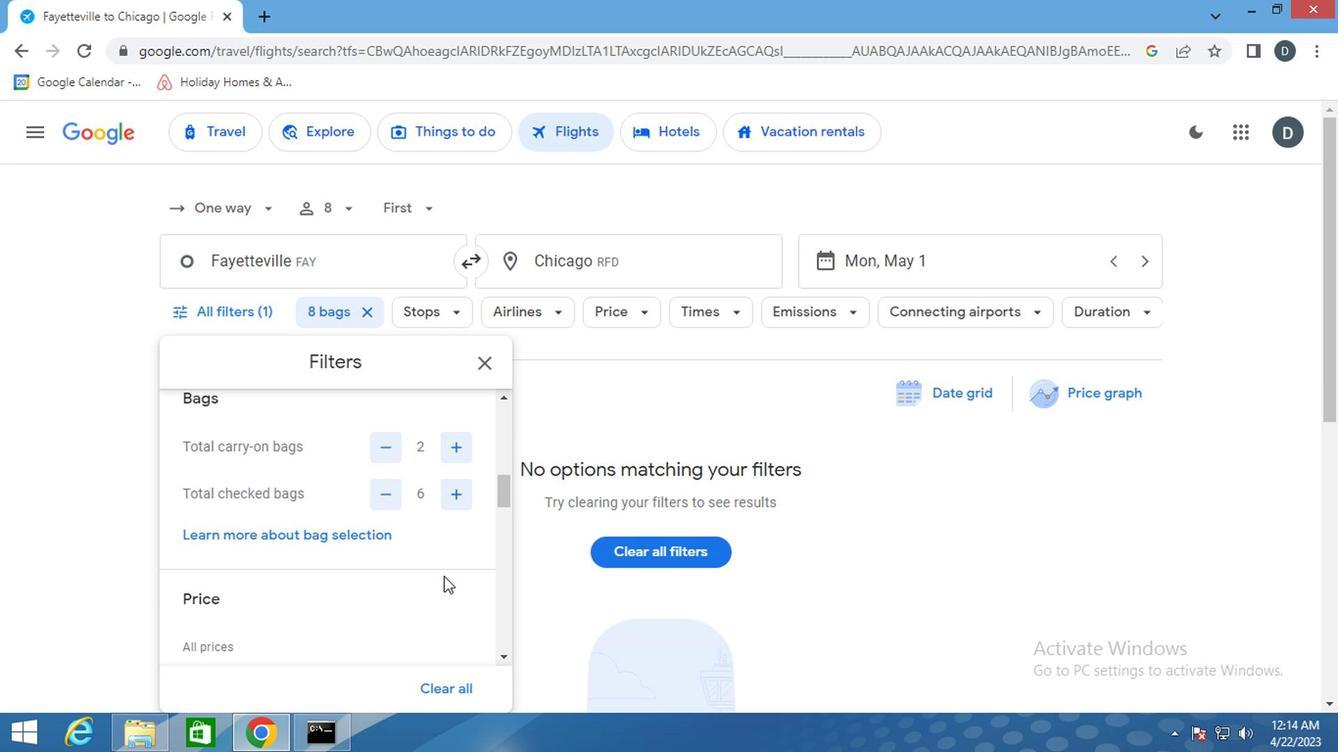 
Action: Mouse scrolled (439, 575) with delta (0, -1)
Screenshot: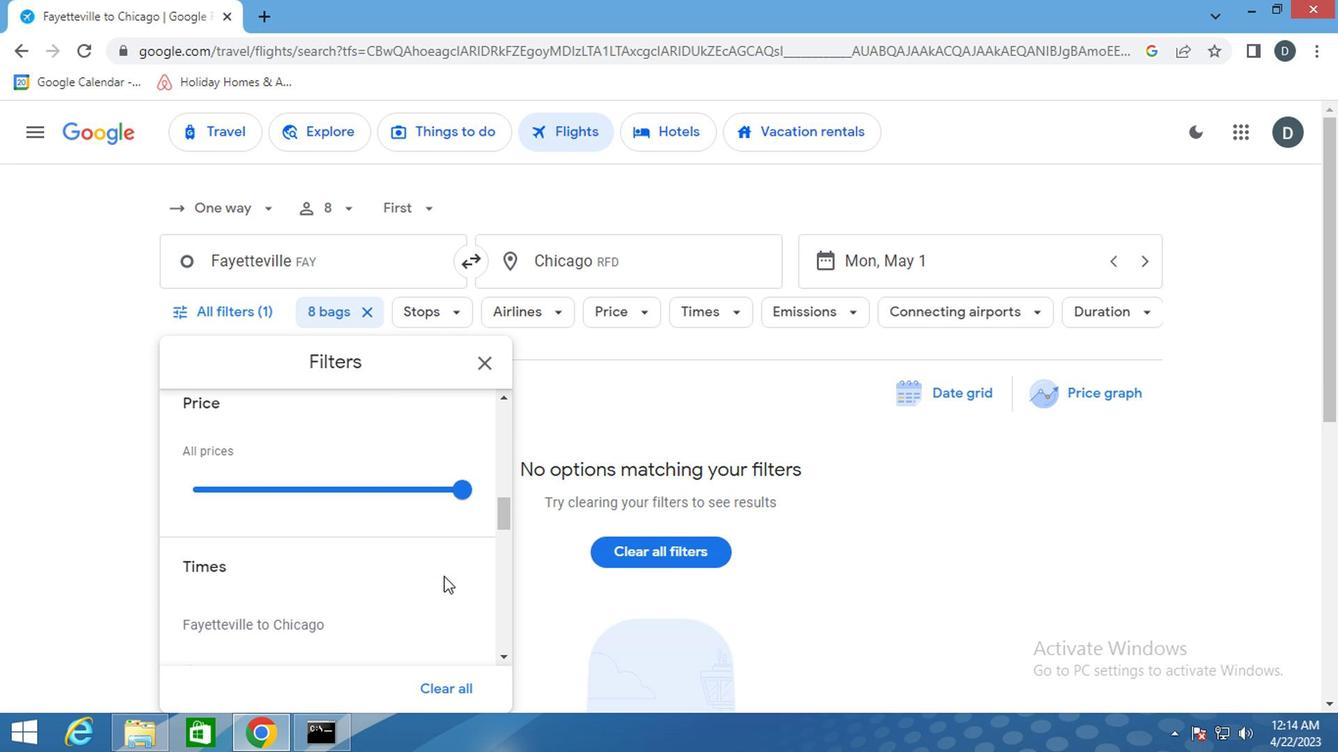 
Action: Mouse scrolled (439, 575) with delta (0, -1)
Screenshot: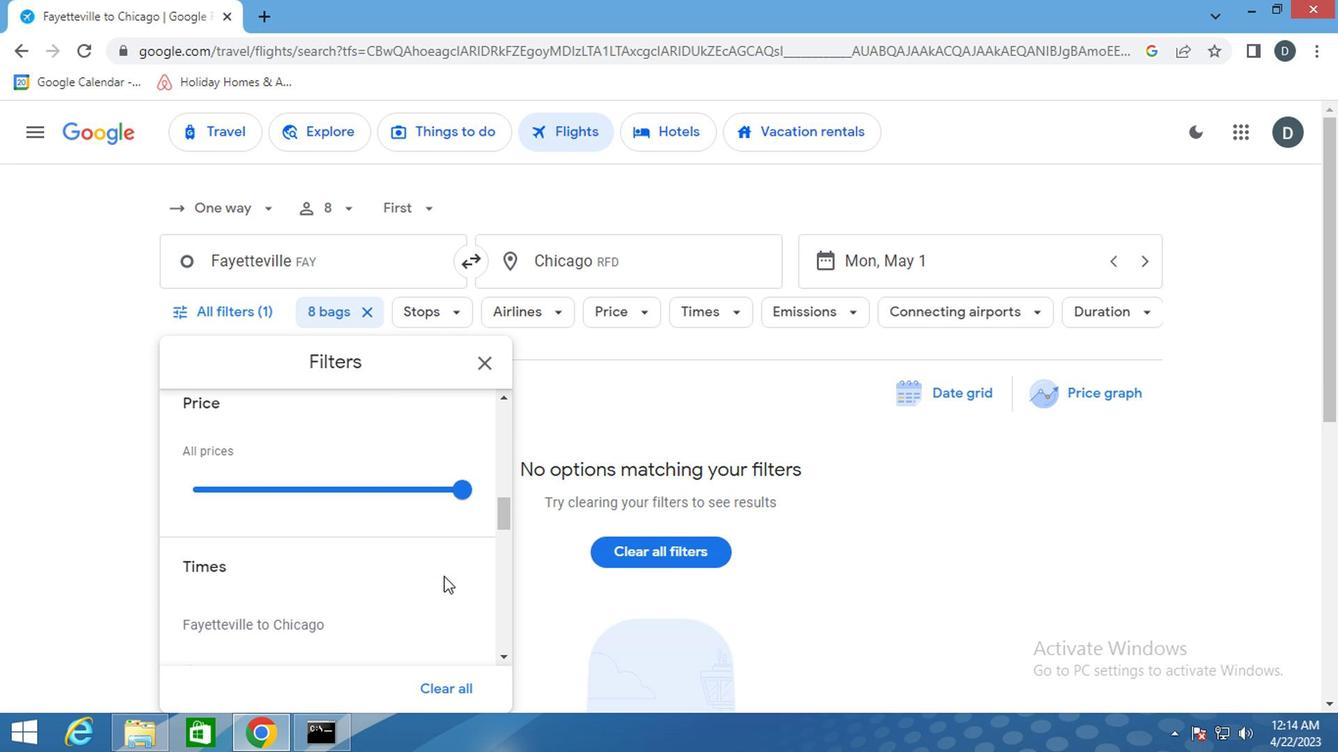 
Action: Mouse scrolled (439, 575) with delta (0, -1)
Screenshot: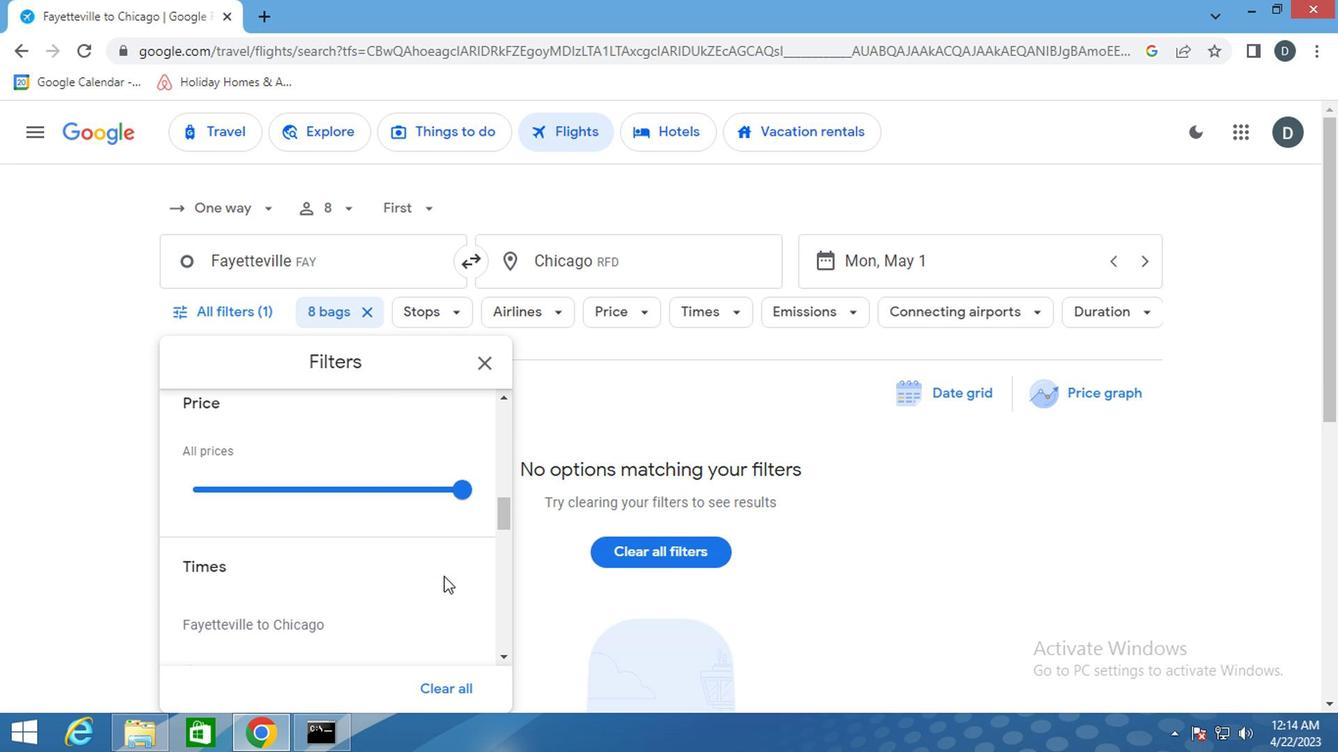 
Action: Mouse moved to (194, 446)
Screenshot: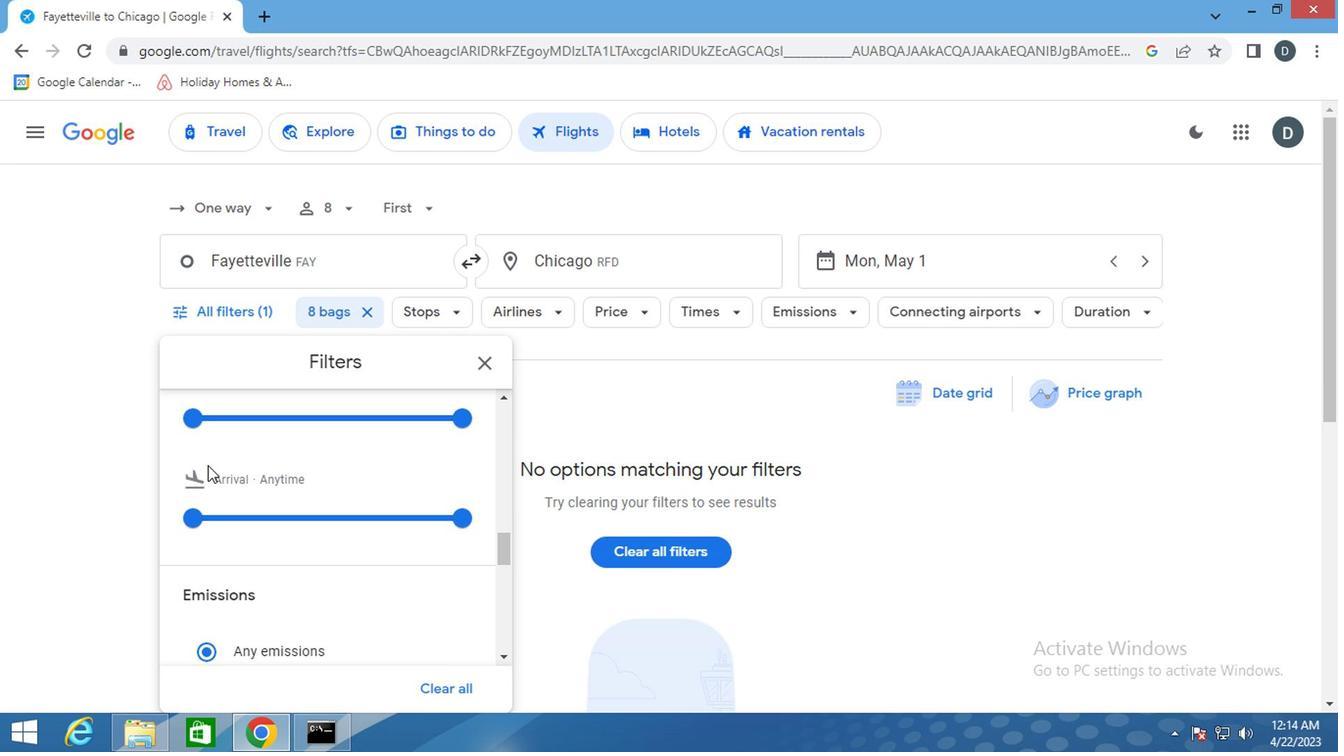 
Action: Mouse scrolled (194, 446) with delta (0, 0)
Screenshot: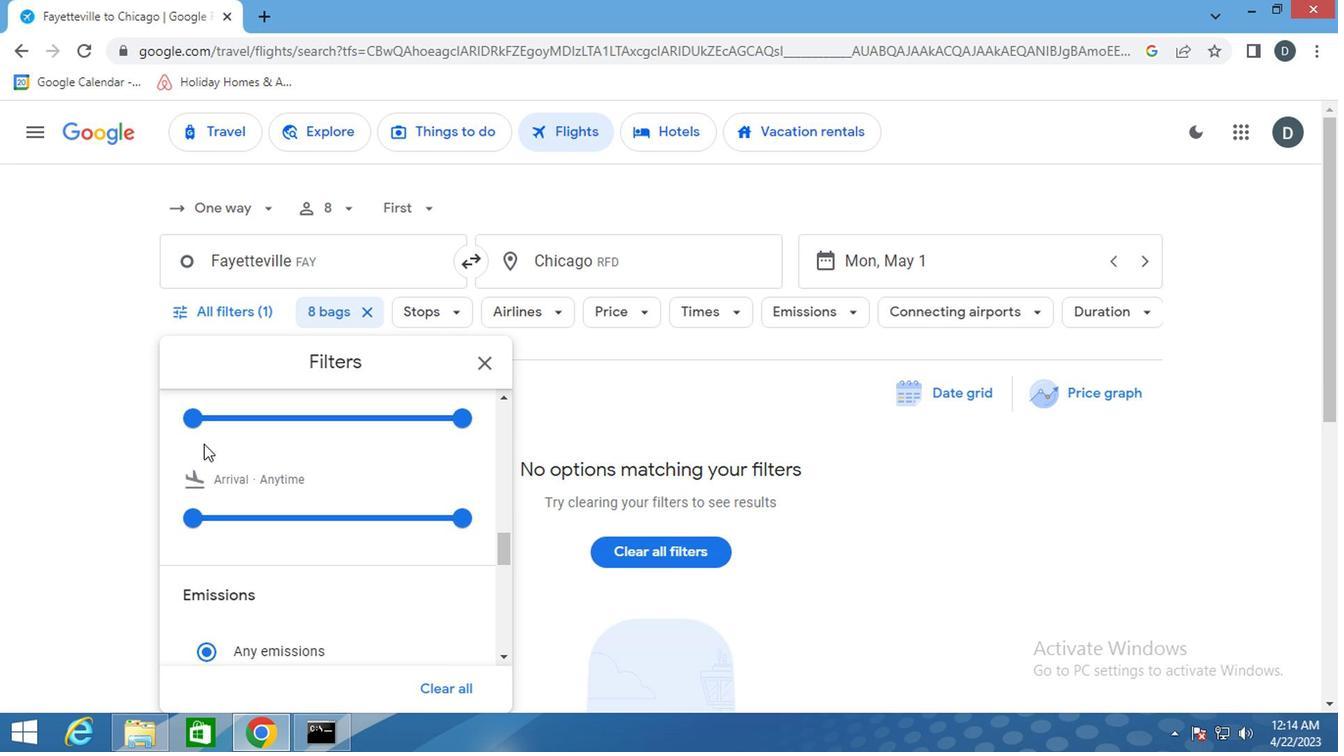 
Action: Mouse moved to (181, 511)
Screenshot: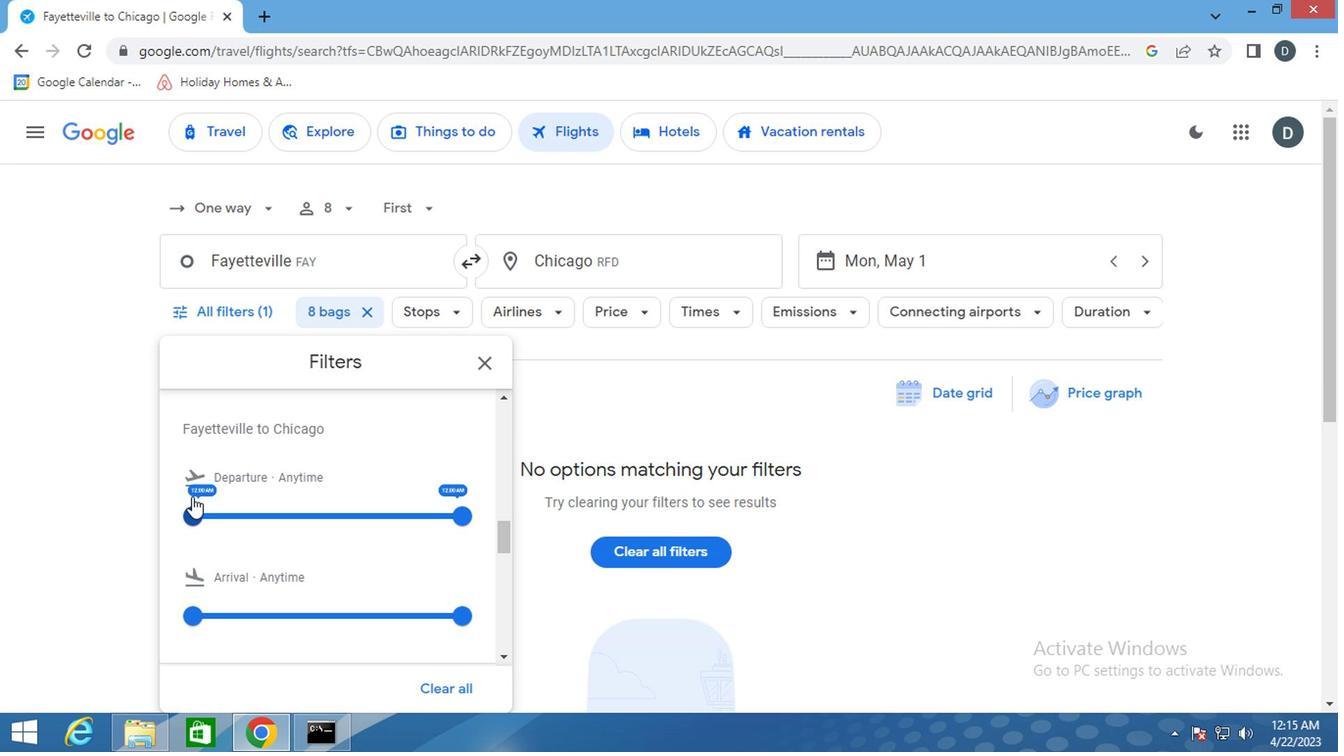 
Action: Mouse pressed left at (181, 511)
Screenshot: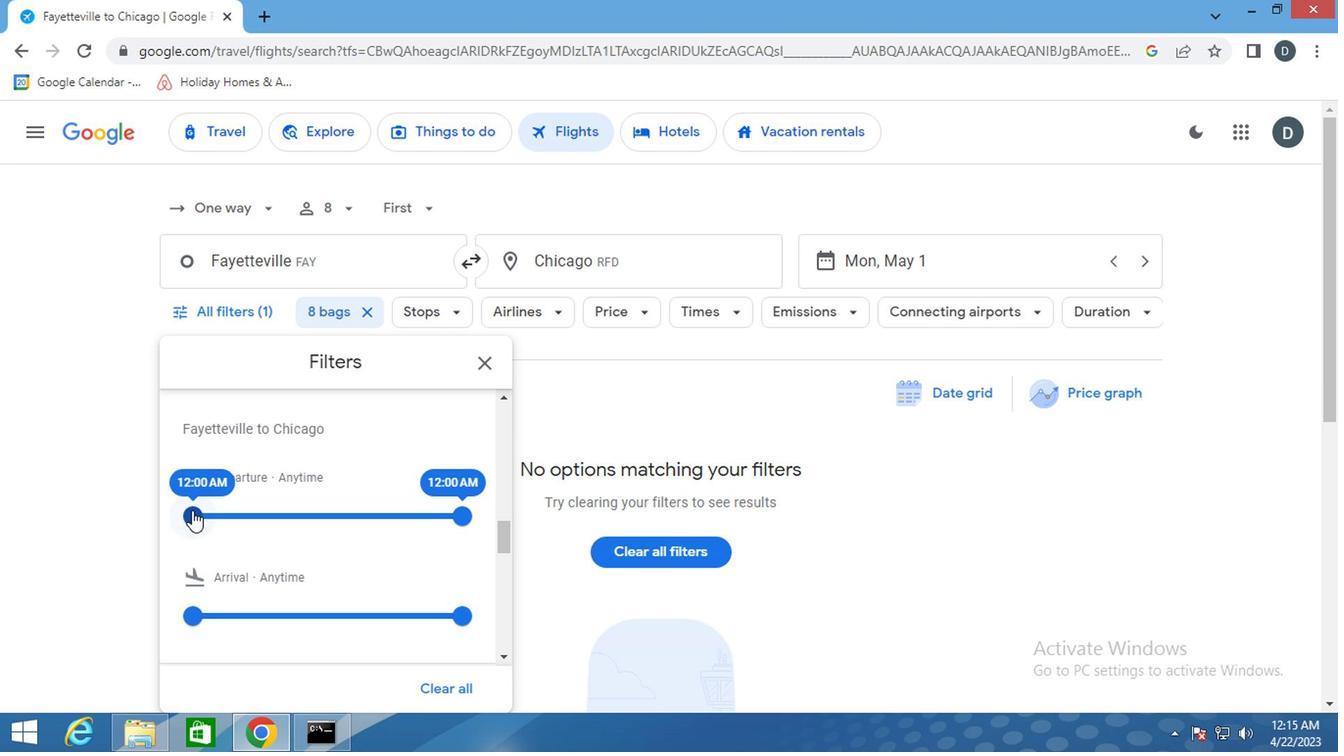 
Action: Mouse moved to (460, 516)
Screenshot: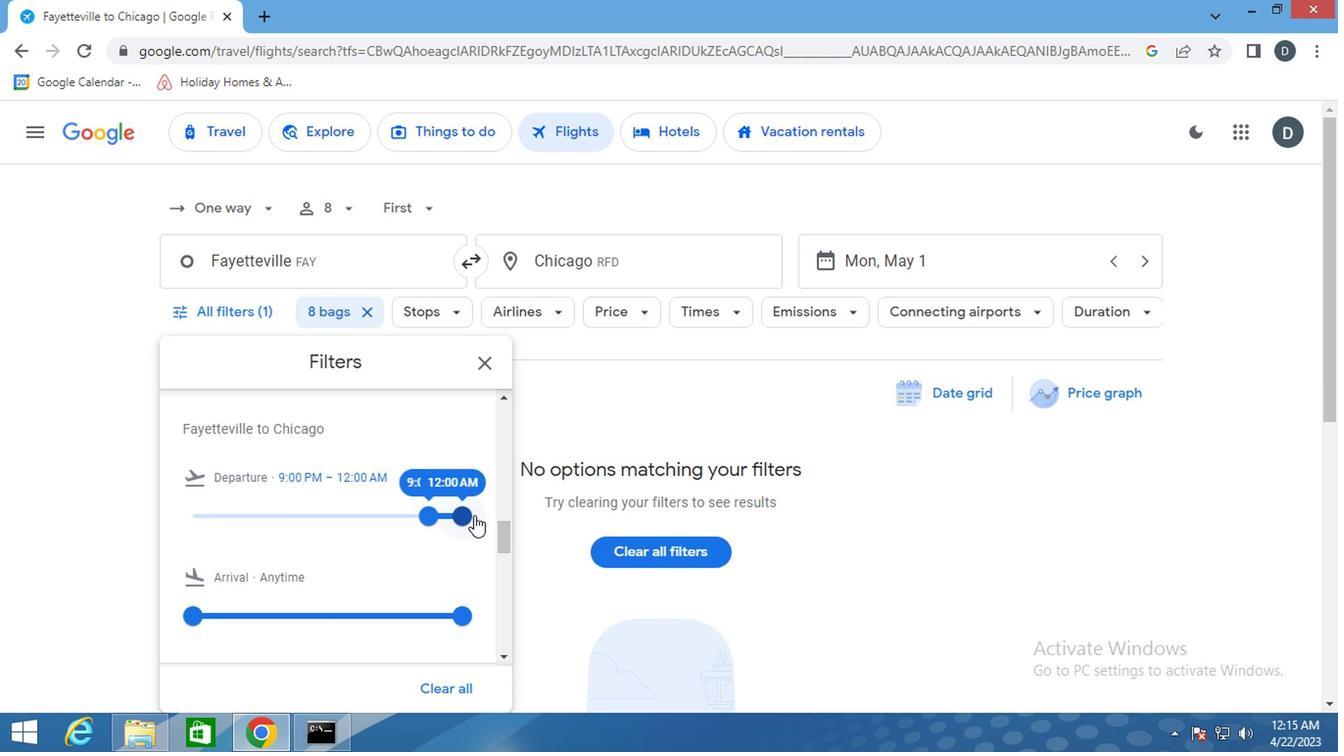 
Action: Mouse pressed left at (460, 516)
Screenshot: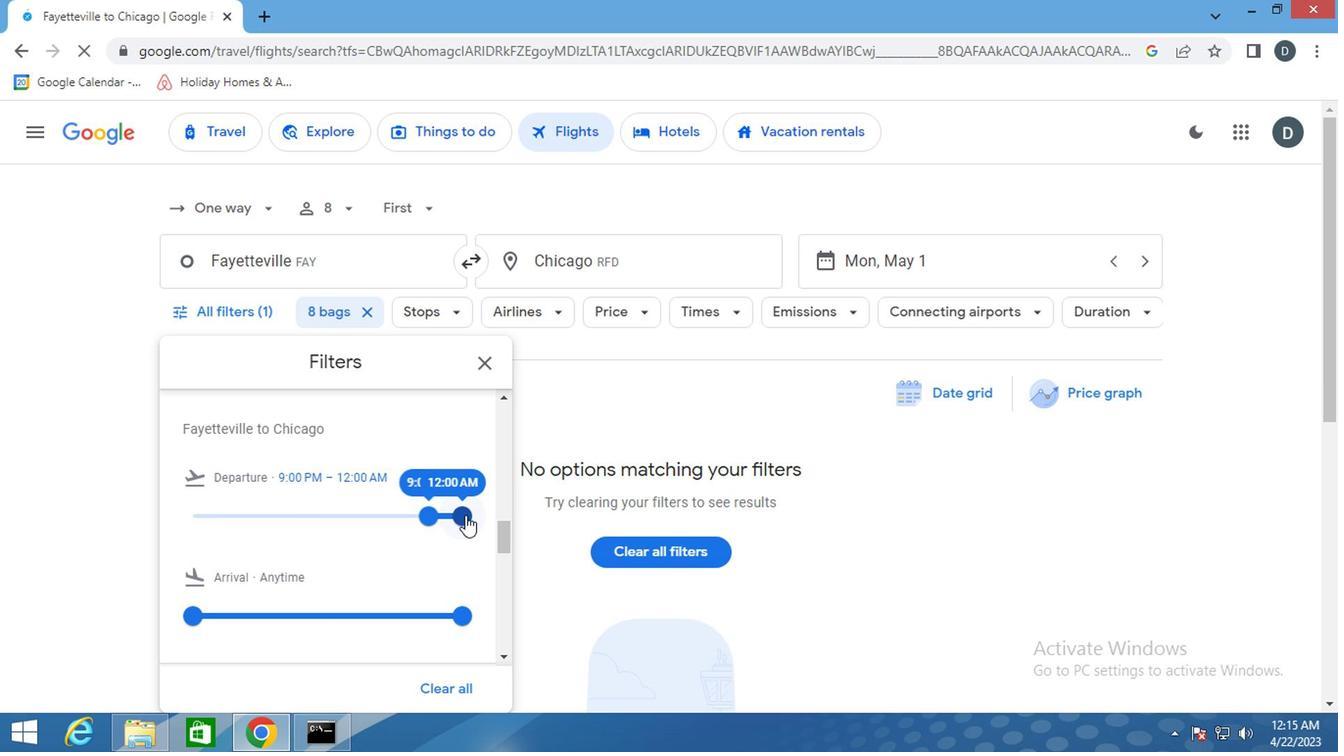 
Action: Mouse moved to (402, 551)
Screenshot: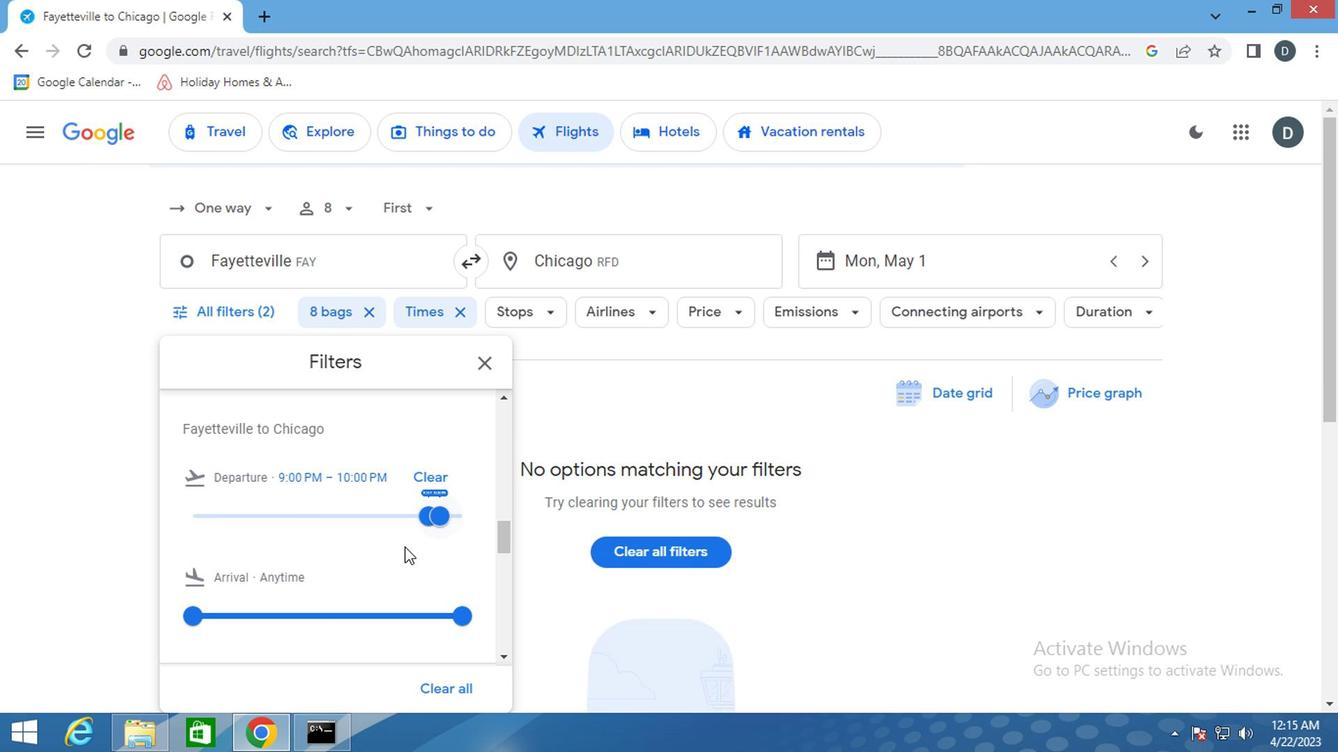 
Action: Mouse scrolled (402, 550) with delta (0, 0)
Screenshot: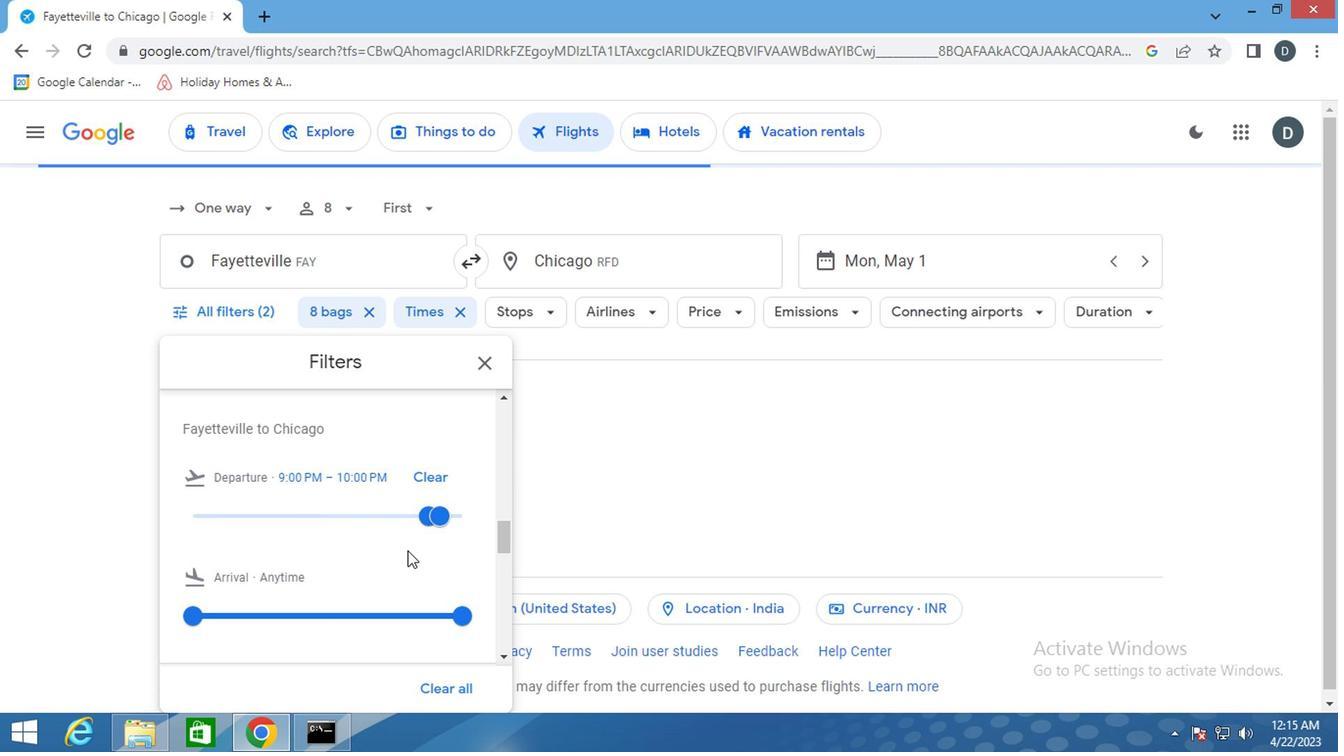 
Action: Mouse scrolled (402, 550) with delta (0, 0)
Screenshot: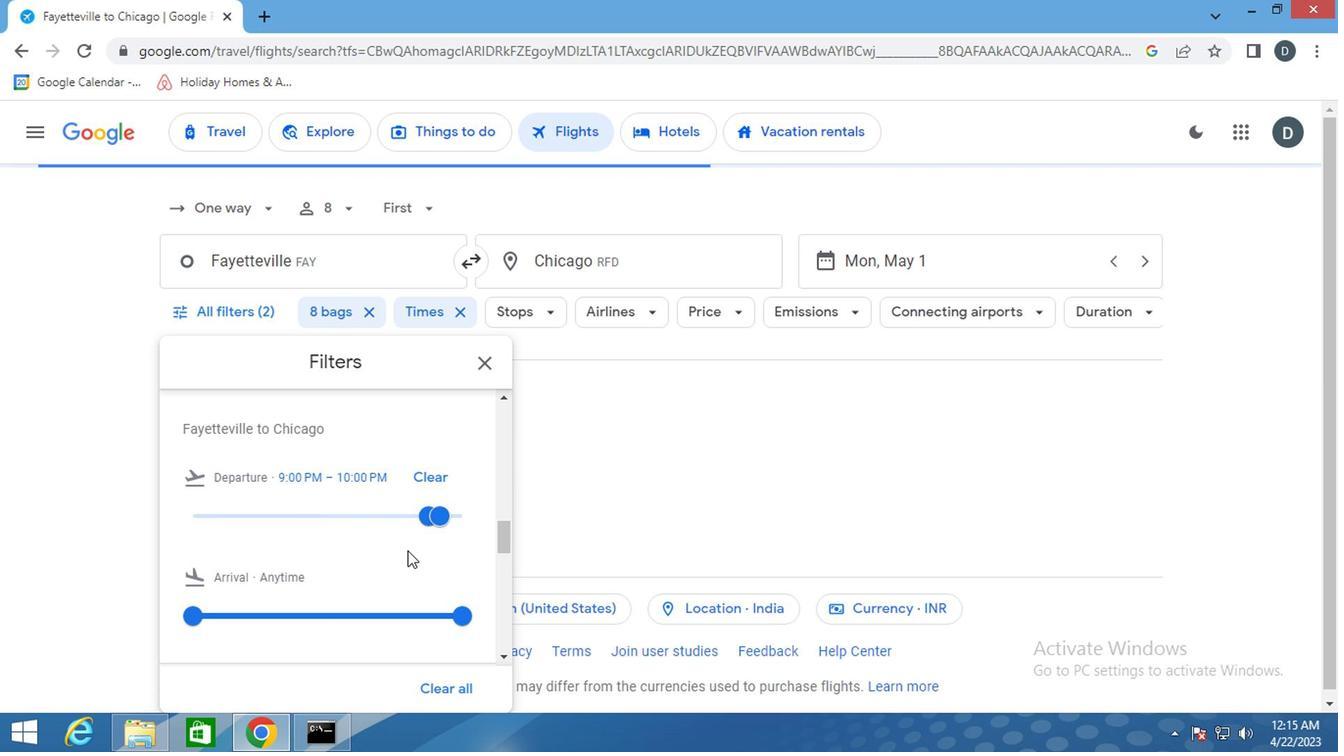 
Action: Mouse scrolled (402, 550) with delta (0, 0)
Screenshot: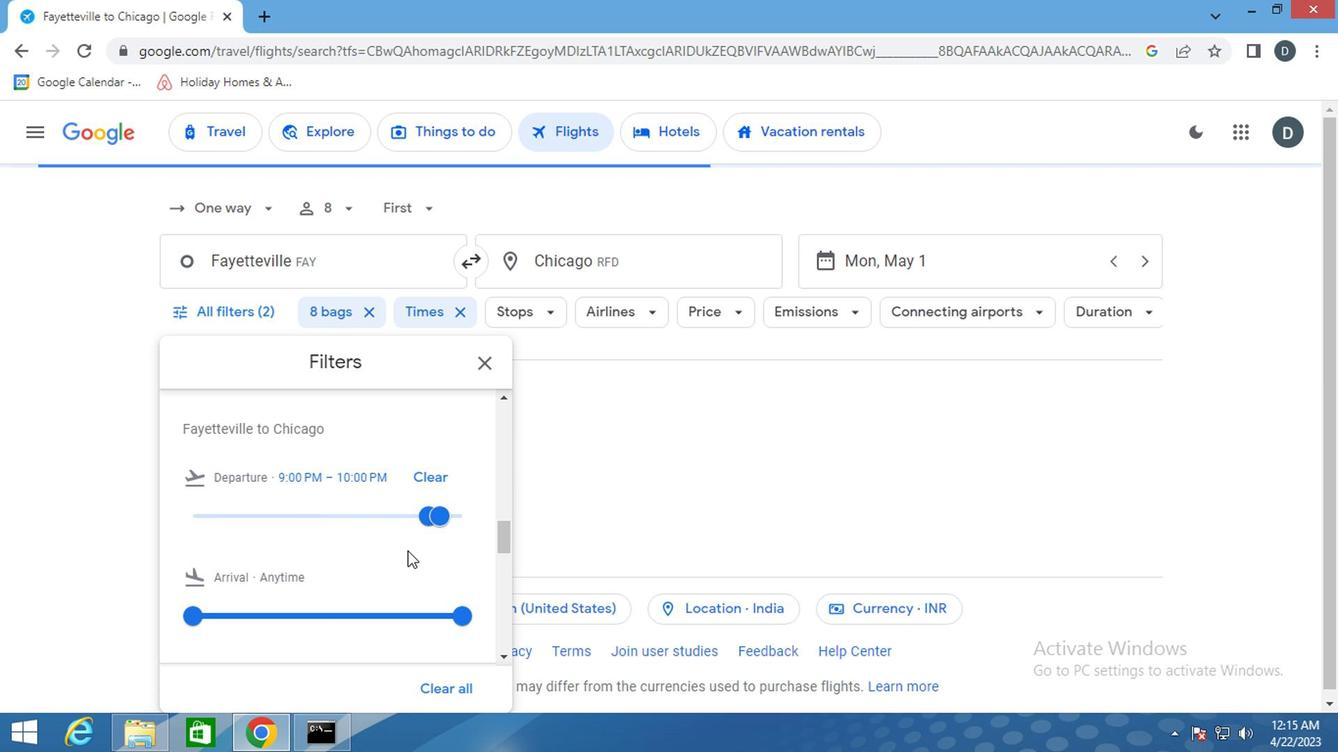 
Action: Mouse scrolled (402, 550) with delta (0, 0)
Screenshot: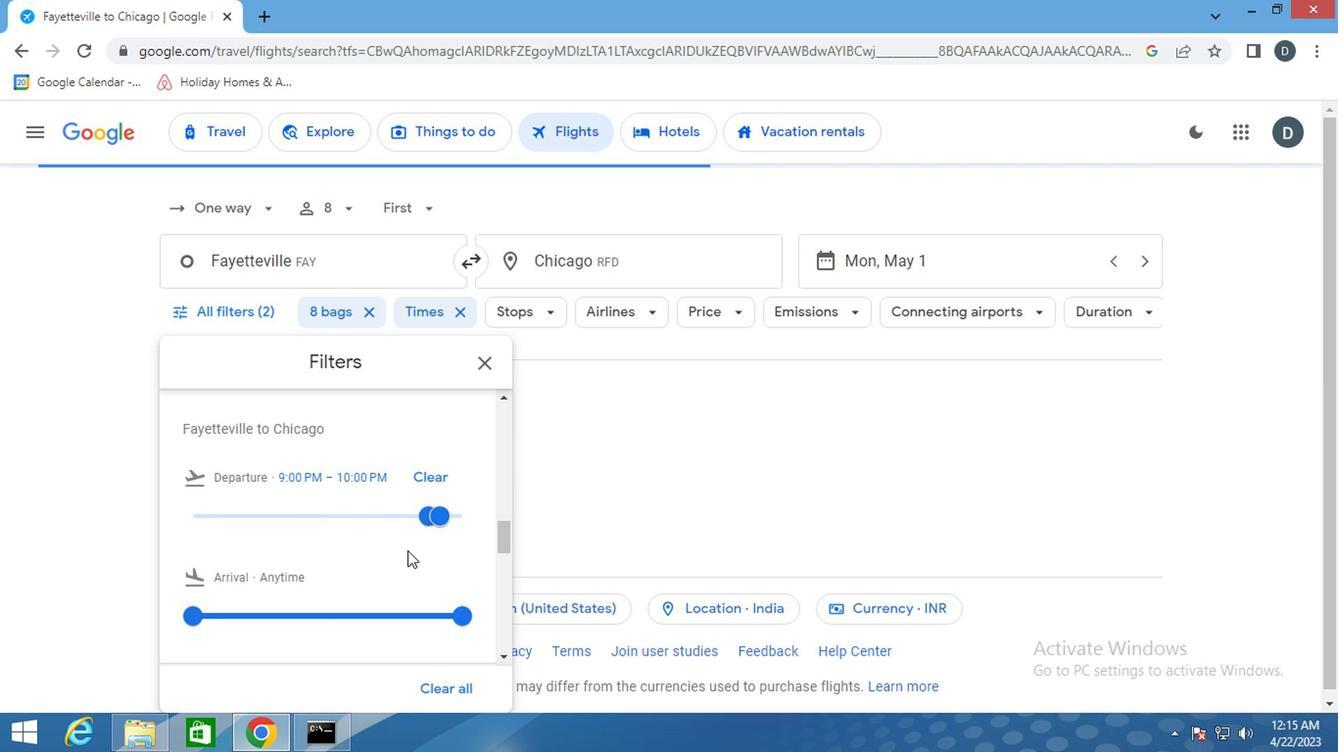 
Action: Mouse scrolled (402, 550) with delta (0, 0)
Screenshot: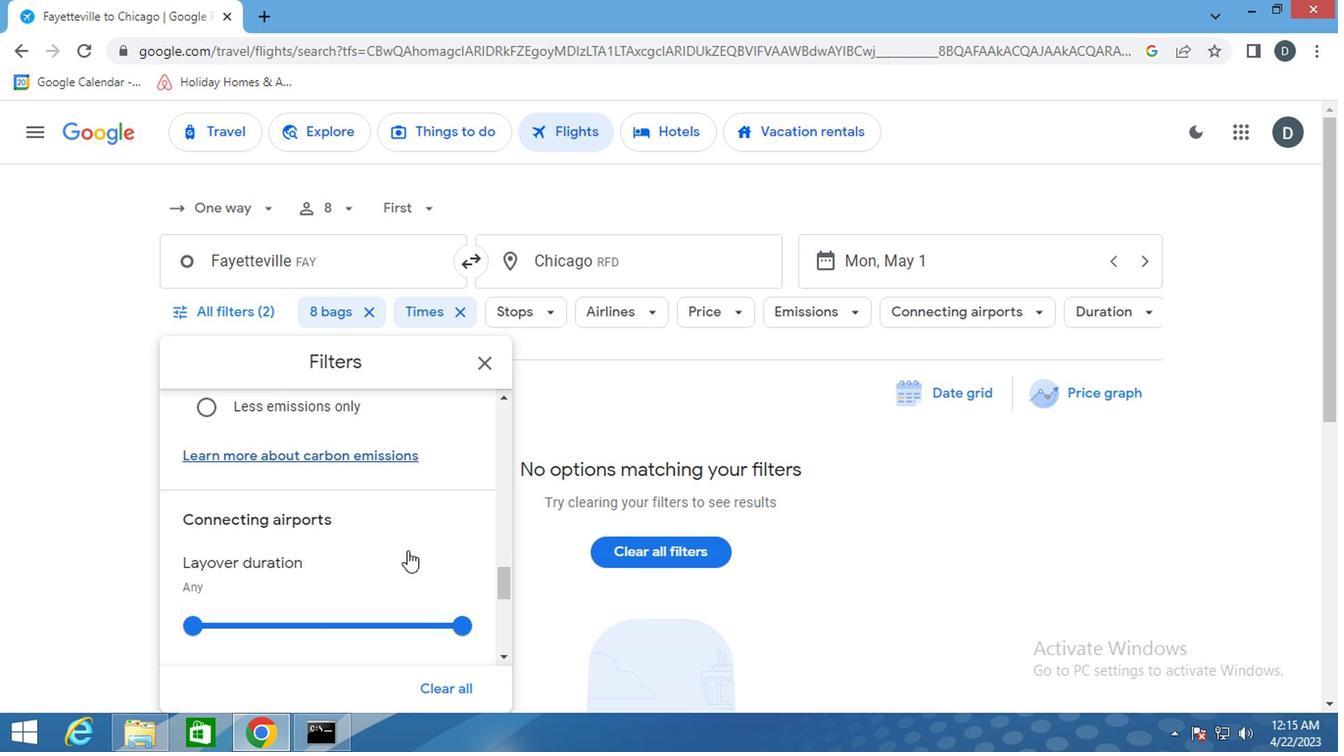 
Action: Mouse scrolled (402, 550) with delta (0, 0)
Screenshot: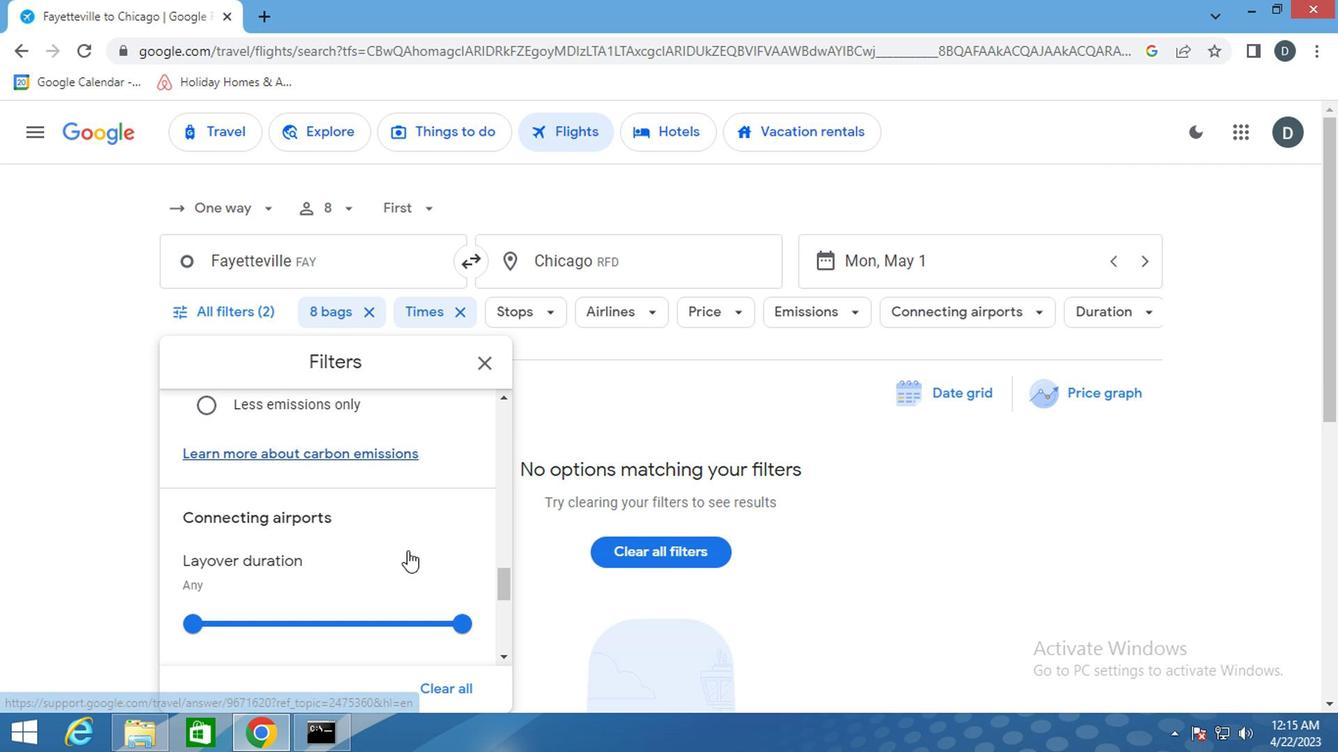 
Action: Mouse scrolled (402, 550) with delta (0, 0)
Screenshot: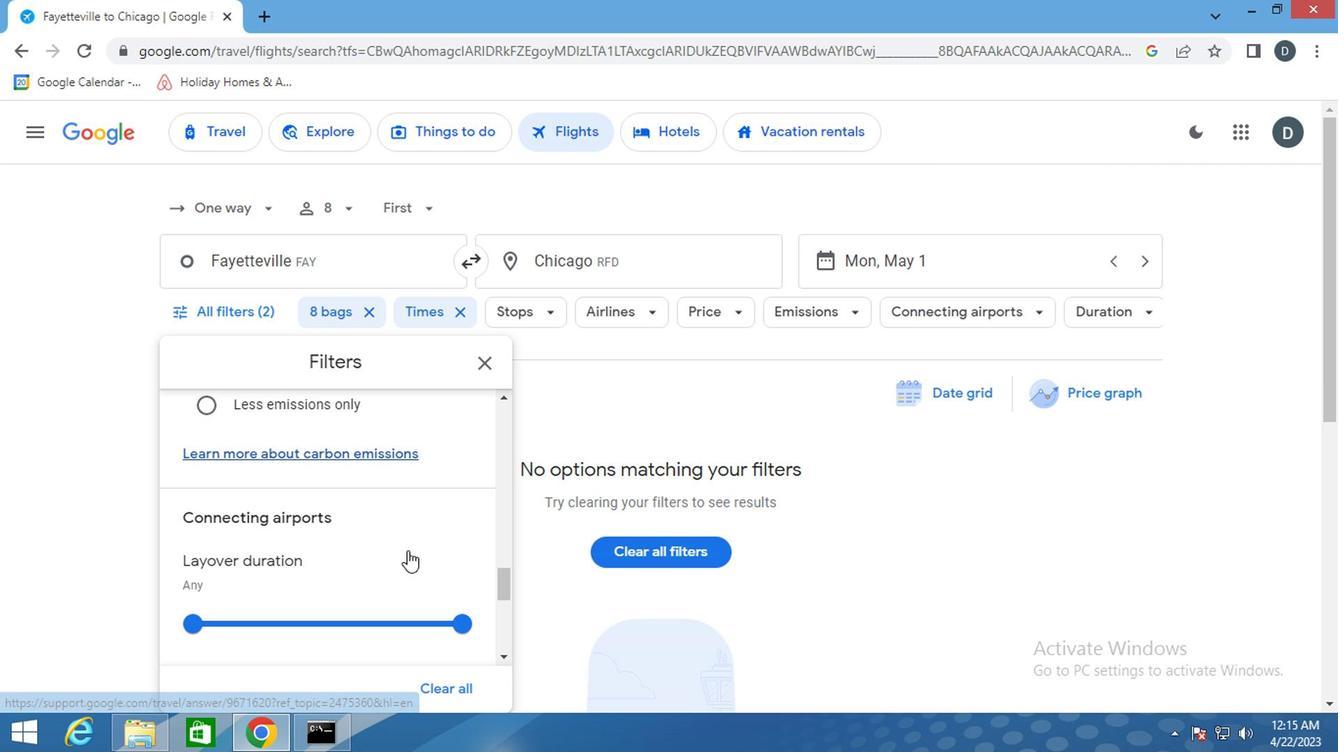 
Action: Mouse scrolled (402, 550) with delta (0, 0)
Screenshot: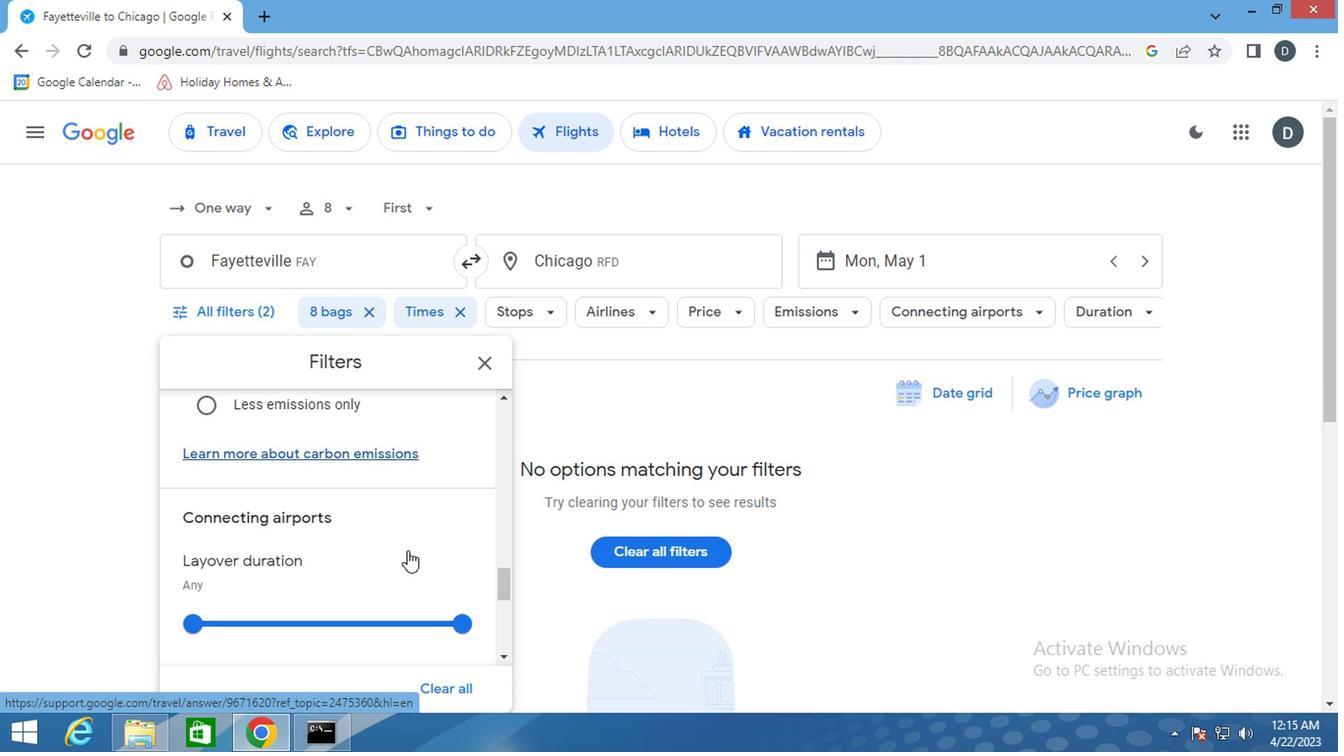 
Action: Mouse scrolled (402, 550) with delta (0, 0)
Screenshot: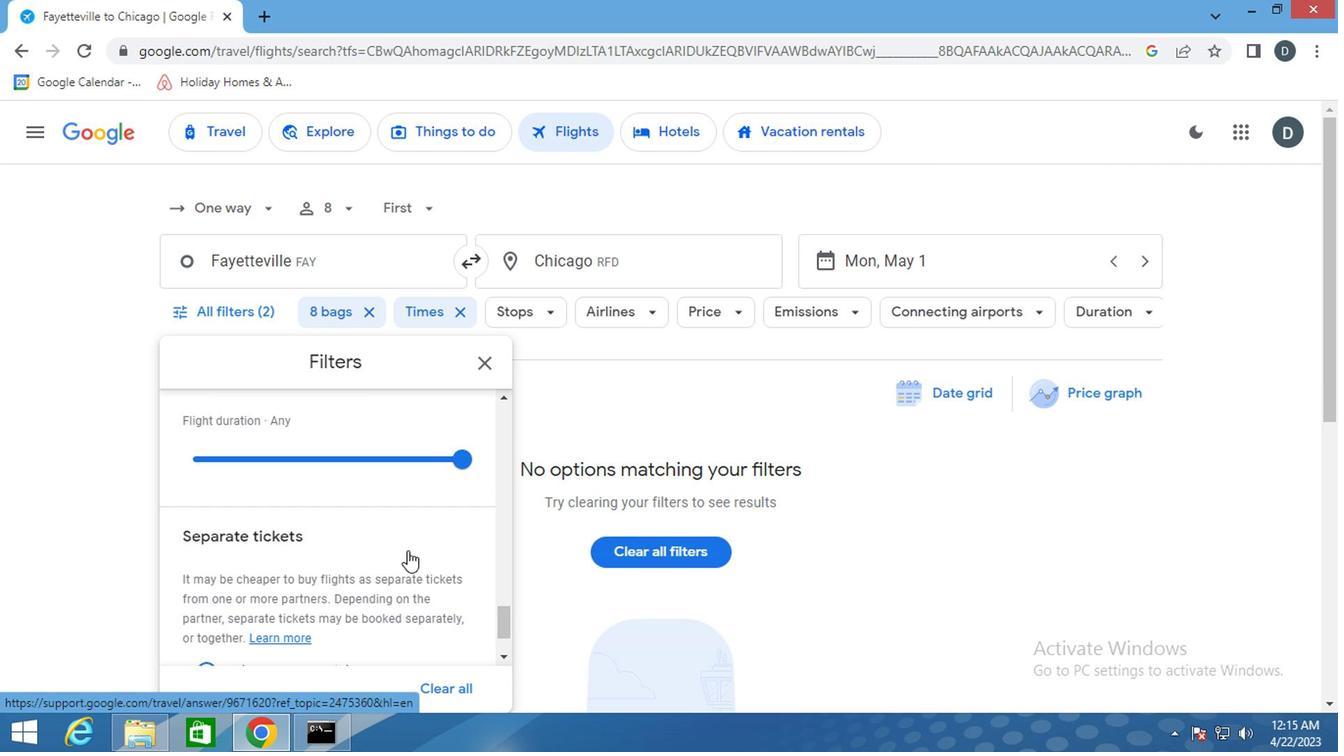 
Action: Mouse scrolled (402, 550) with delta (0, 0)
Screenshot: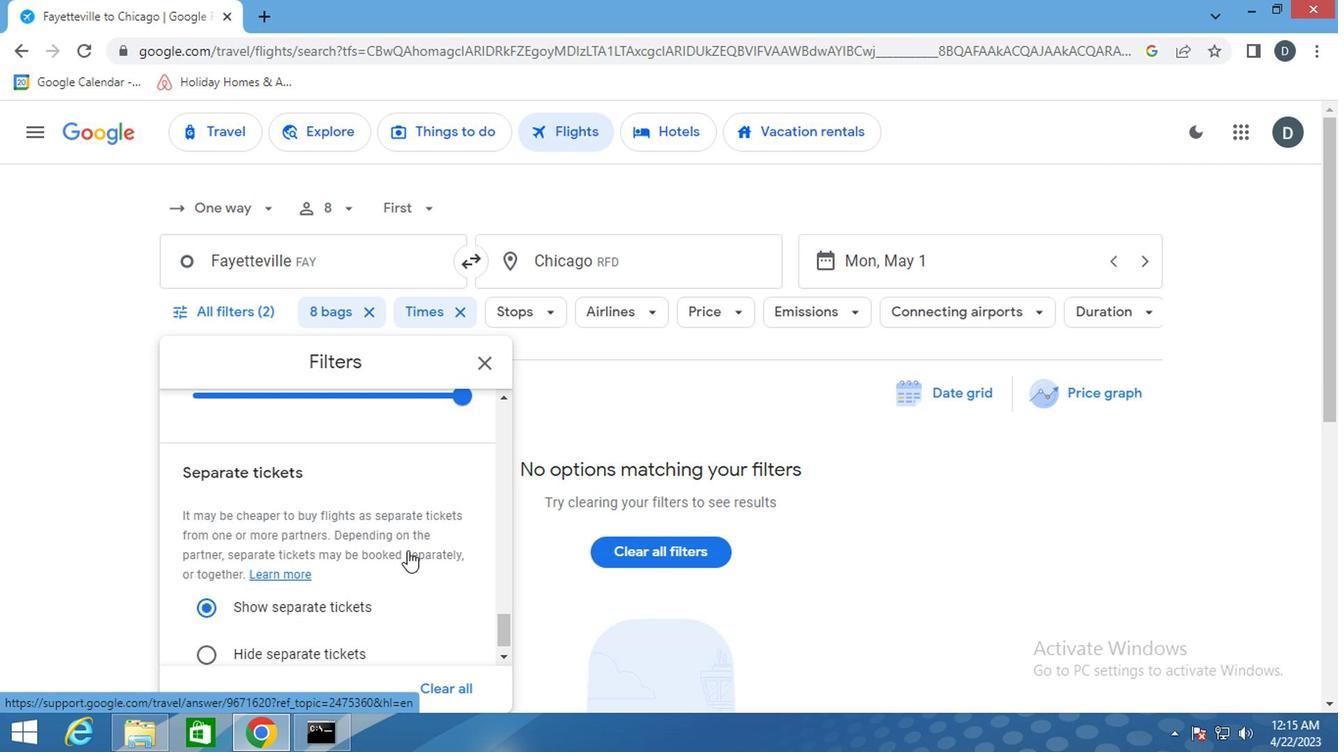 
Action: Mouse scrolled (402, 550) with delta (0, 0)
Screenshot: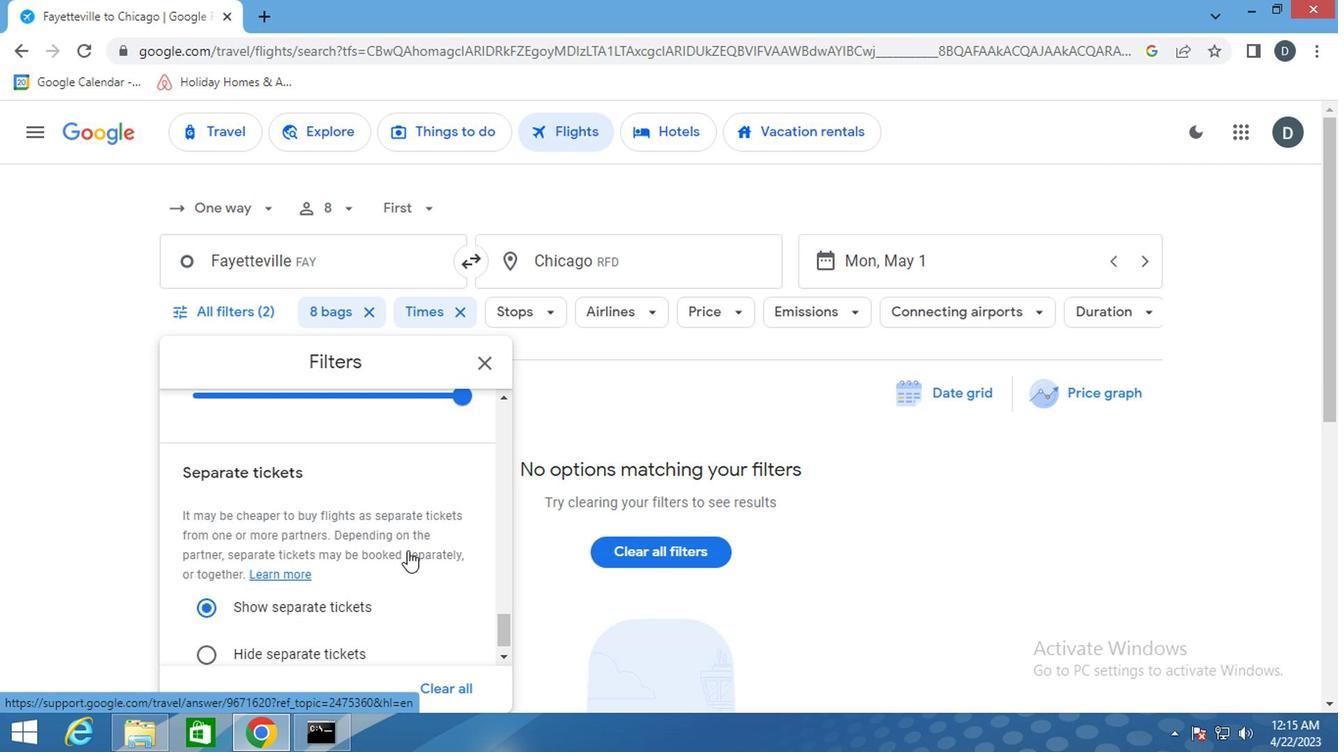 
Action: Mouse scrolled (402, 550) with delta (0, 0)
Screenshot: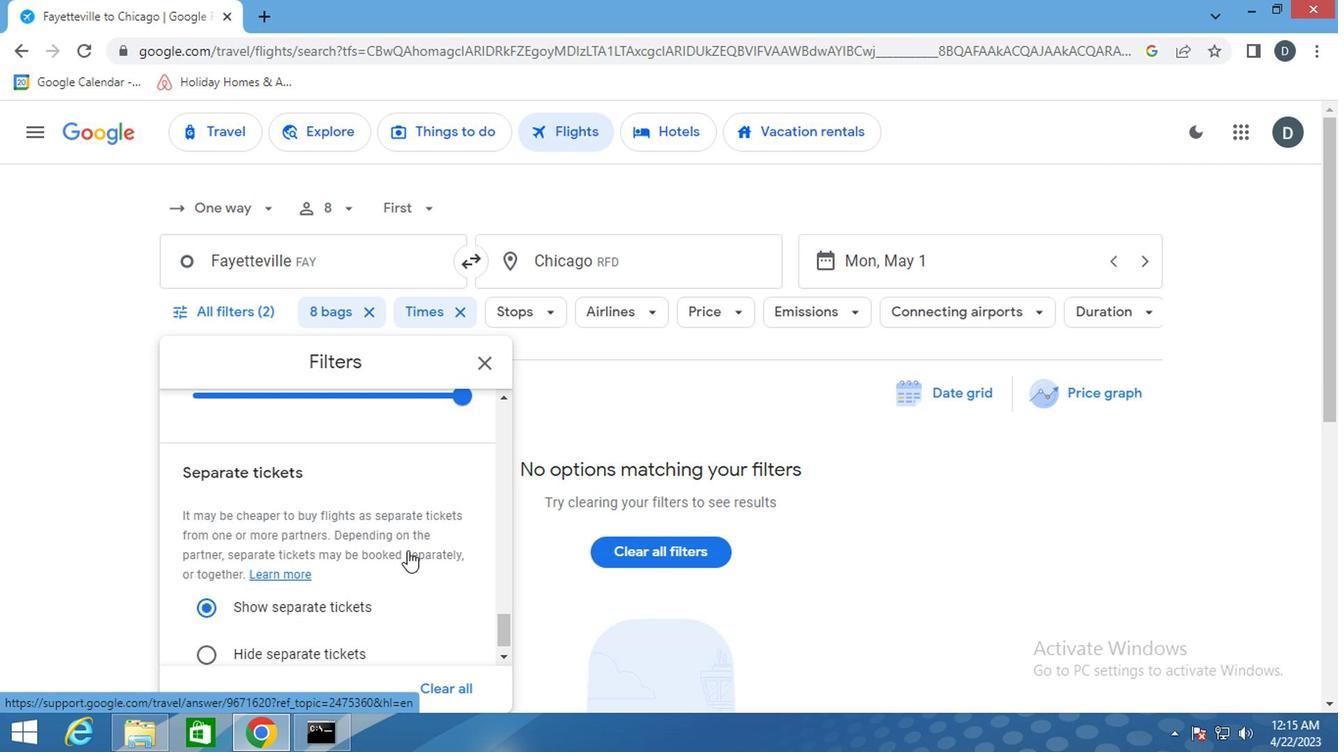 
Action: Mouse scrolled (402, 550) with delta (0, 0)
Screenshot: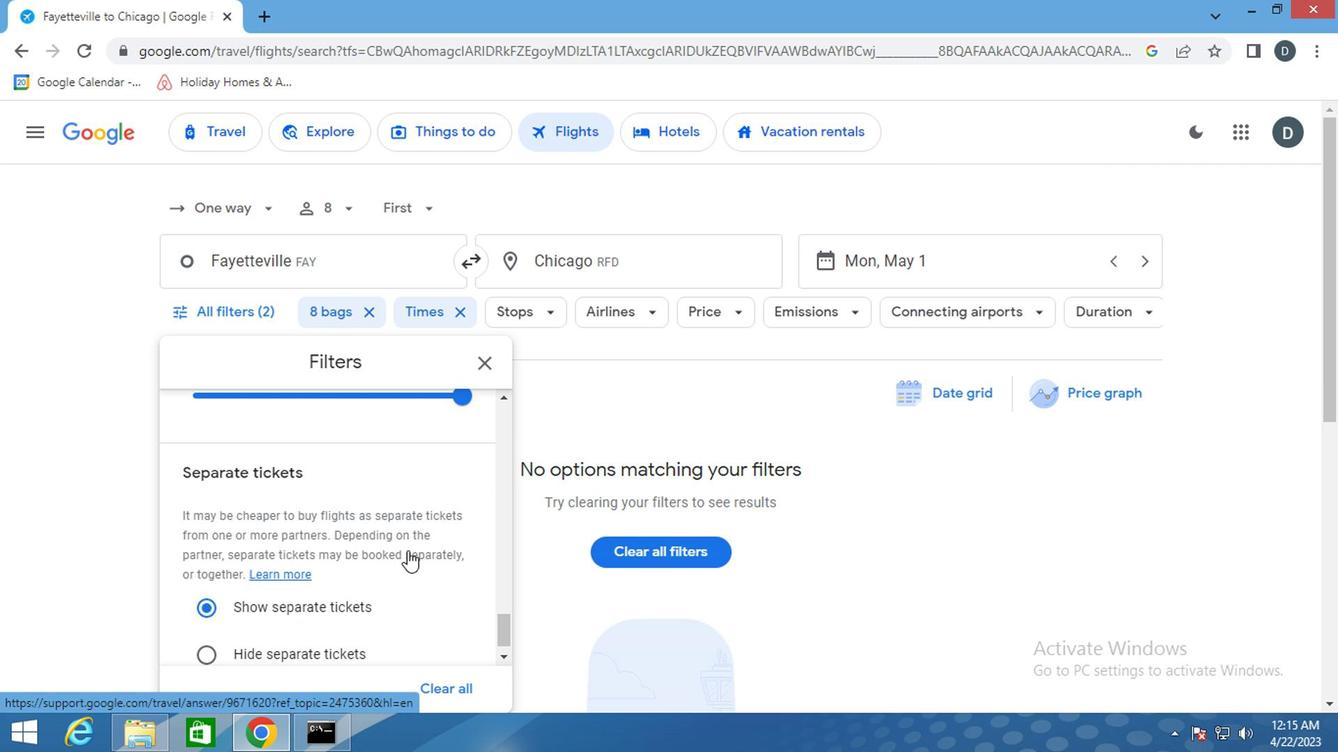
Action: Mouse scrolled (402, 550) with delta (0, 0)
Screenshot: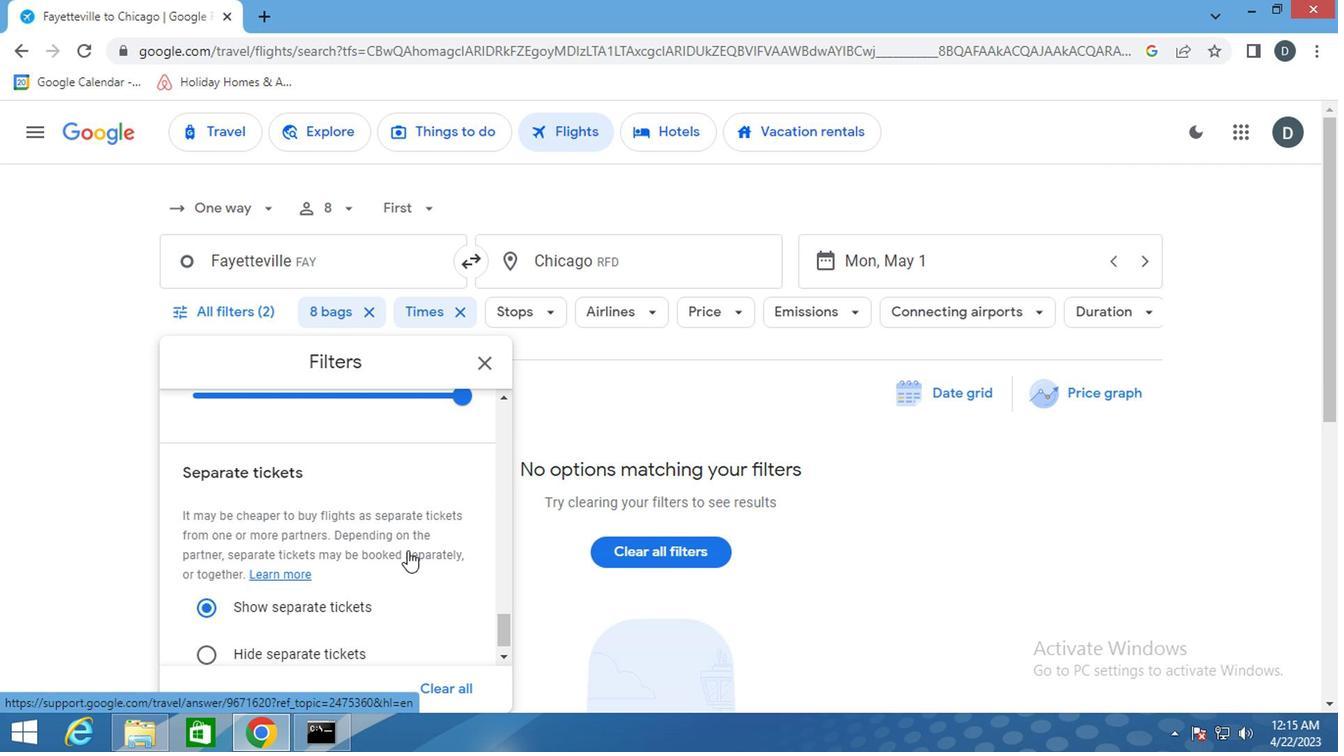 
Action: Mouse moved to (402, 548)
Screenshot: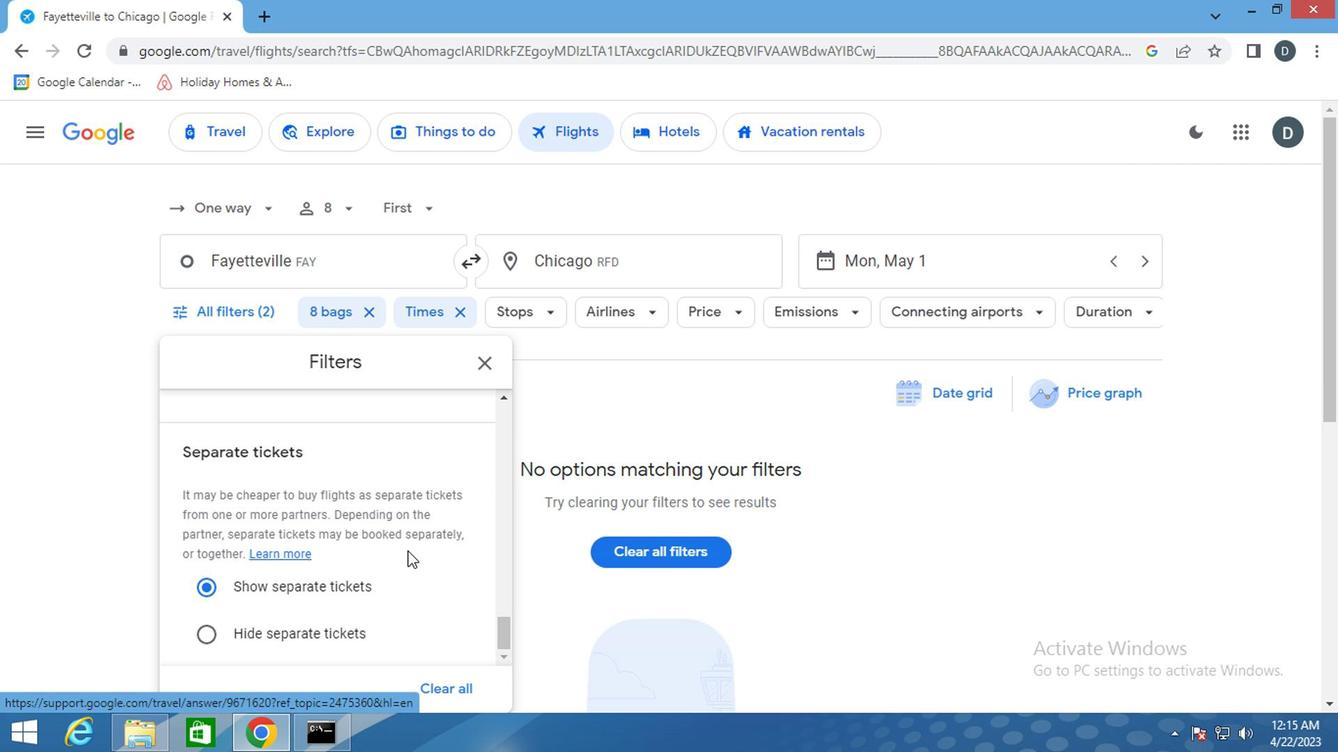 
Action: Mouse scrolled (402, 547) with delta (0, 0)
Screenshot: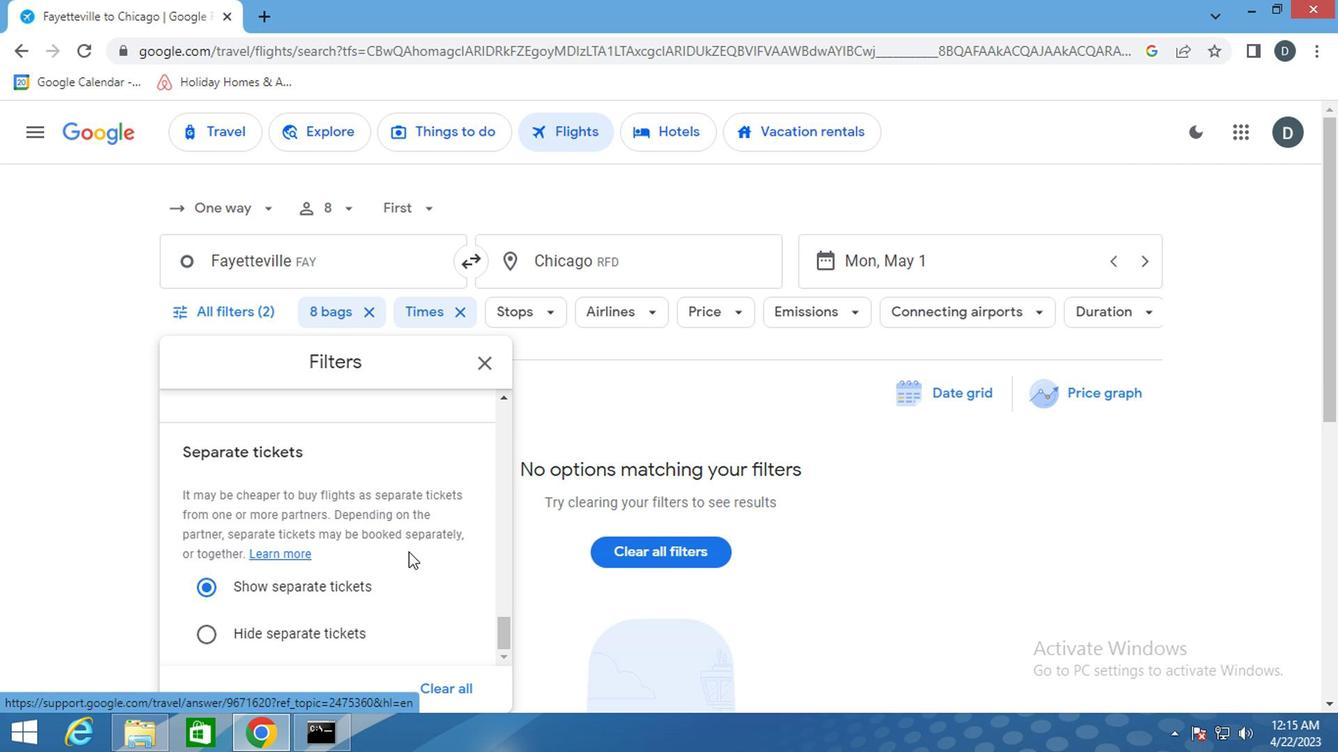 
Action: Mouse moved to (402, 538)
Screenshot: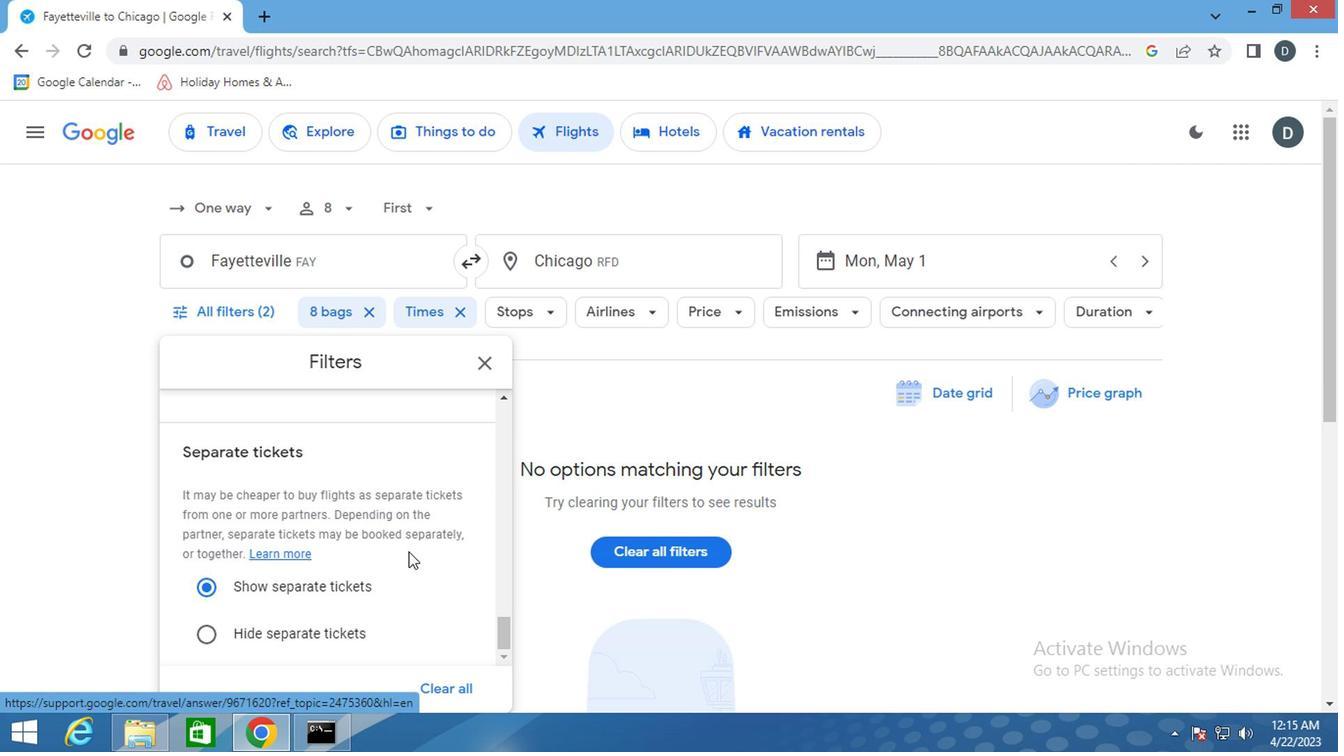 
Action: Mouse scrolled (402, 538) with delta (0, 0)
Screenshot: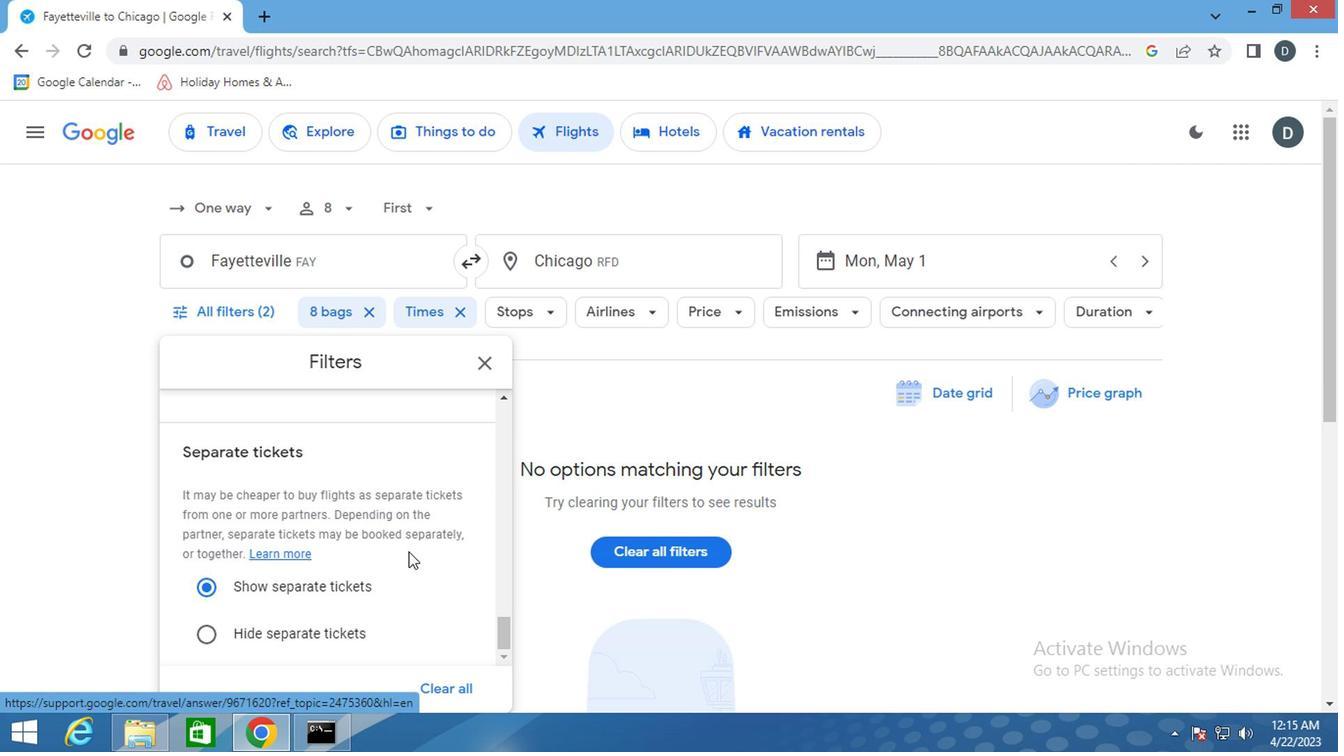 
Action: Mouse moved to (475, 364)
Screenshot: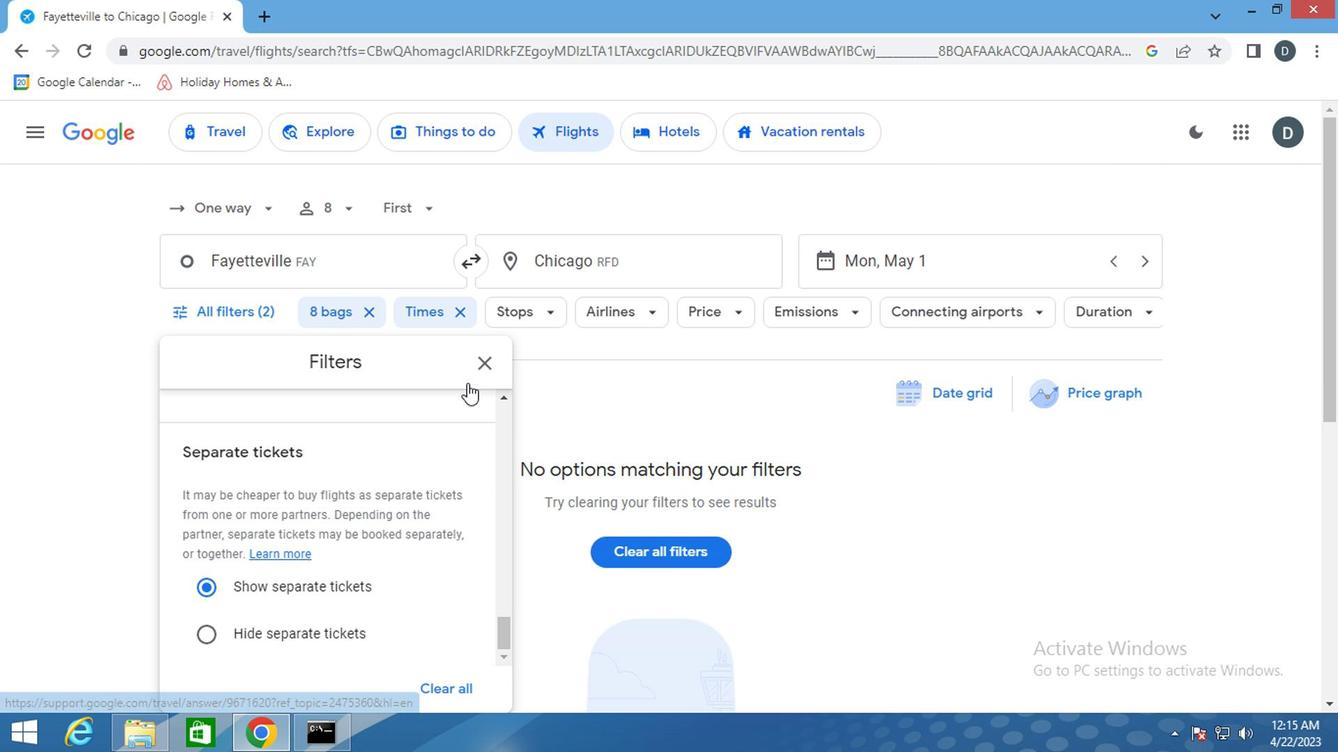 
Action: Mouse pressed left at (475, 364)
Screenshot: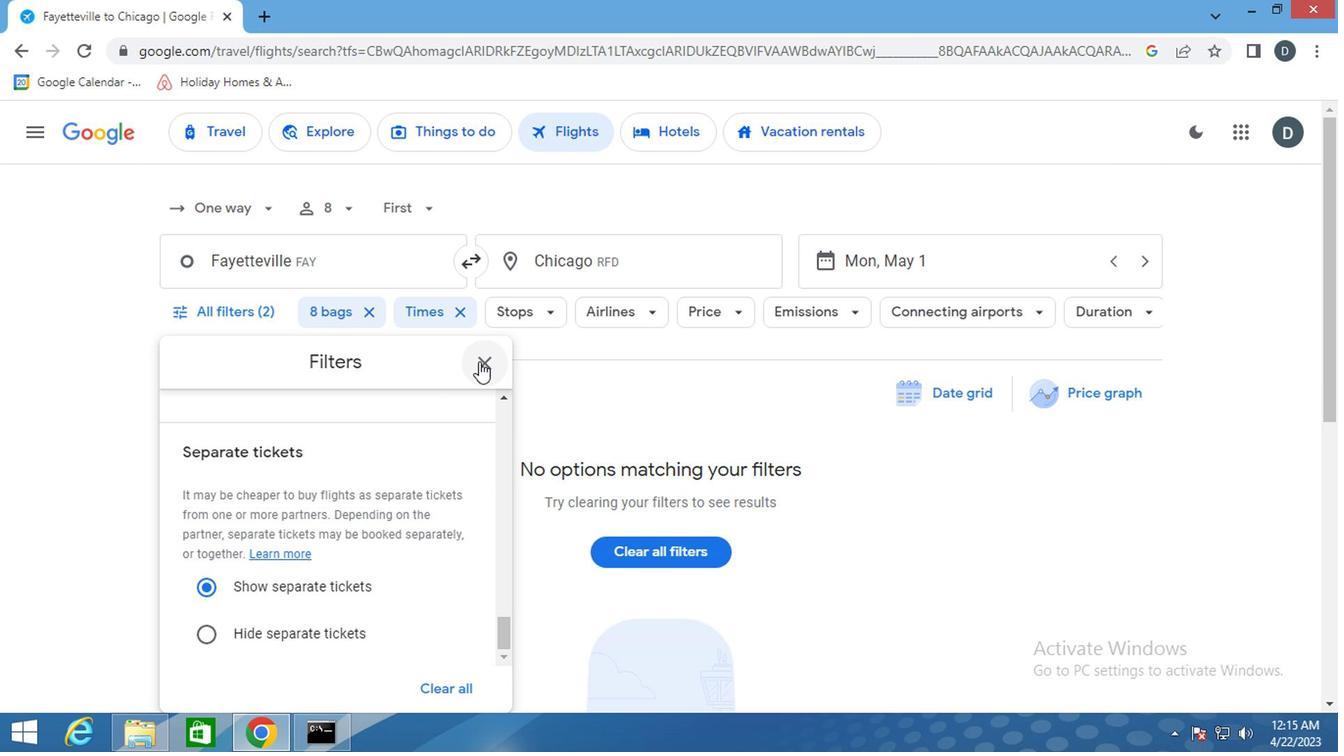 
